Task: Explore the walking path from Millennium Park to the Art Institute of Chicago.
Action: Mouse moved to (220, 83)
Screenshot: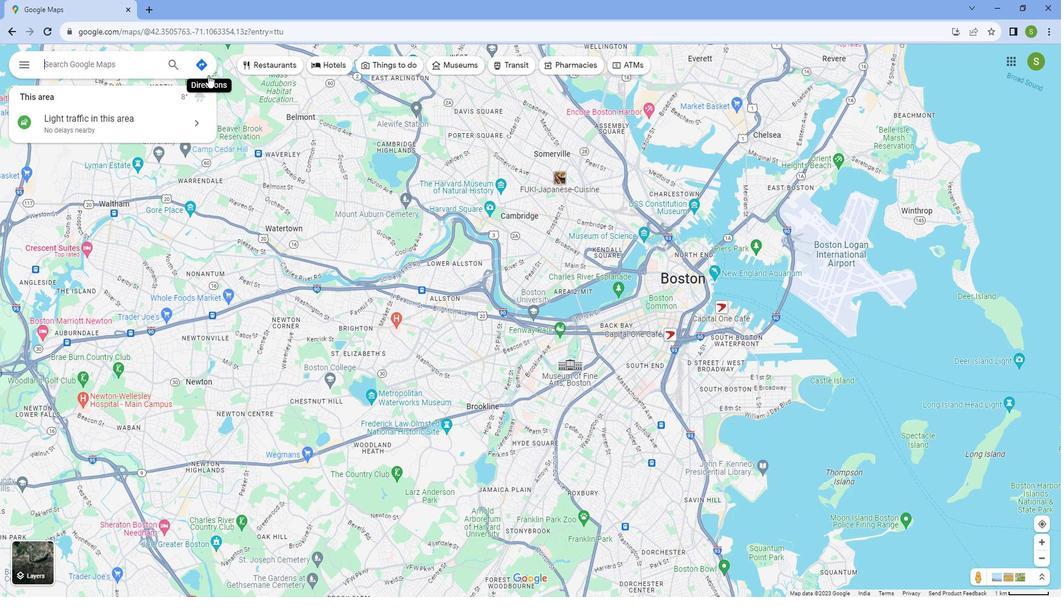 
Action: Mouse pressed left at (220, 83)
Screenshot: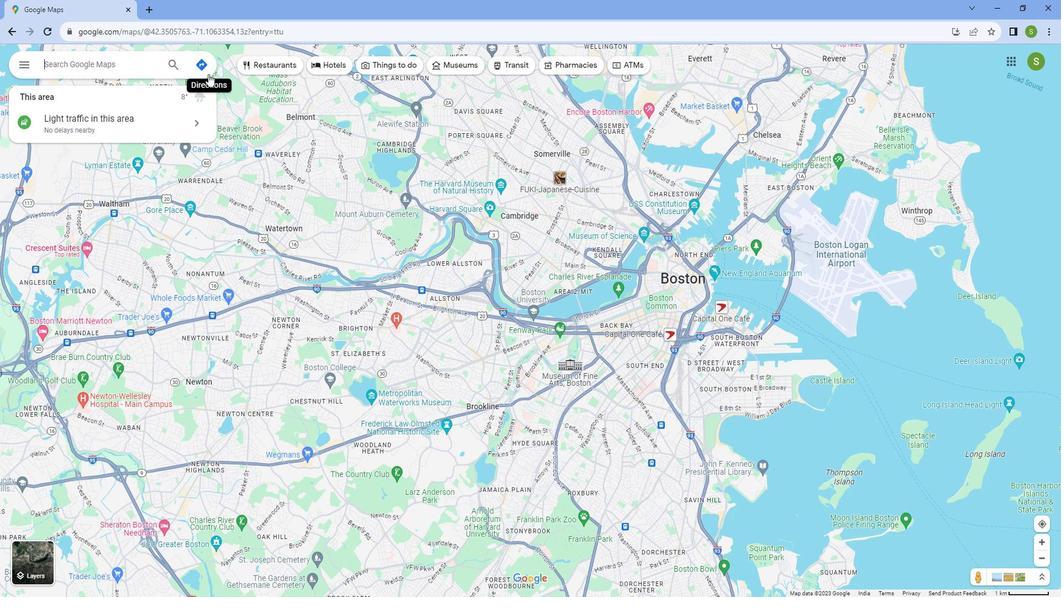 
Action: Mouse moved to (139, 112)
Screenshot: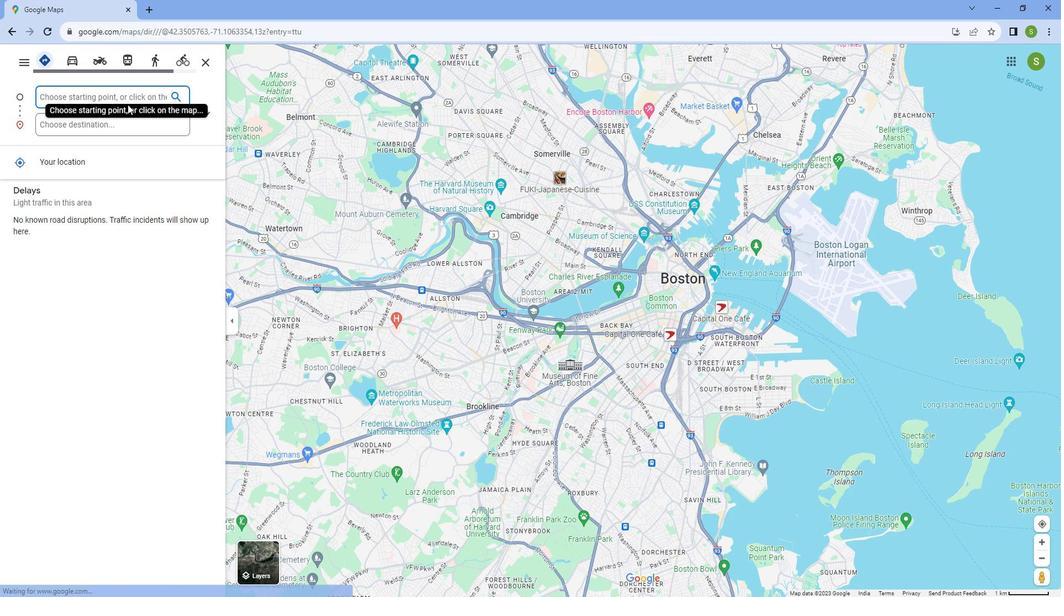 
Action: Mouse pressed left at (139, 112)
Screenshot: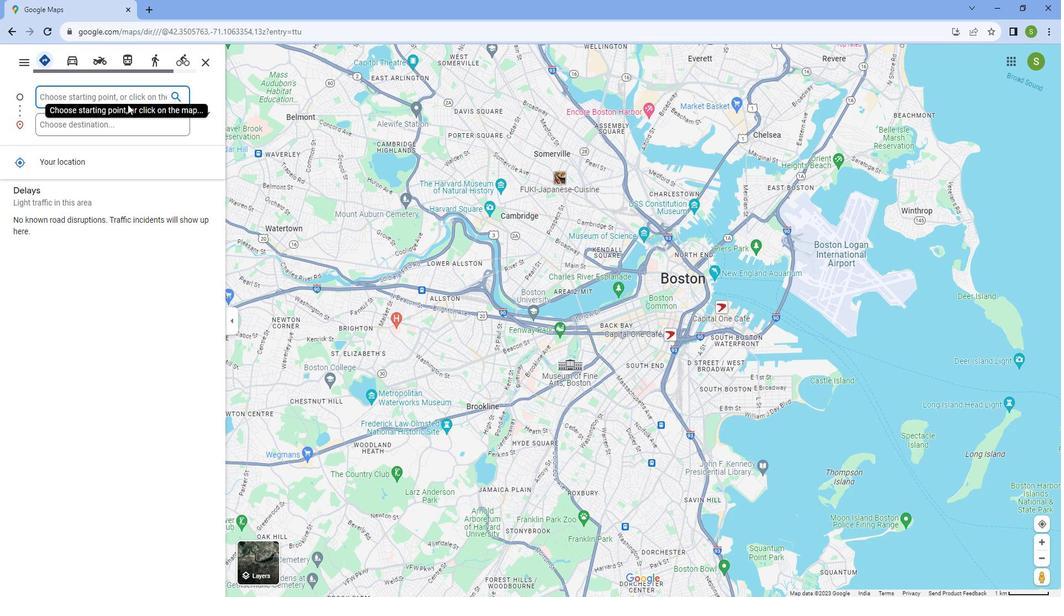 
Action: Key pressed <Key.caps_lock>M<Key.caps_lock>illinium<Key.space><Key.caps_lock>P<Key.caps_lock>ark
Screenshot: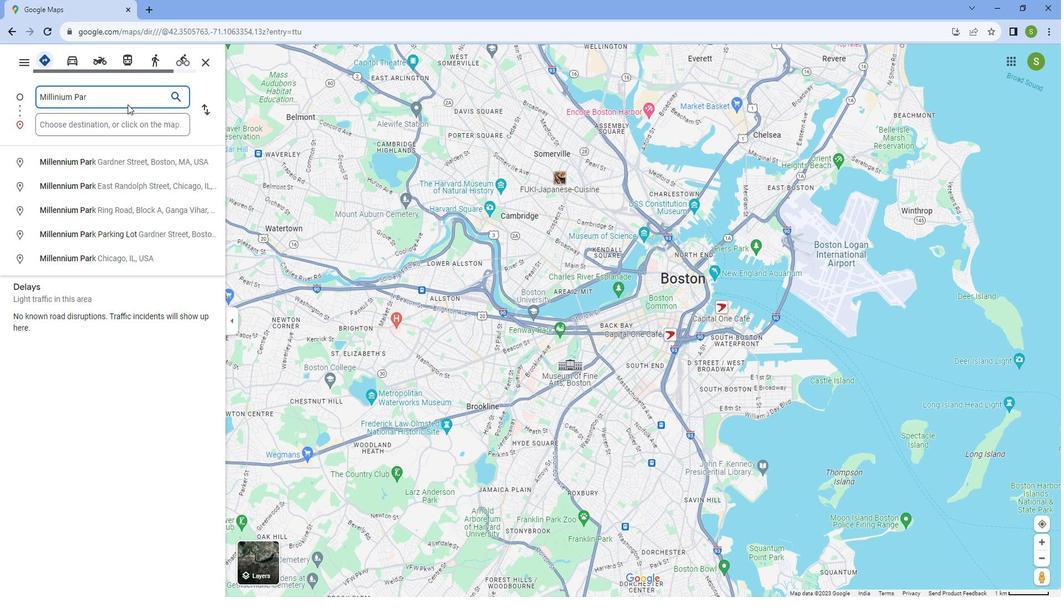 
Action: Mouse moved to (125, 189)
Screenshot: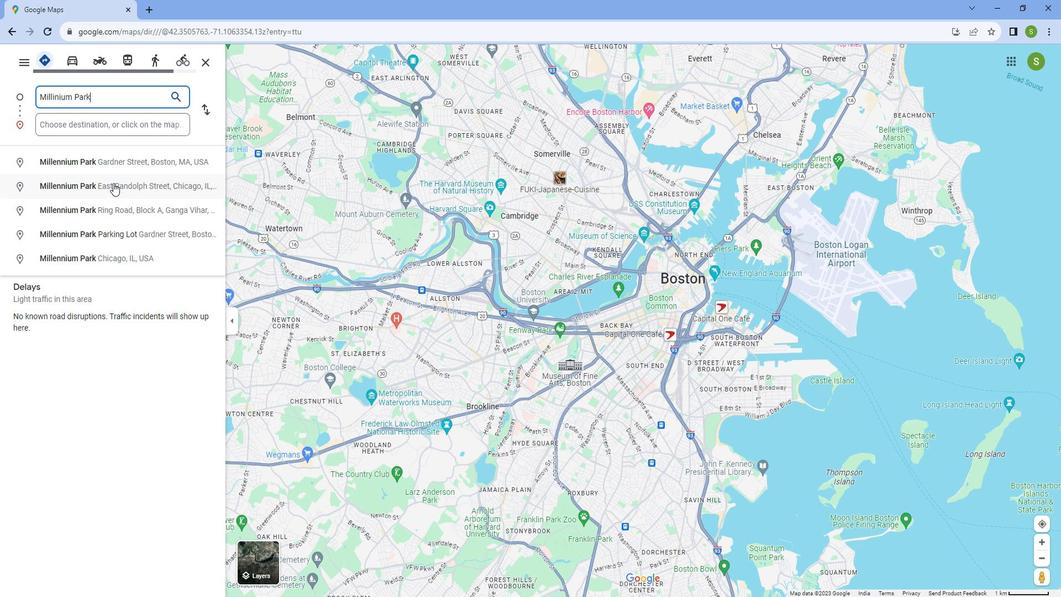
Action: Mouse pressed left at (125, 189)
Screenshot: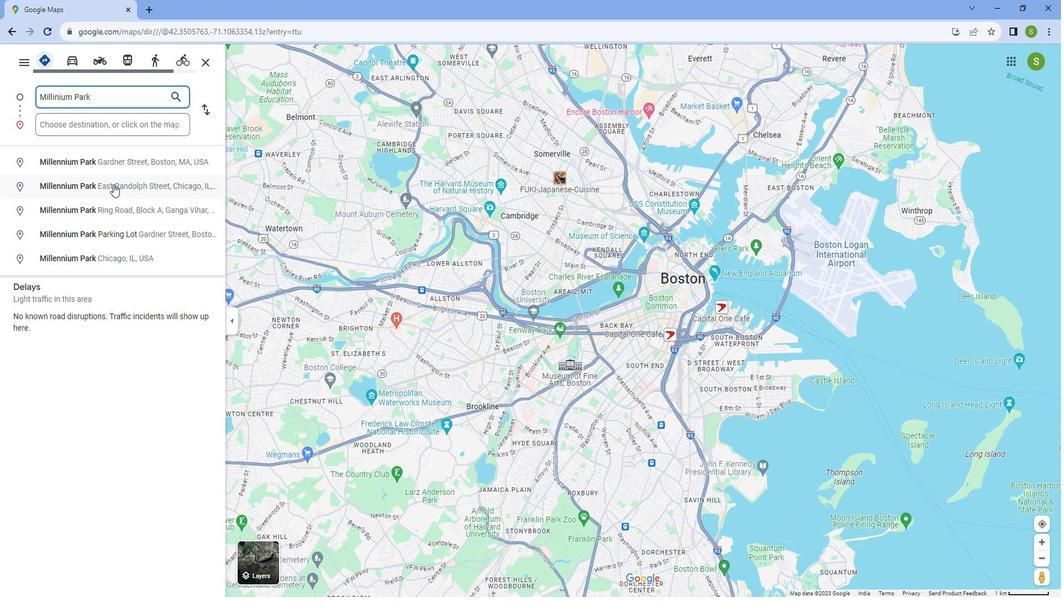 
Action: Mouse moved to (130, 129)
Screenshot: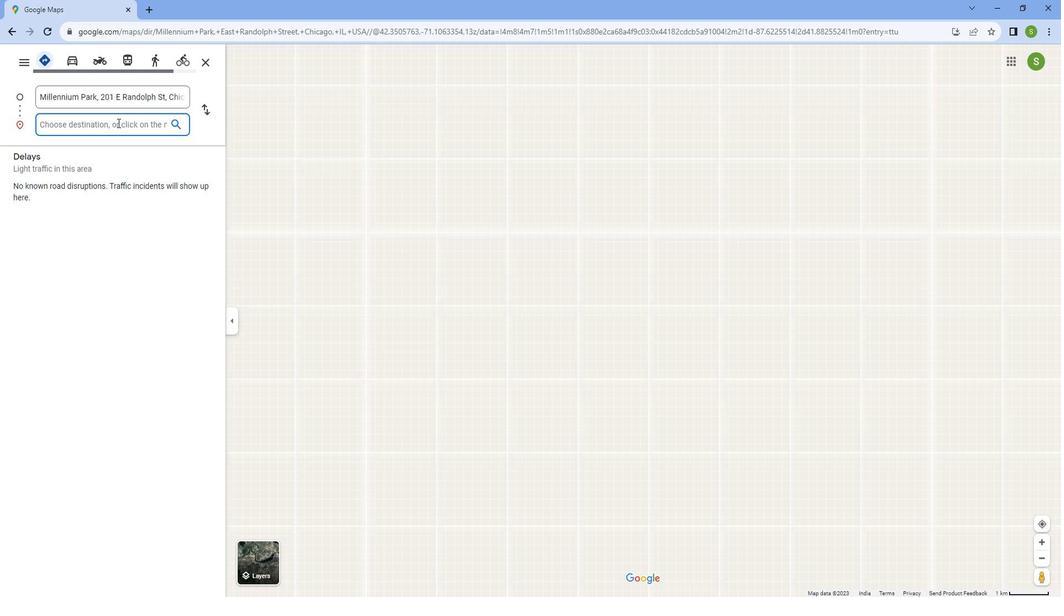 
Action: Mouse pressed left at (130, 129)
Screenshot: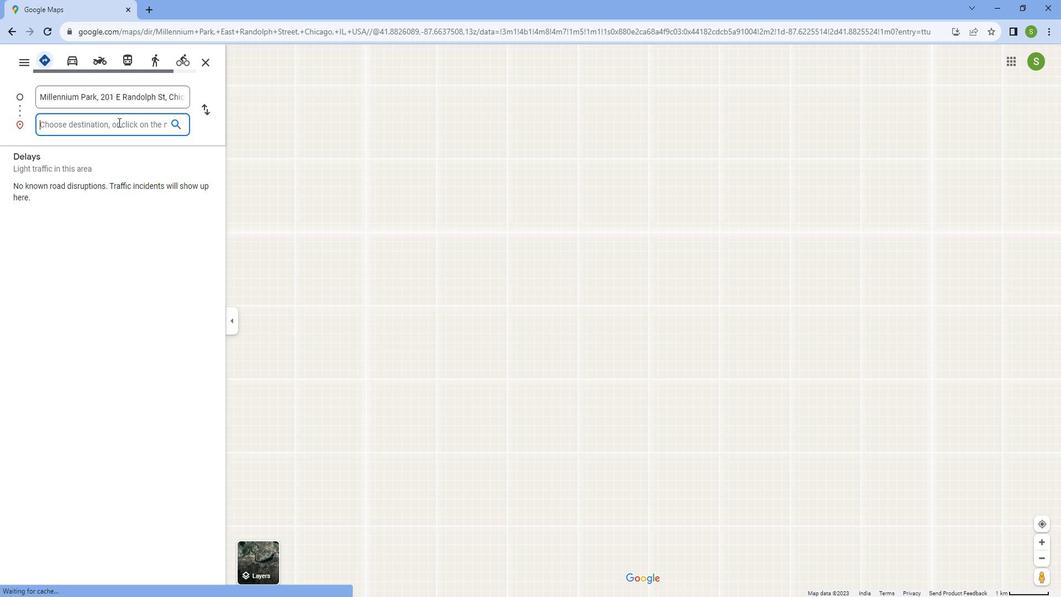 
Action: Key pressed <Key.caps_lock>A<Key.caps_lock>rt<Key.space><Key.caps_lock>I<Key.caps_lock>nsi<Key.backspace>titute<Key.space>of<Key.space><Key.caps_lock>C<Key.caps_lock>hicago
Screenshot: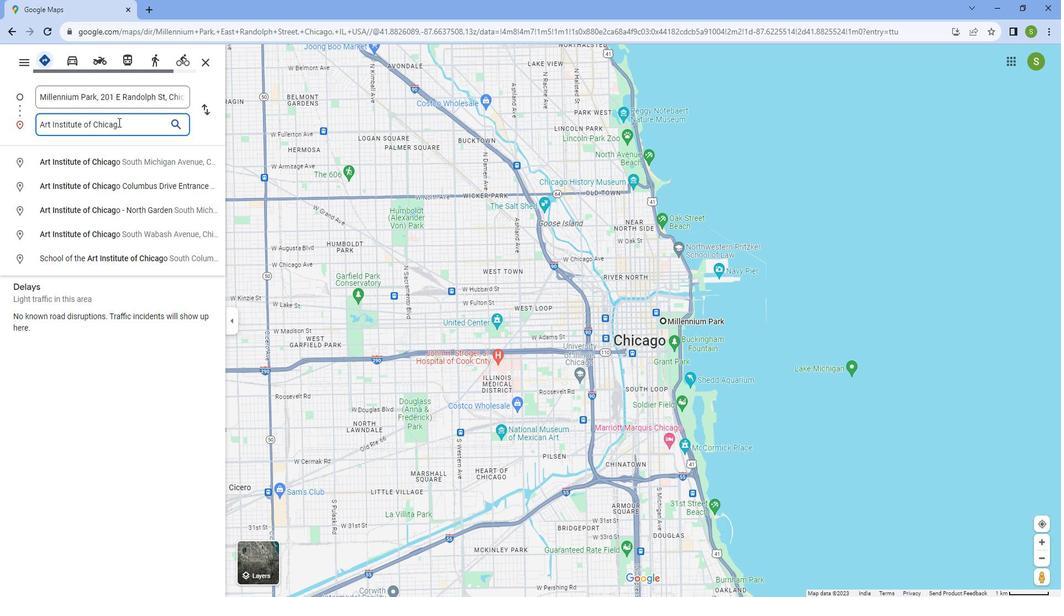 
Action: Mouse moved to (118, 175)
Screenshot: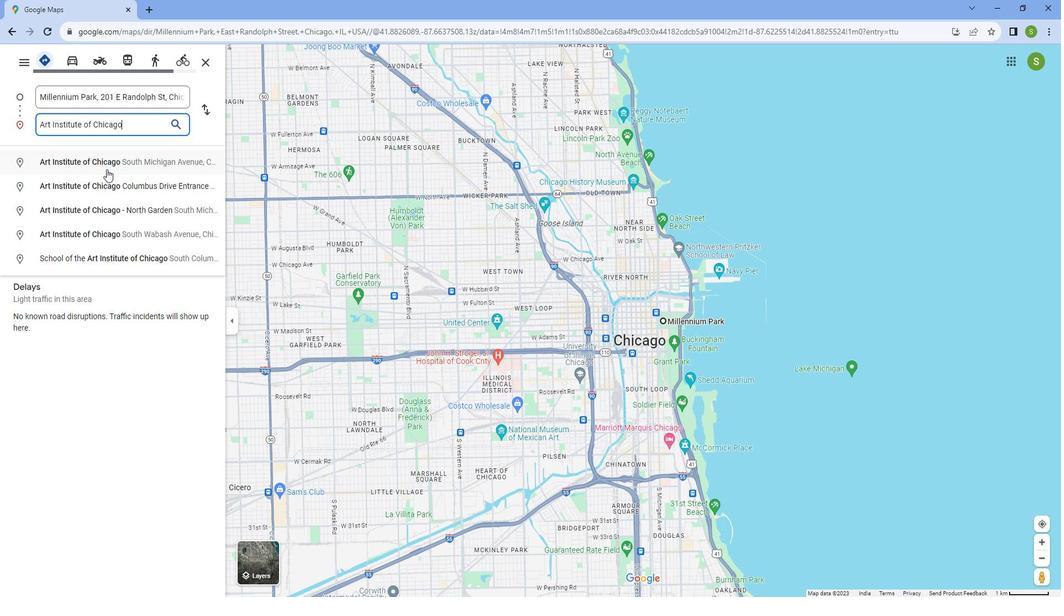
Action: Mouse pressed left at (118, 175)
Screenshot: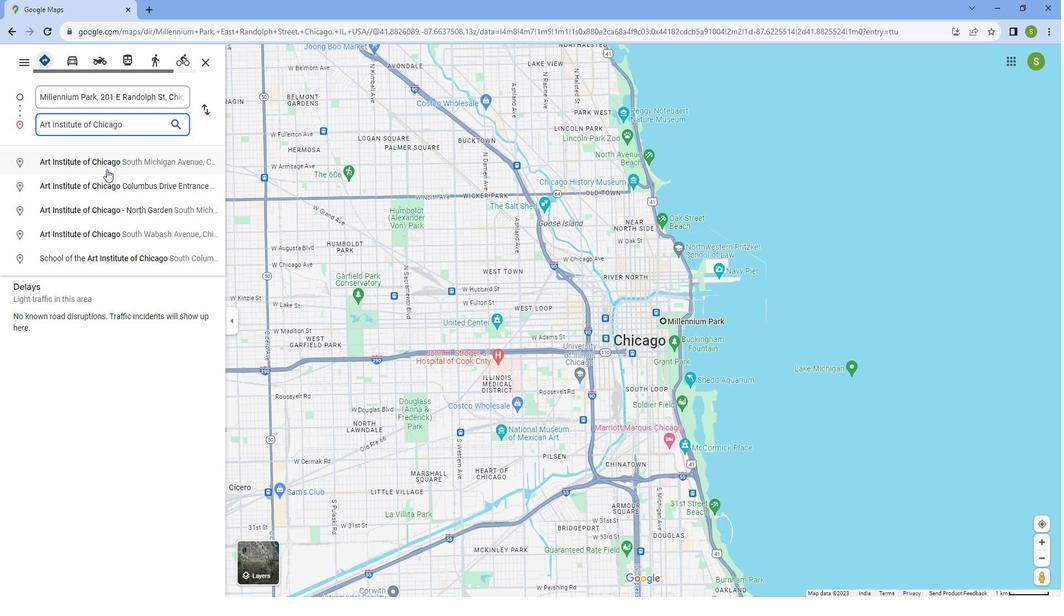 
Action: Mouse moved to (175, 77)
Screenshot: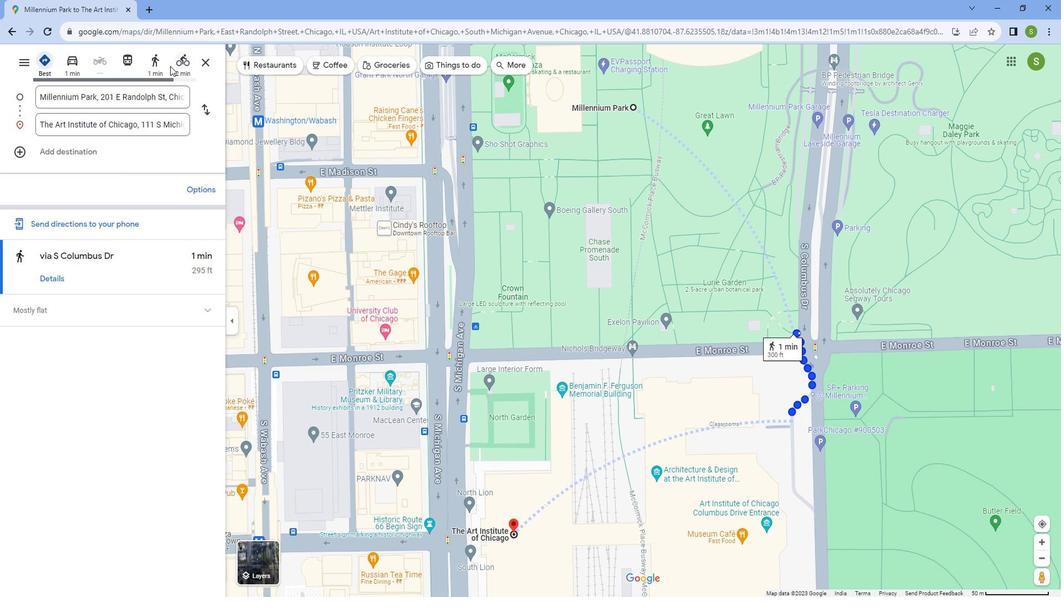 
Action: Mouse pressed left at (175, 77)
Screenshot: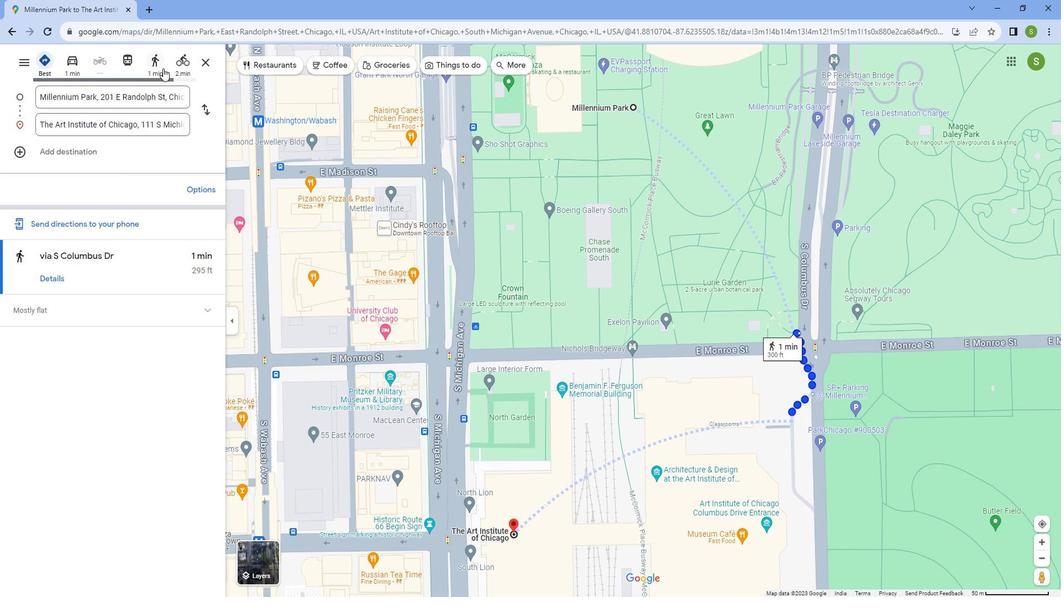 
Action: Mouse moved to (74, 277)
Screenshot: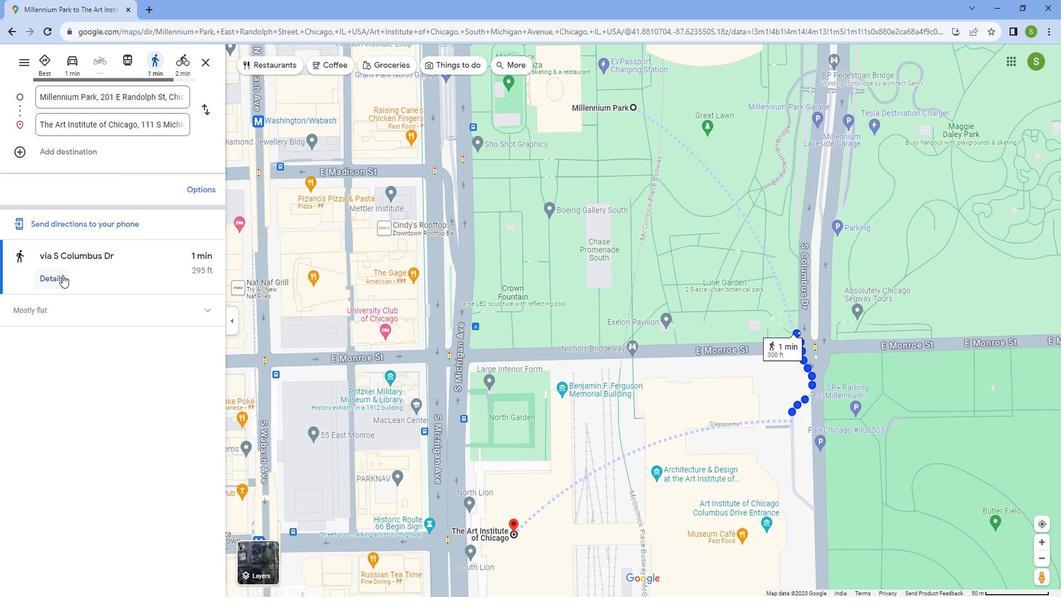 
Action: Mouse pressed left at (74, 277)
Screenshot: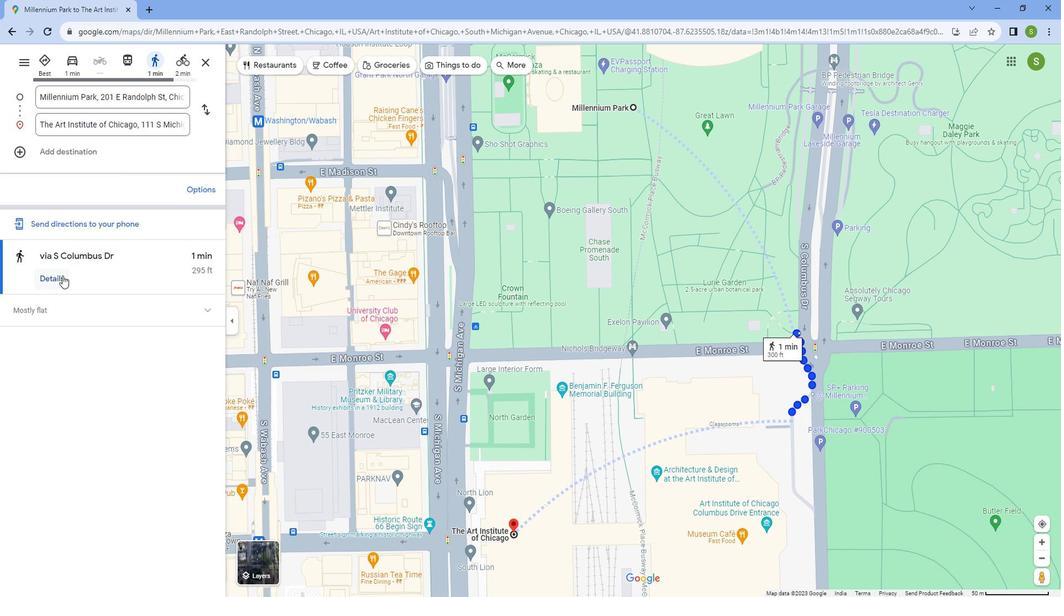 
Action: Mouse moved to (797, 420)
Screenshot: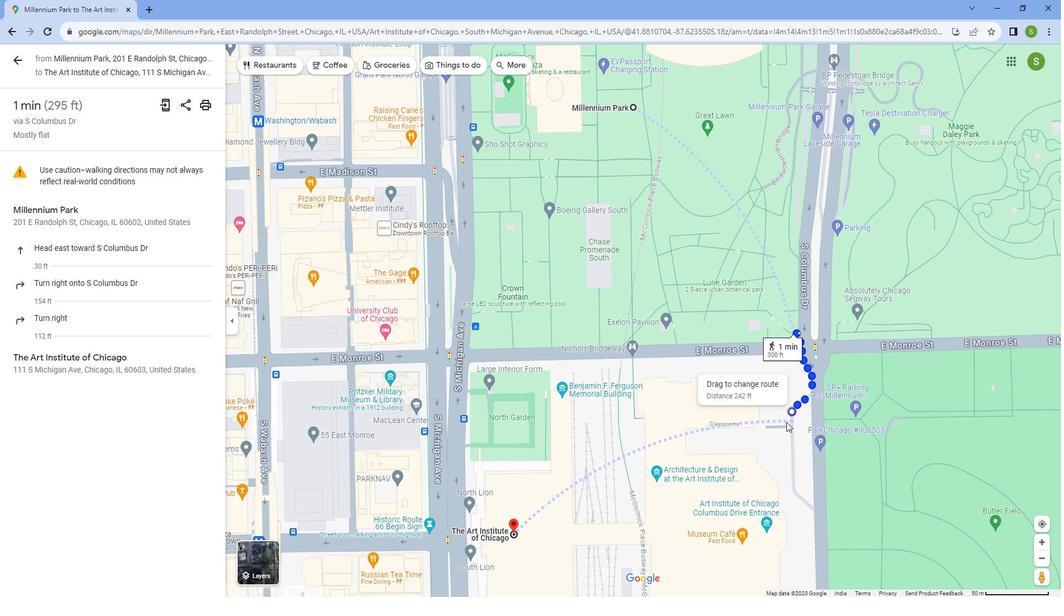 
Action: Mouse scrolled (797, 420) with delta (0, 0)
Screenshot: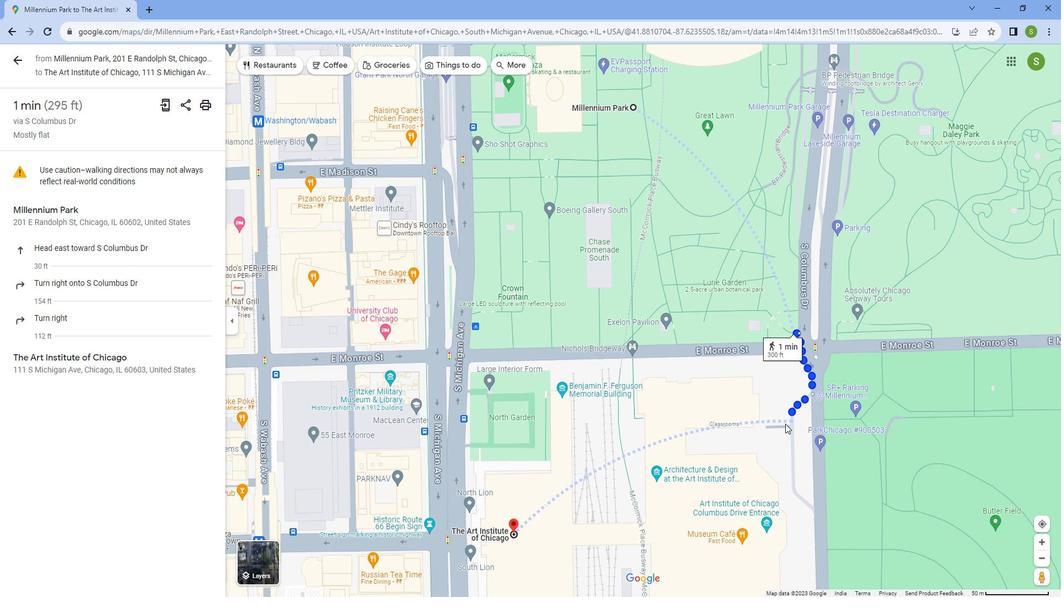 
Action: Mouse scrolled (797, 420) with delta (0, 0)
Screenshot: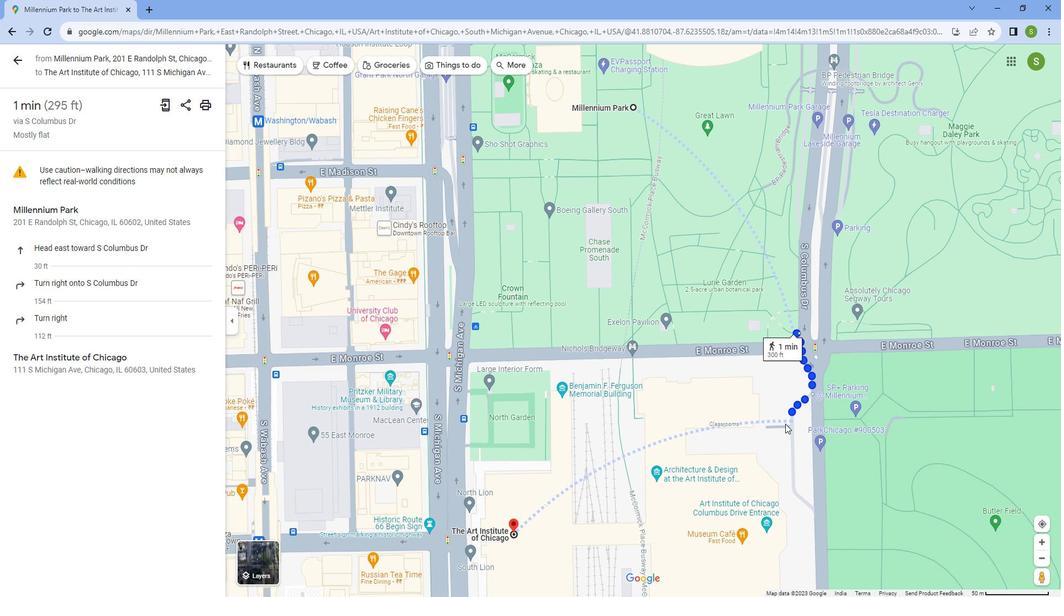 
Action: Mouse scrolled (797, 420) with delta (0, 0)
Screenshot: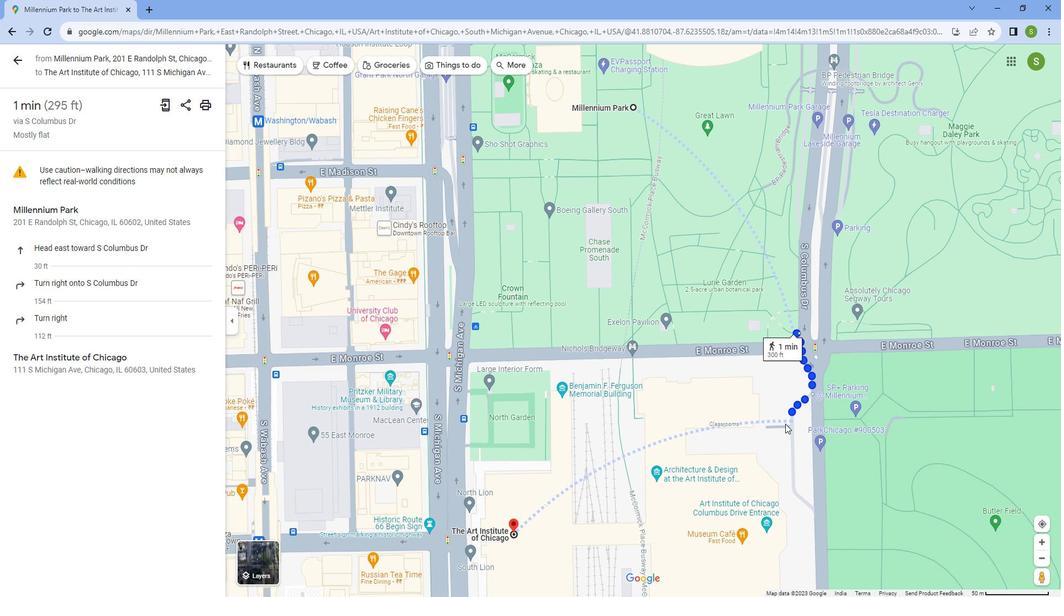
Action: Mouse scrolled (797, 420) with delta (0, 0)
Screenshot: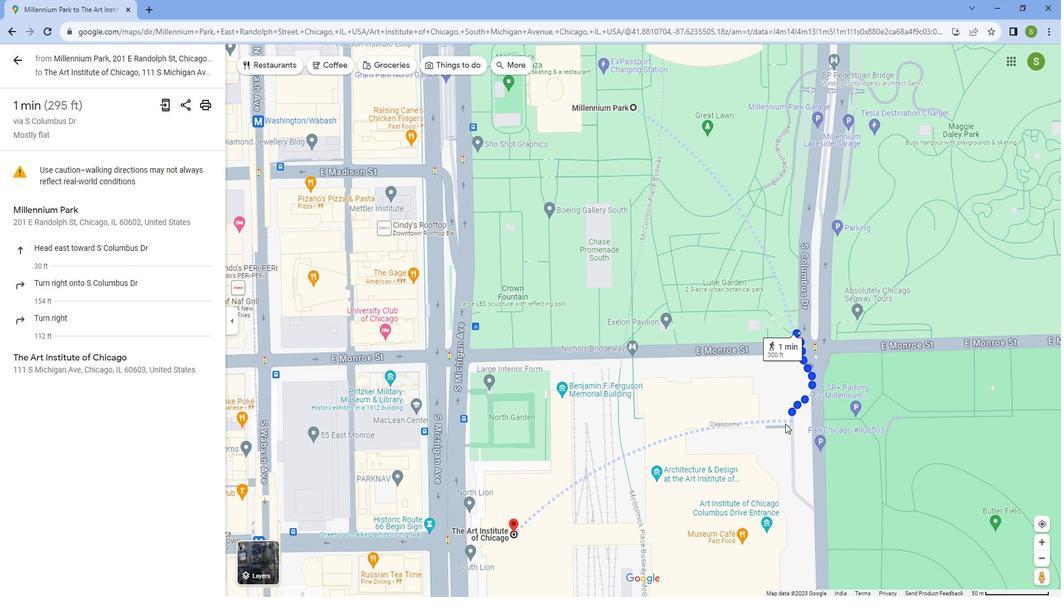 
Action: Mouse scrolled (797, 420) with delta (0, 0)
Screenshot: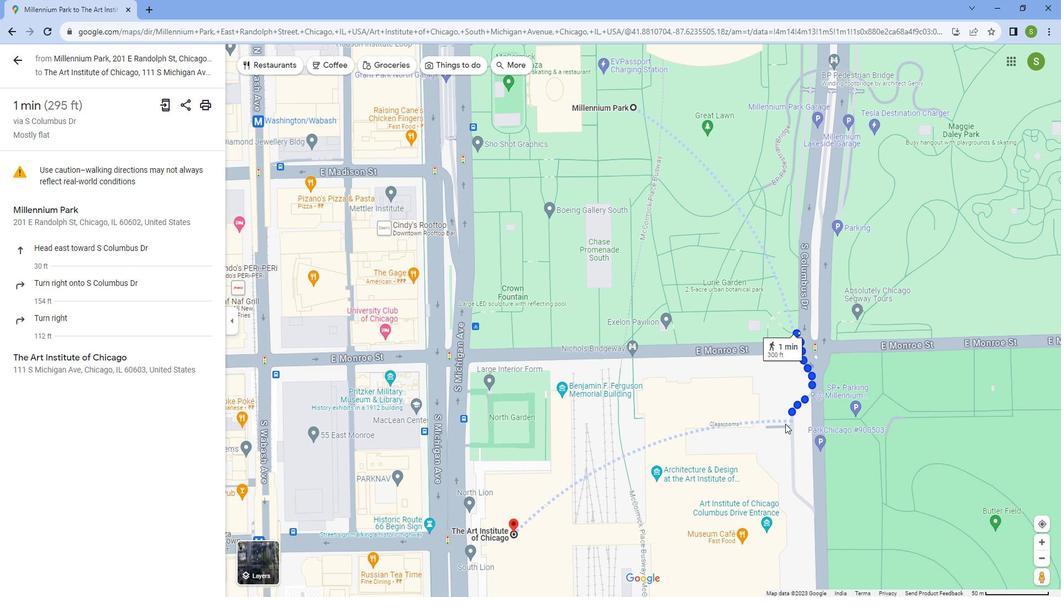 
Action: Mouse scrolled (797, 420) with delta (0, 0)
Screenshot: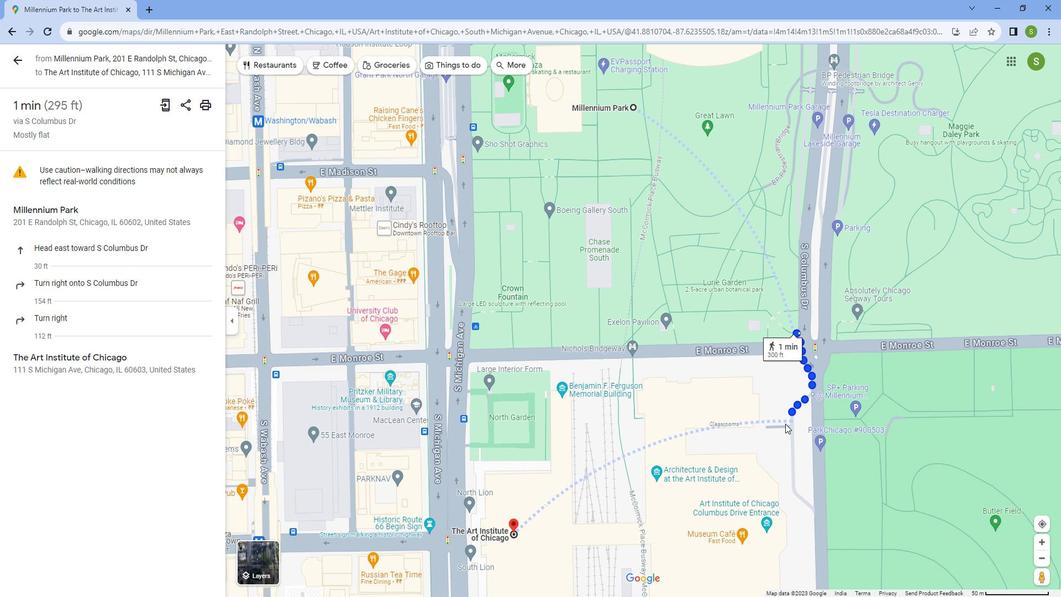 
Action: Mouse scrolled (797, 420) with delta (0, 0)
Screenshot: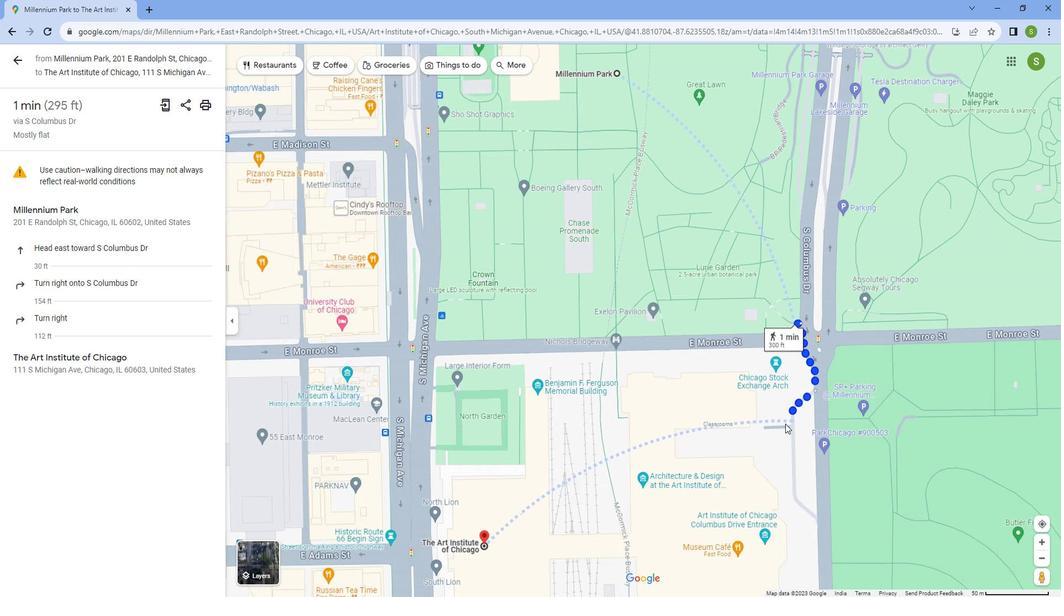 
Action: Mouse moved to (1051, 242)
Screenshot: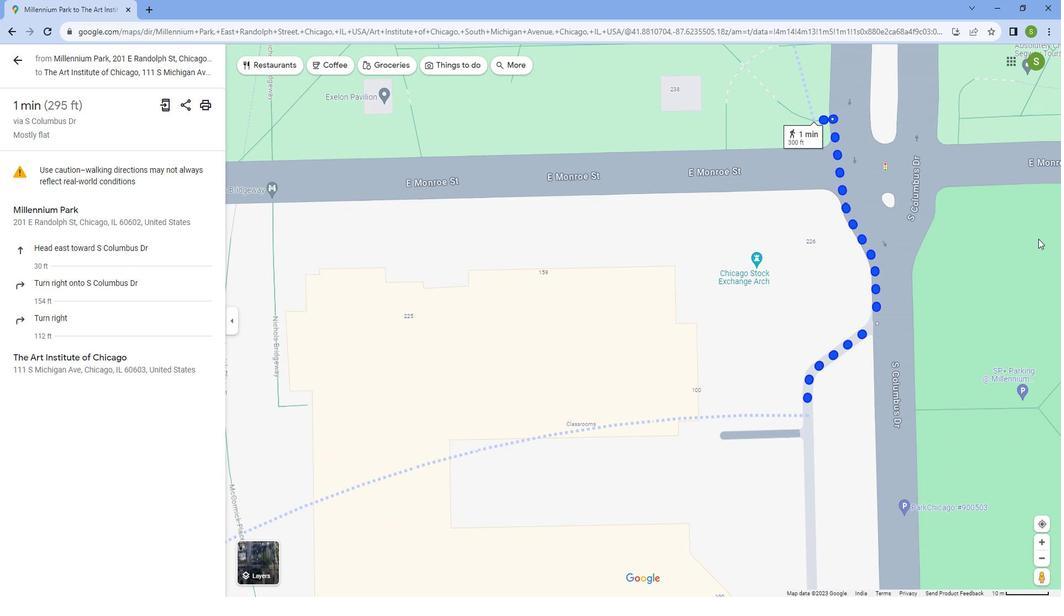 
Action: Mouse scrolled (1051, 242) with delta (0, 0)
Screenshot: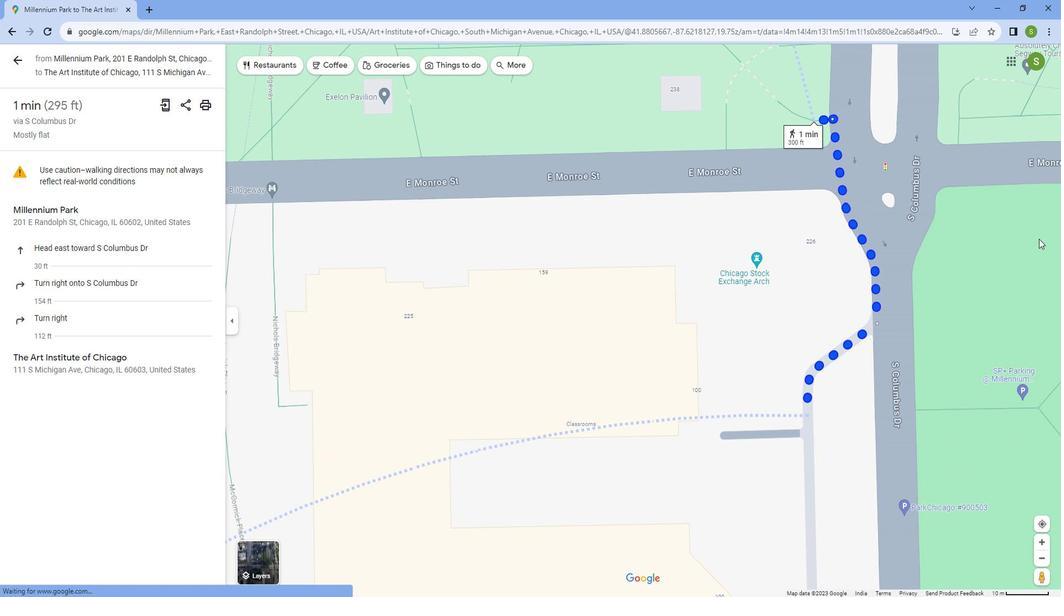 
Action: Mouse scrolled (1051, 242) with delta (0, 0)
Screenshot: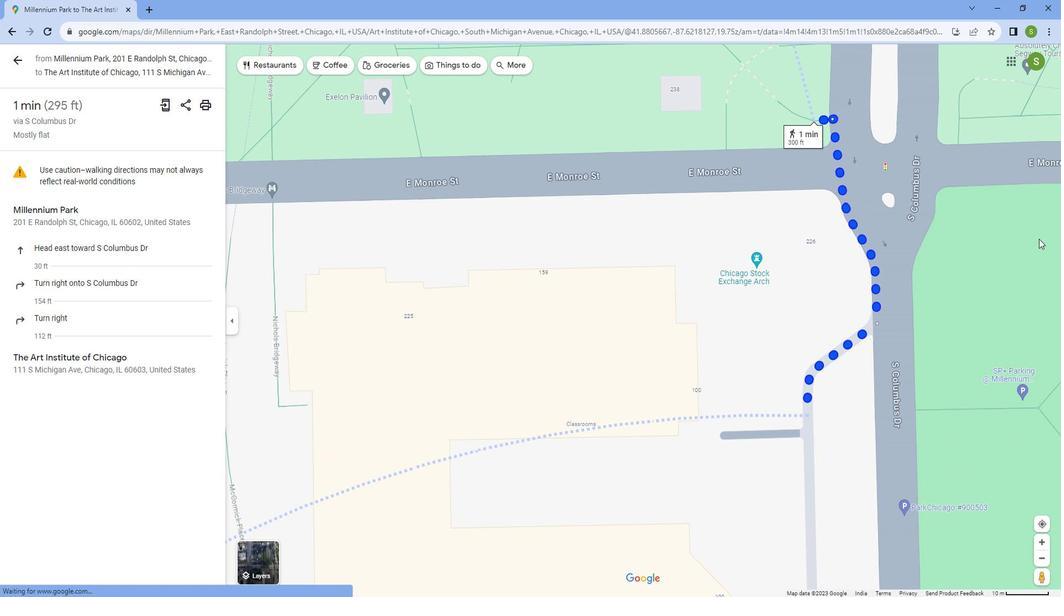
Action: Mouse moved to (1051, 241)
Screenshot: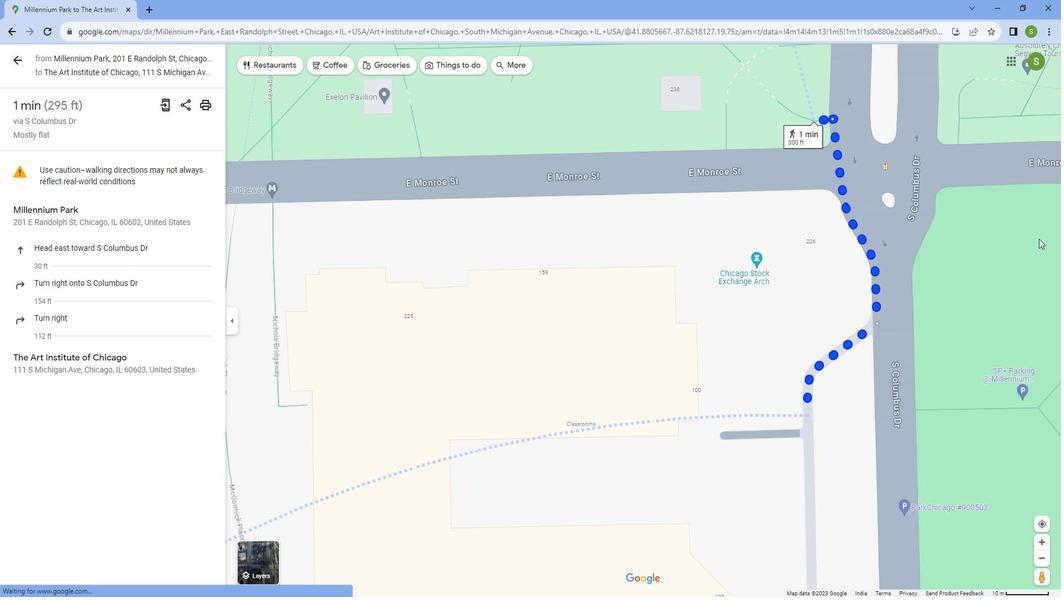 
Action: Mouse scrolled (1051, 242) with delta (0, 0)
Screenshot: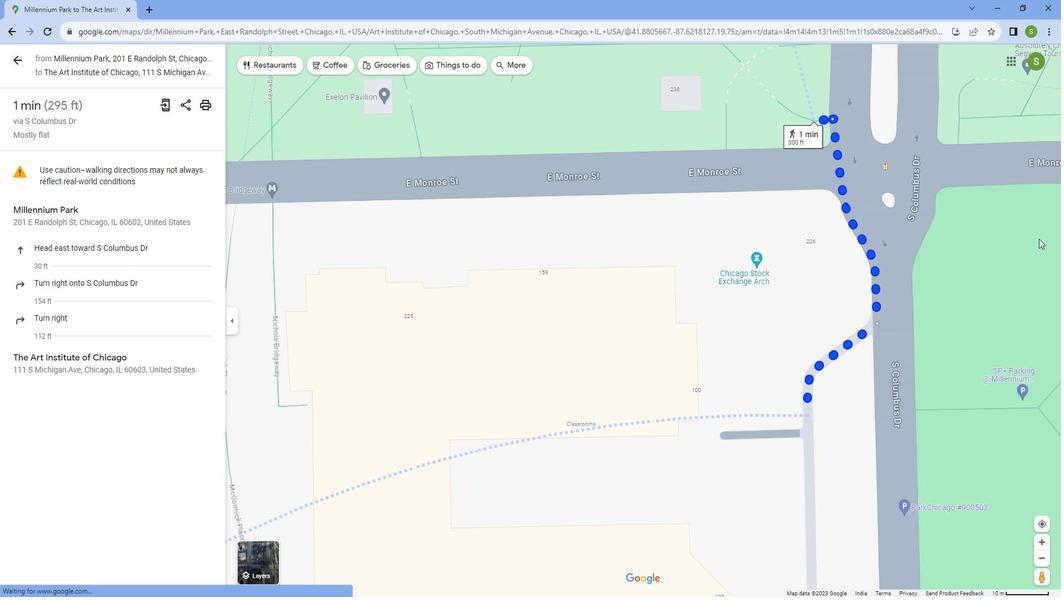 
Action: Mouse moved to (1049, 241)
Screenshot: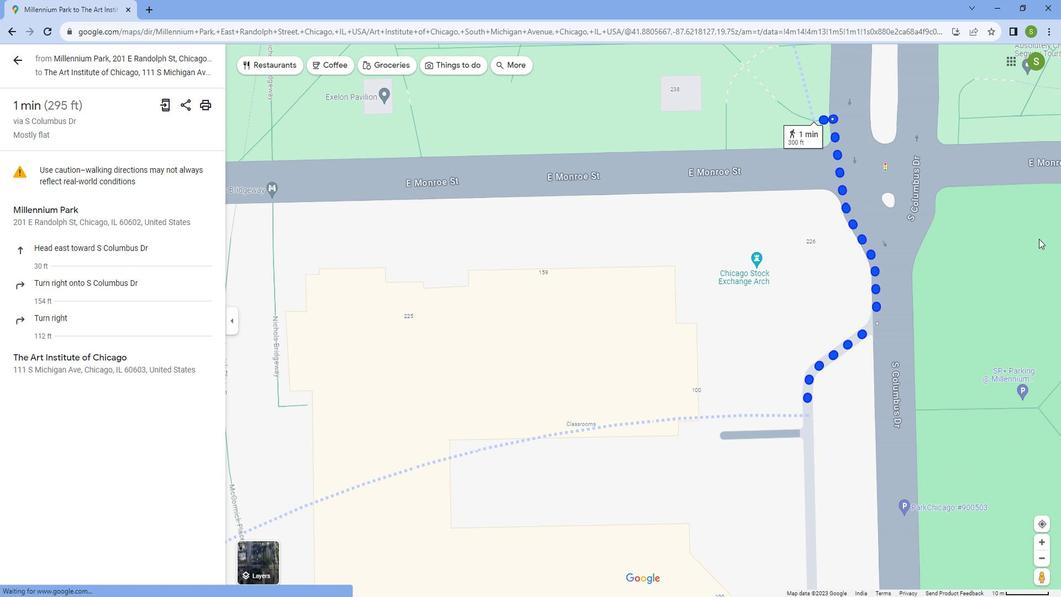 
Action: Mouse scrolled (1049, 242) with delta (0, 0)
Screenshot: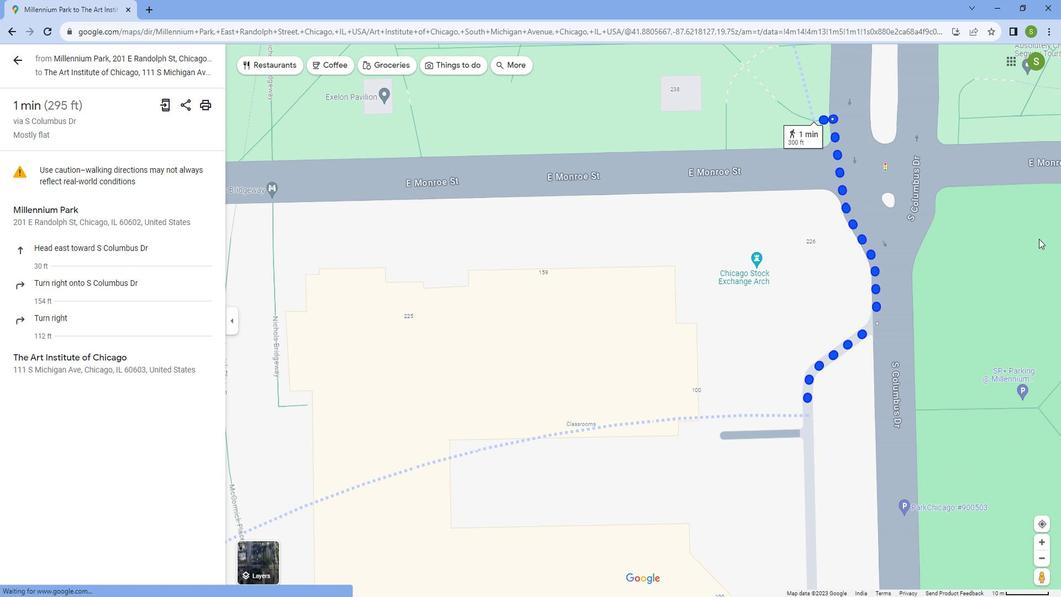 
Action: Mouse scrolled (1049, 241) with delta (0, 0)
Screenshot: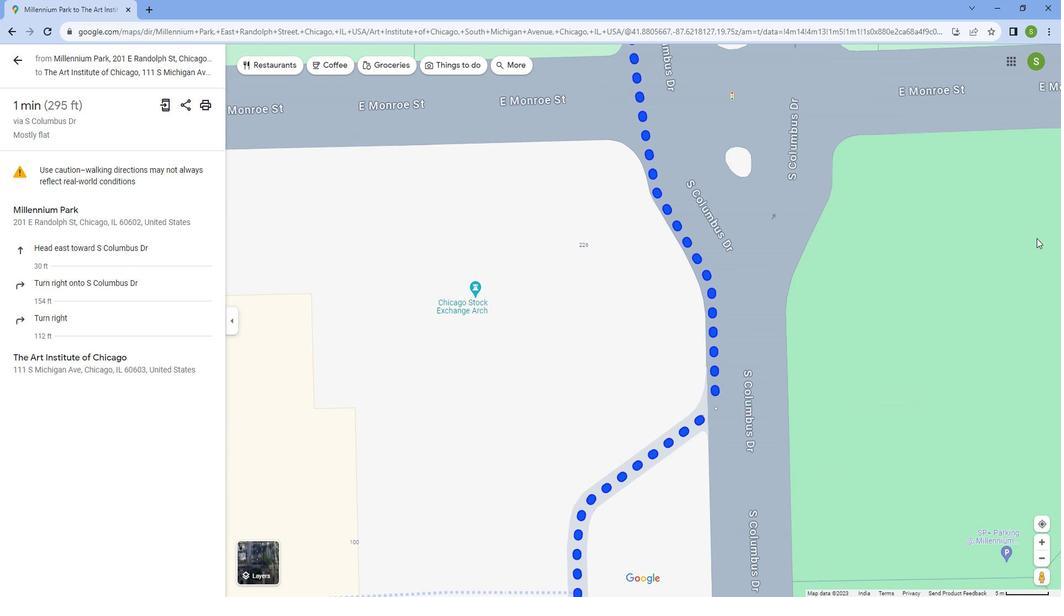 
Action: Mouse scrolled (1049, 241) with delta (0, 0)
Screenshot: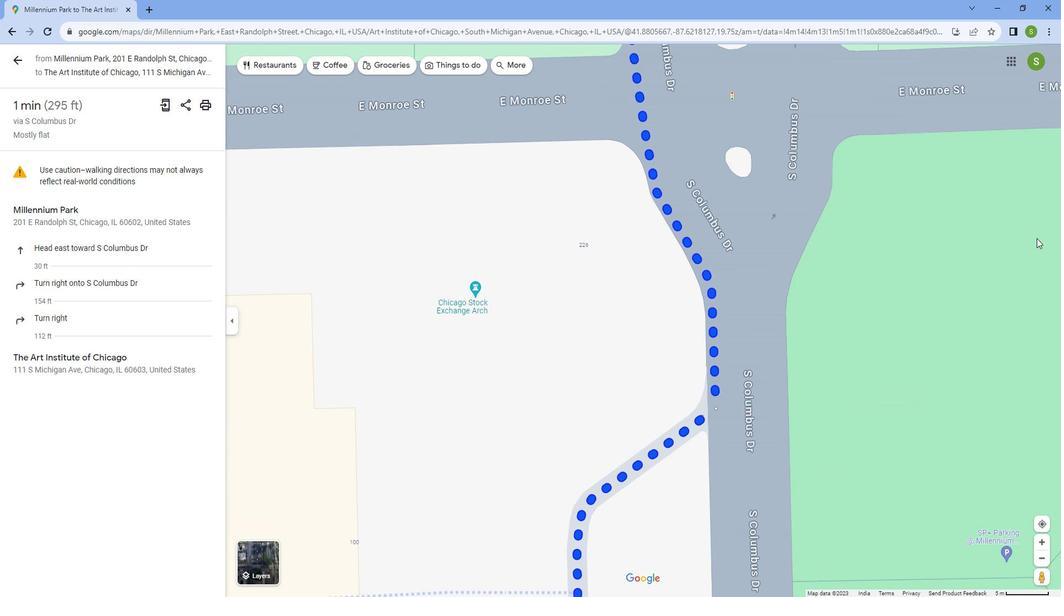 
Action: Mouse scrolled (1049, 241) with delta (0, 0)
Screenshot: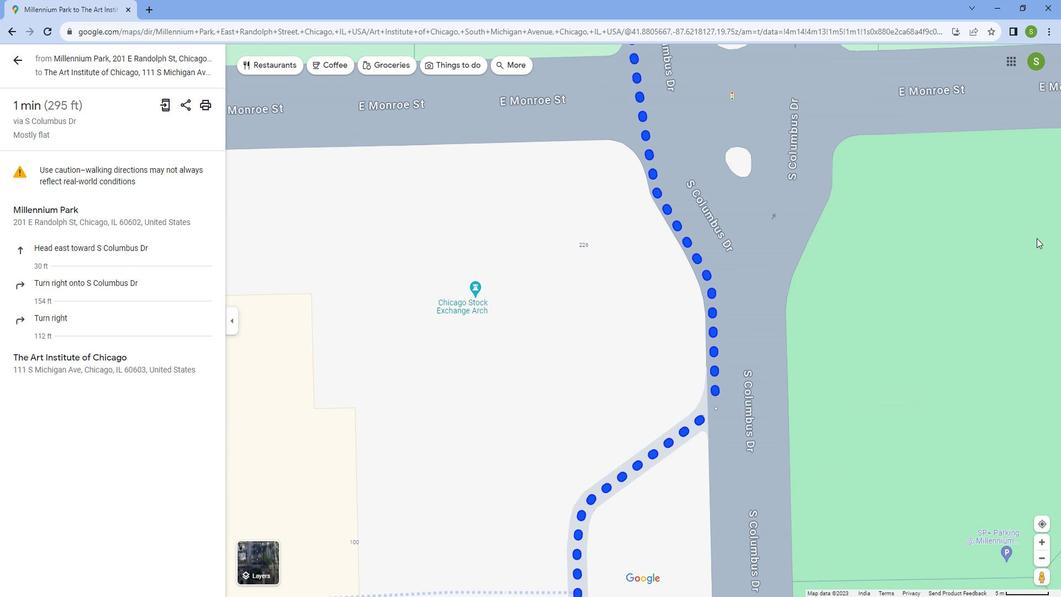 
Action: Mouse scrolled (1049, 241) with delta (0, 0)
Screenshot: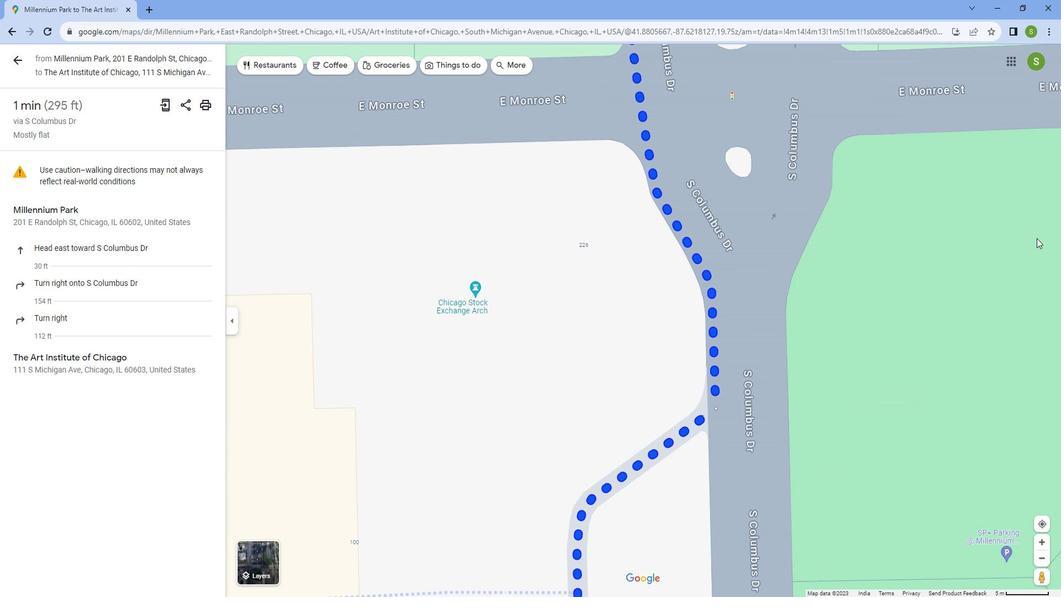 
Action: Mouse moved to (1049, 241)
Screenshot: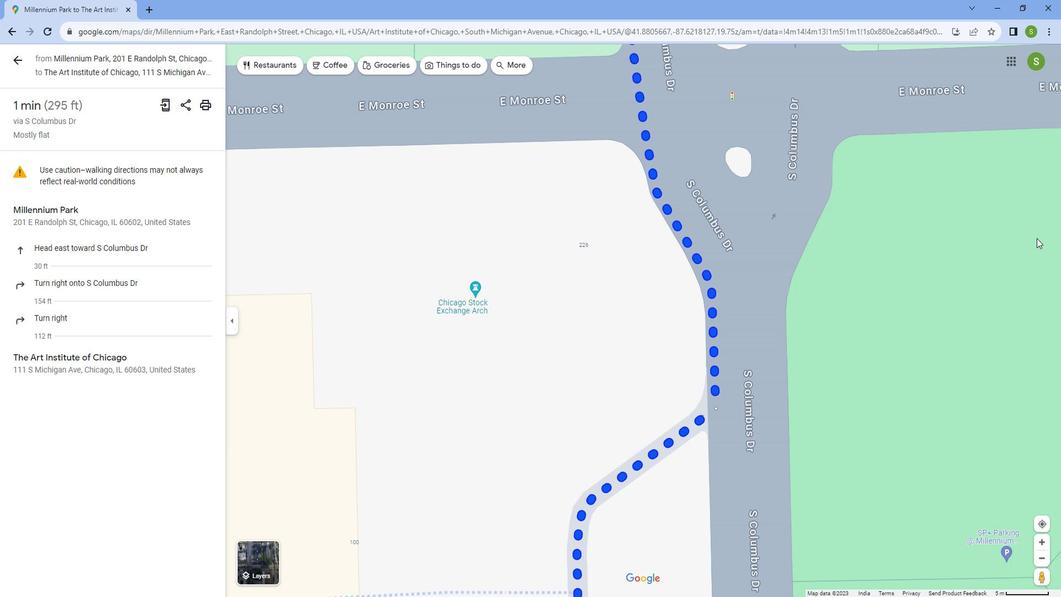 
Action: Mouse scrolled (1049, 242) with delta (0, 0)
Screenshot: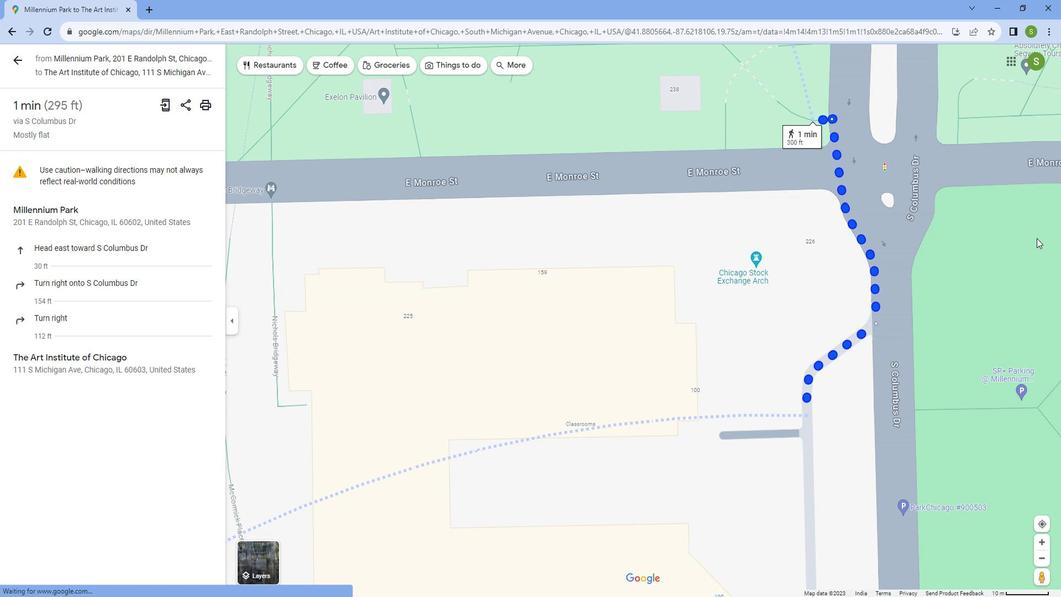 
Action: Mouse scrolled (1049, 241) with delta (0, 0)
Screenshot: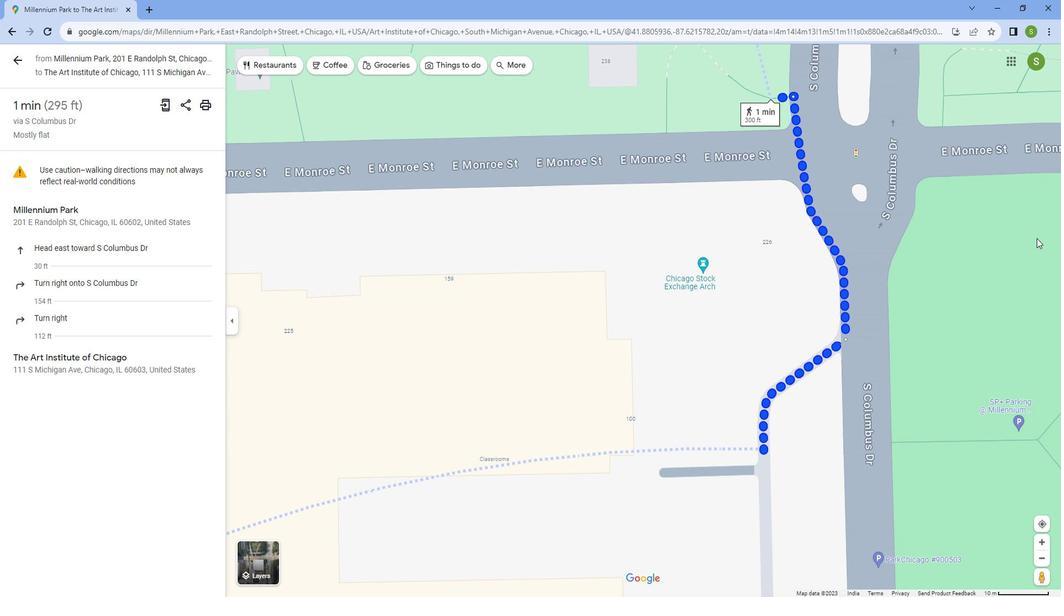 
Action: Mouse scrolled (1049, 241) with delta (0, 0)
Screenshot: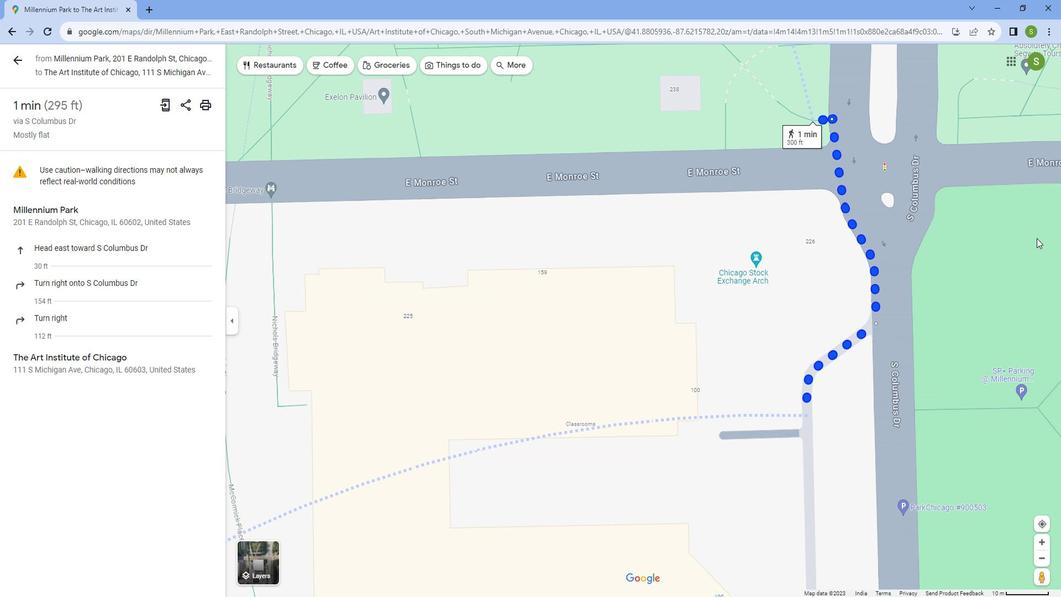 
Action: Mouse scrolled (1049, 241) with delta (0, 0)
Screenshot: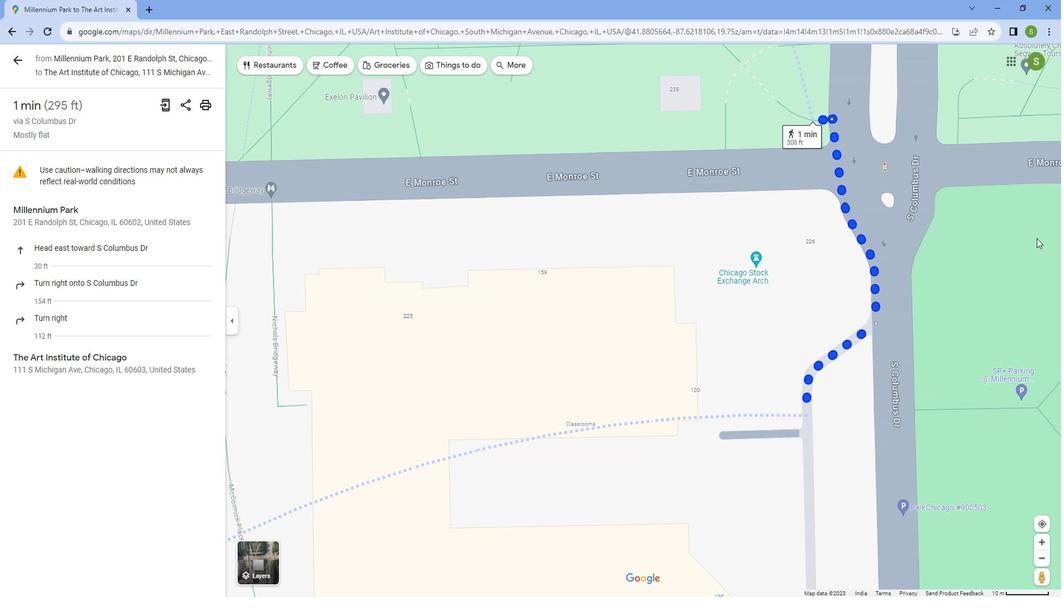 
Action: Mouse scrolled (1049, 241) with delta (0, 0)
Screenshot: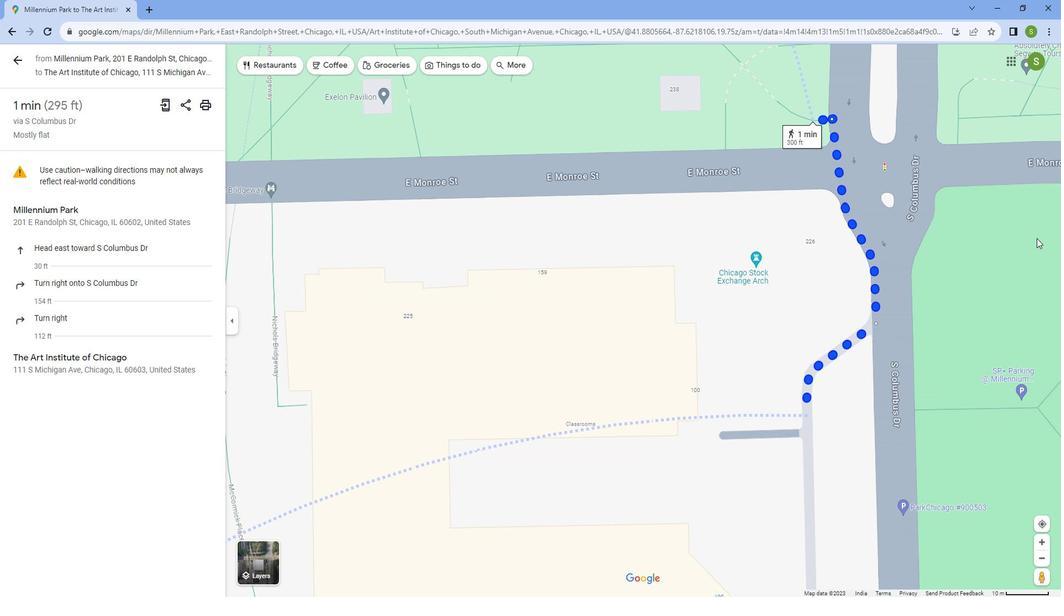 
Action: Mouse scrolled (1049, 241) with delta (0, 0)
Screenshot: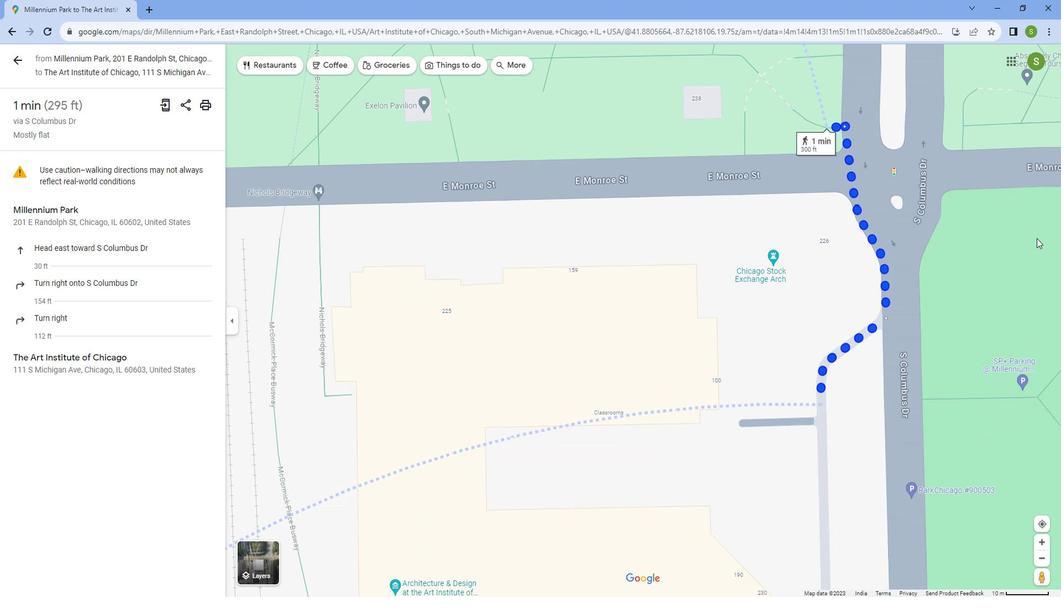 
Action: Mouse scrolled (1049, 241) with delta (0, 0)
Screenshot: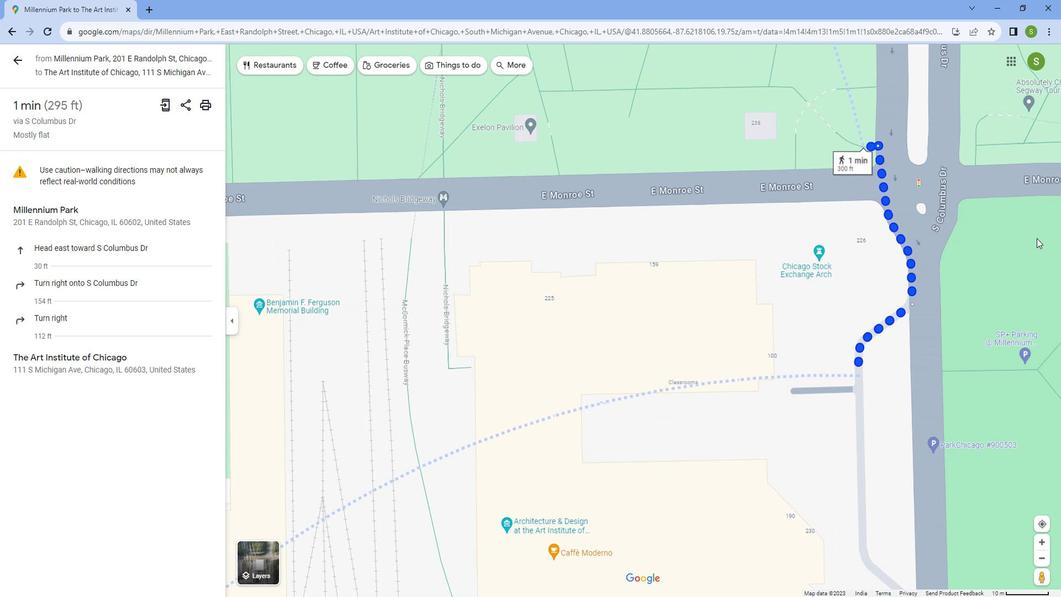
Action: Mouse scrolled (1049, 242) with delta (0, 0)
Screenshot: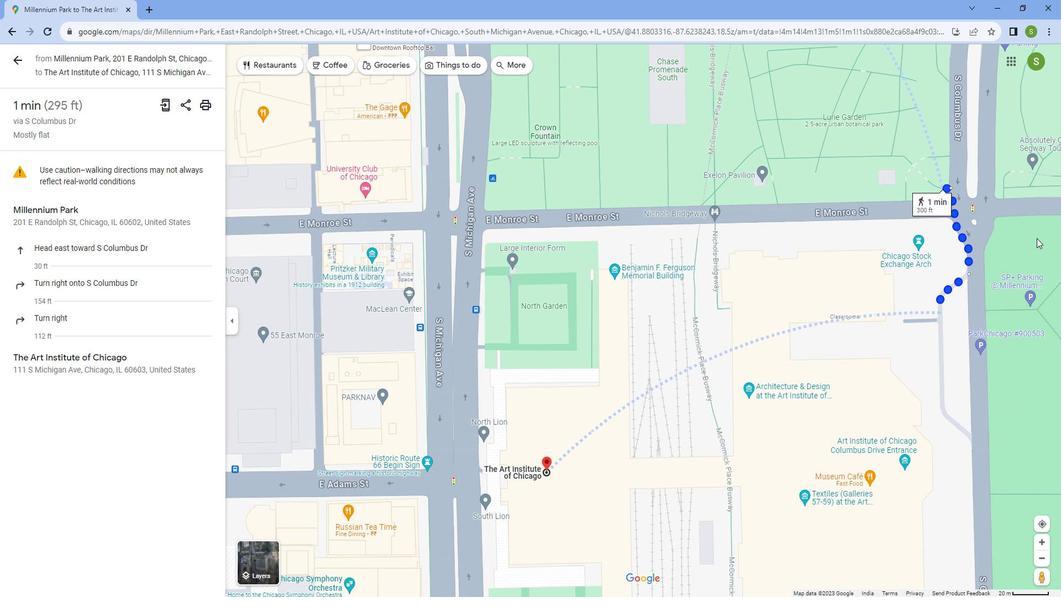 
Action: Mouse scrolled (1049, 241) with delta (0, 0)
Screenshot: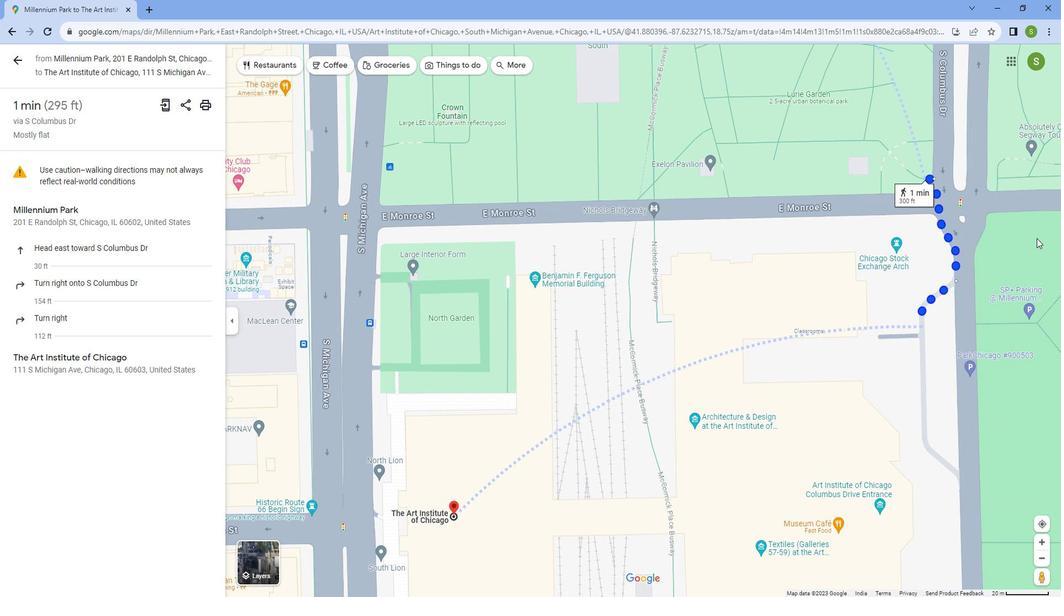 
Action: Mouse scrolled (1049, 241) with delta (0, 0)
Screenshot: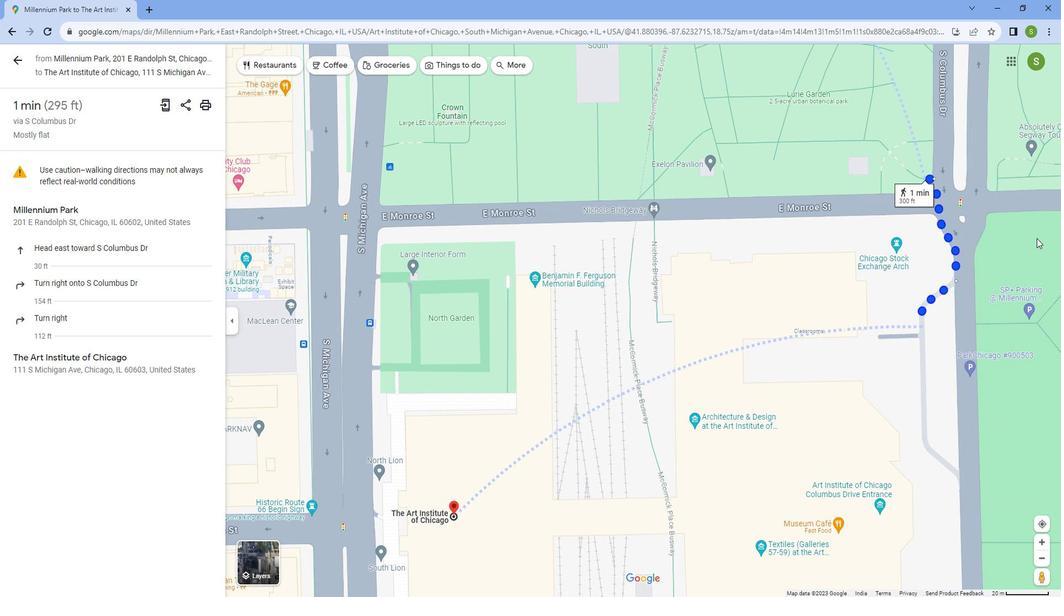
Action: Mouse scrolled (1049, 241) with delta (0, 0)
Screenshot: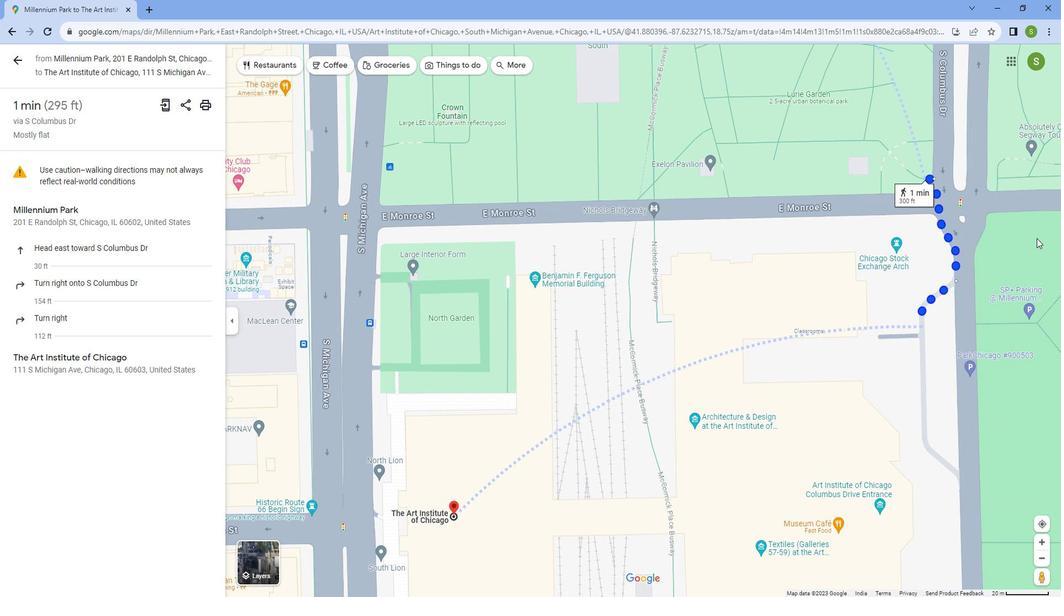 
Action: Mouse scrolled (1049, 241) with delta (0, 0)
Screenshot: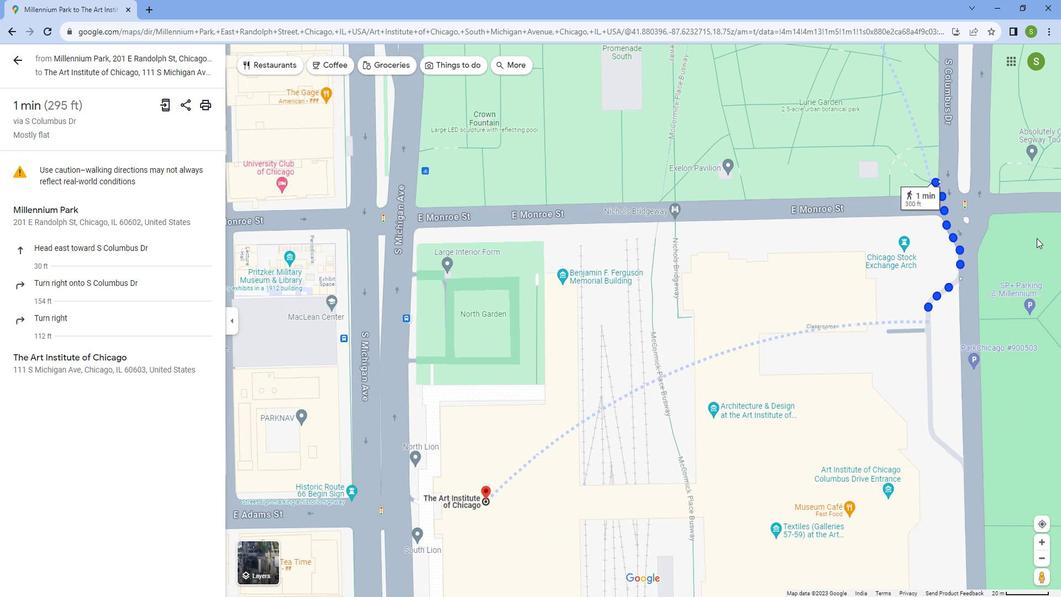 
Action: Mouse scrolled (1049, 242) with delta (0, 0)
Screenshot: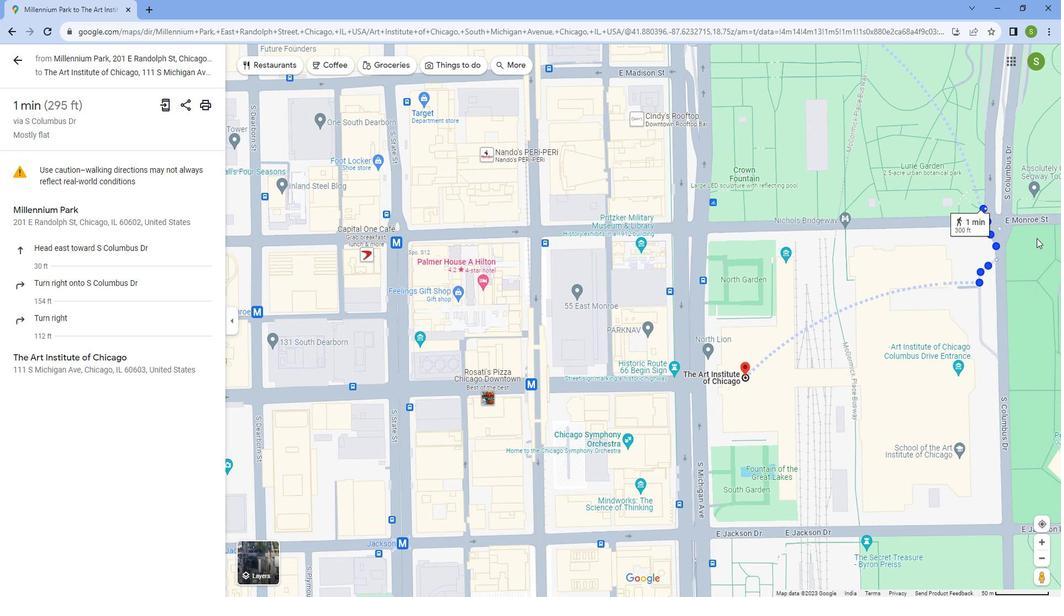 
Action: Mouse scrolled (1049, 242) with delta (0, 0)
Screenshot: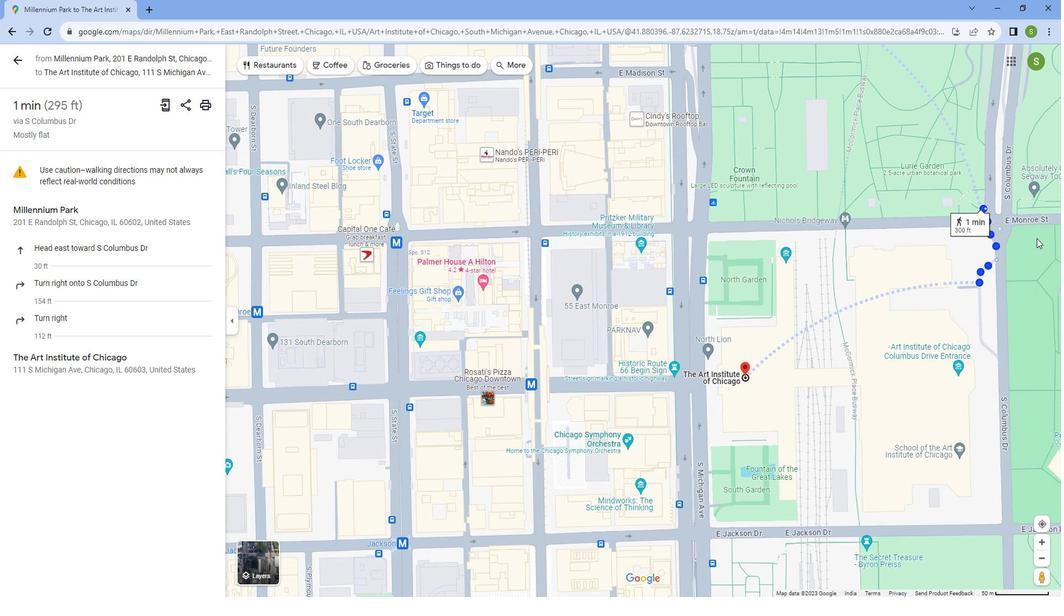
Action: Mouse scrolled (1049, 242) with delta (0, 0)
Screenshot: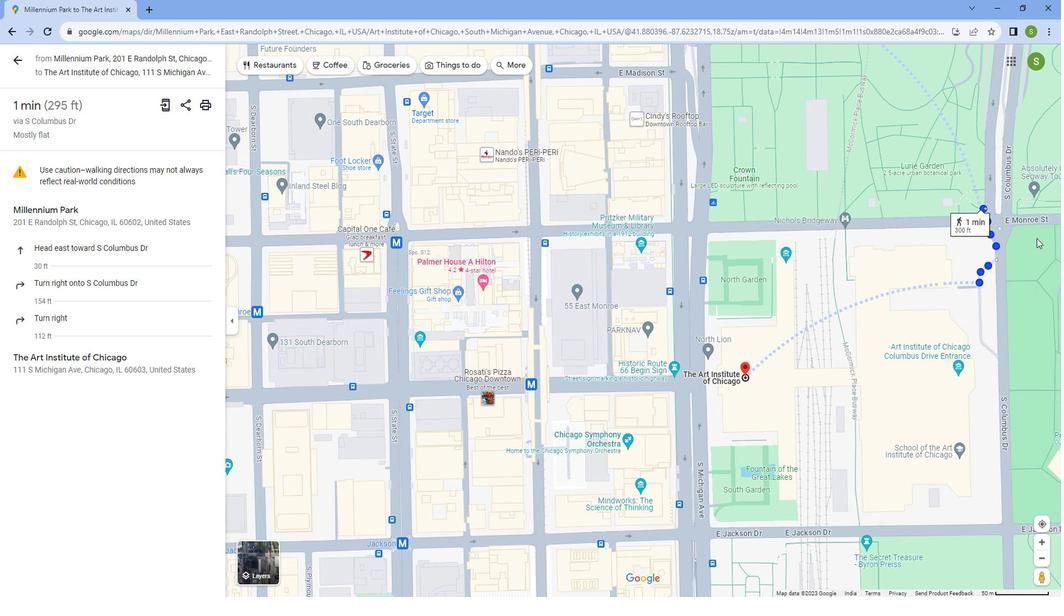 
Action: Mouse scrolled (1049, 242) with delta (0, 0)
Screenshot: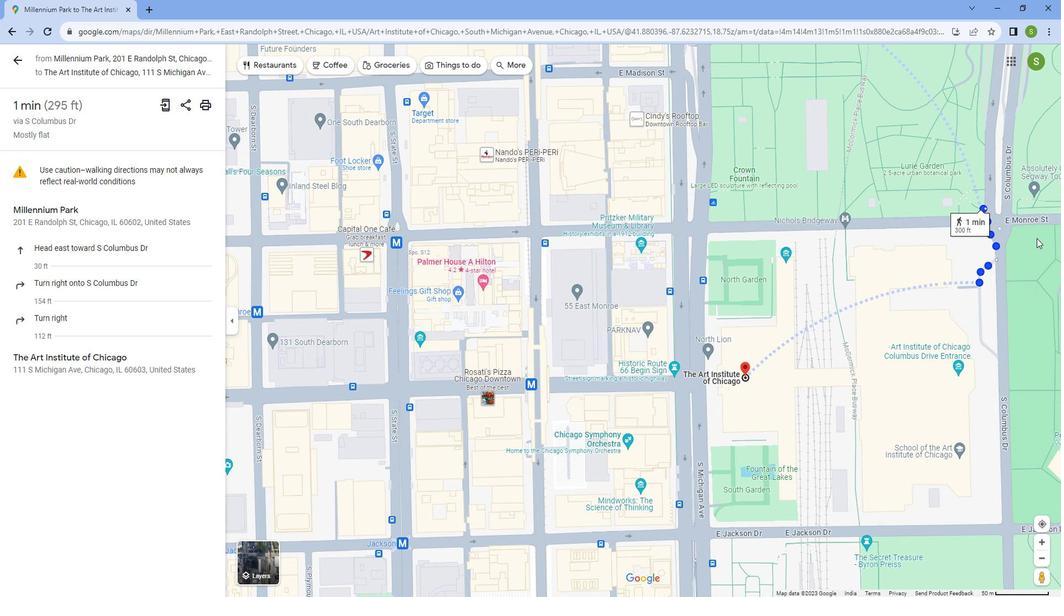 
Action: Mouse scrolled (1049, 242) with delta (0, 0)
Screenshot: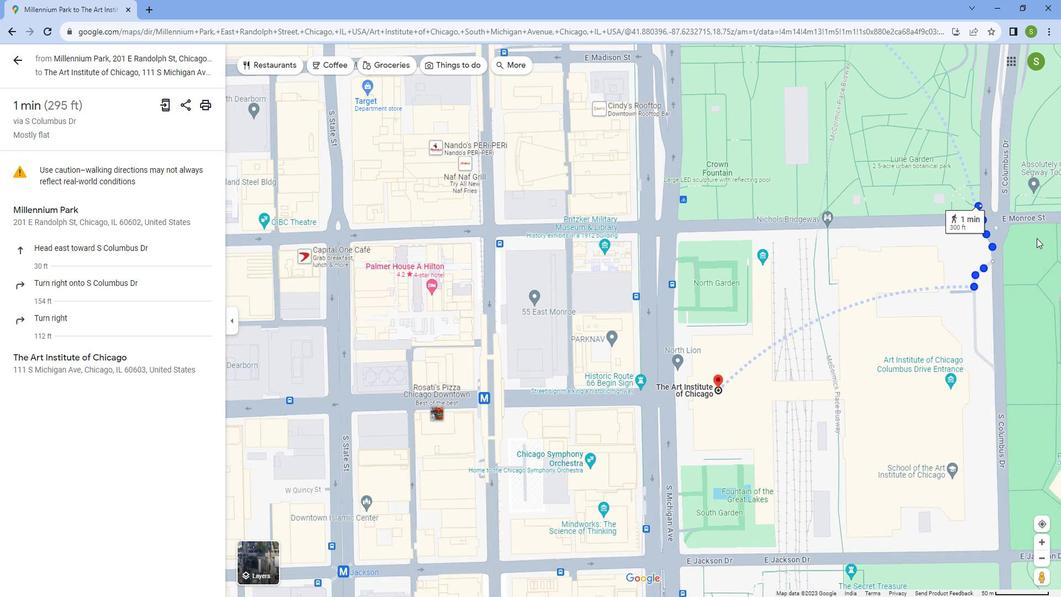 
Action: Mouse scrolled (1049, 242) with delta (0, 0)
Screenshot: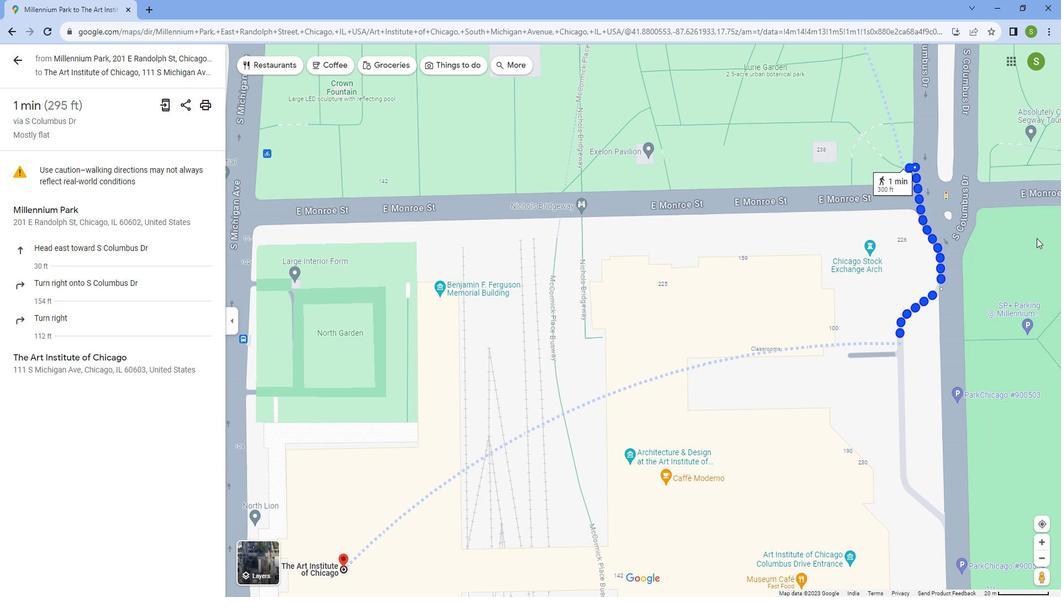 
Action: Mouse scrolled (1049, 241) with delta (0, 0)
Screenshot: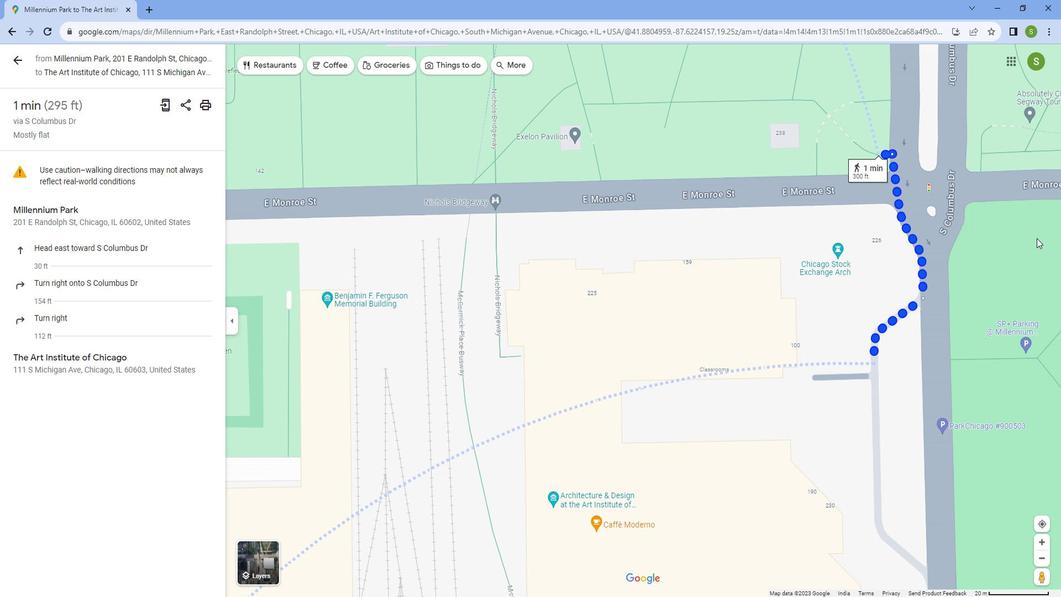 
Action: Mouse scrolled (1049, 241) with delta (0, 0)
Screenshot: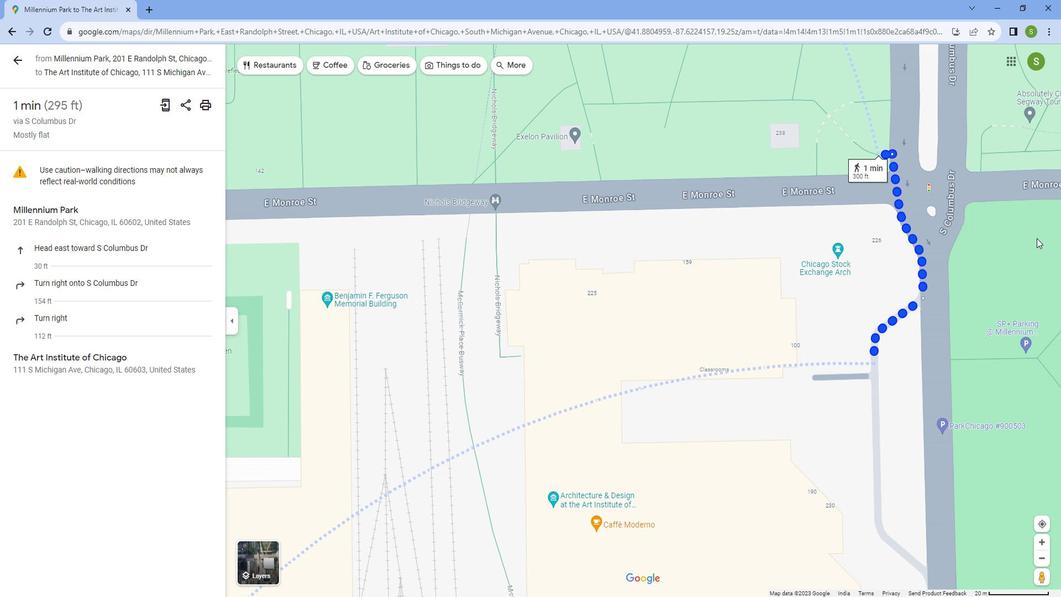 
Action: Mouse moved to (662, 331)
Screenshot: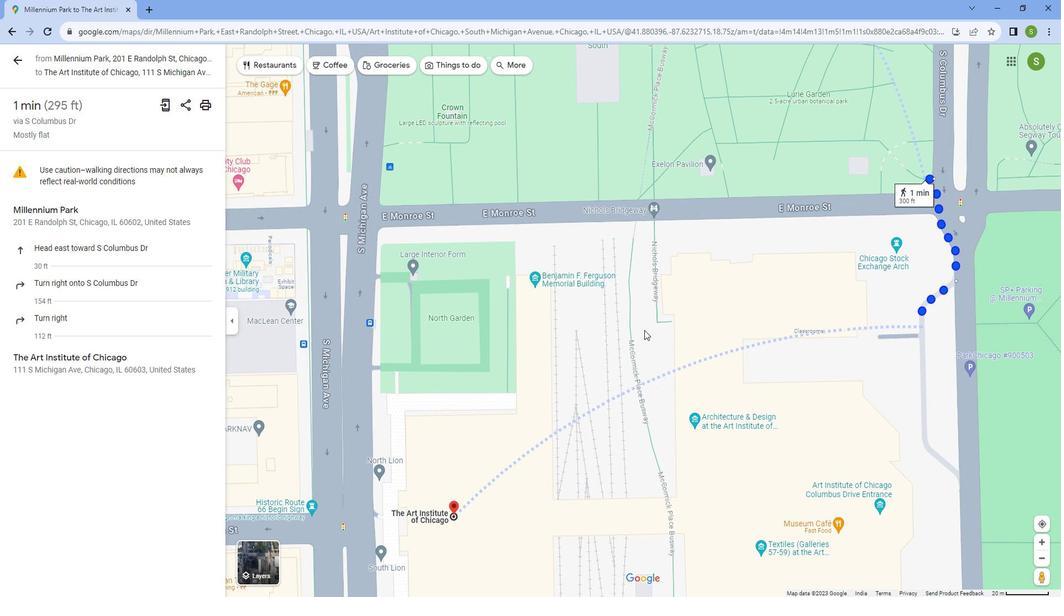 
Action: Mouse pressed left at (662, 331)
Screenshot: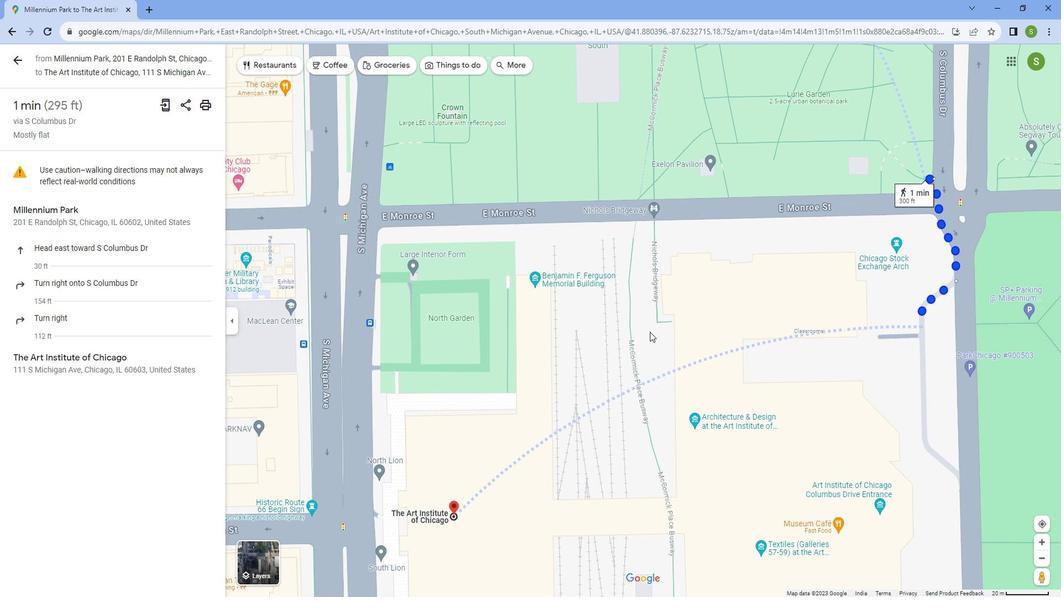 
Action: Mouse moved to (711, 279)
Screenshot: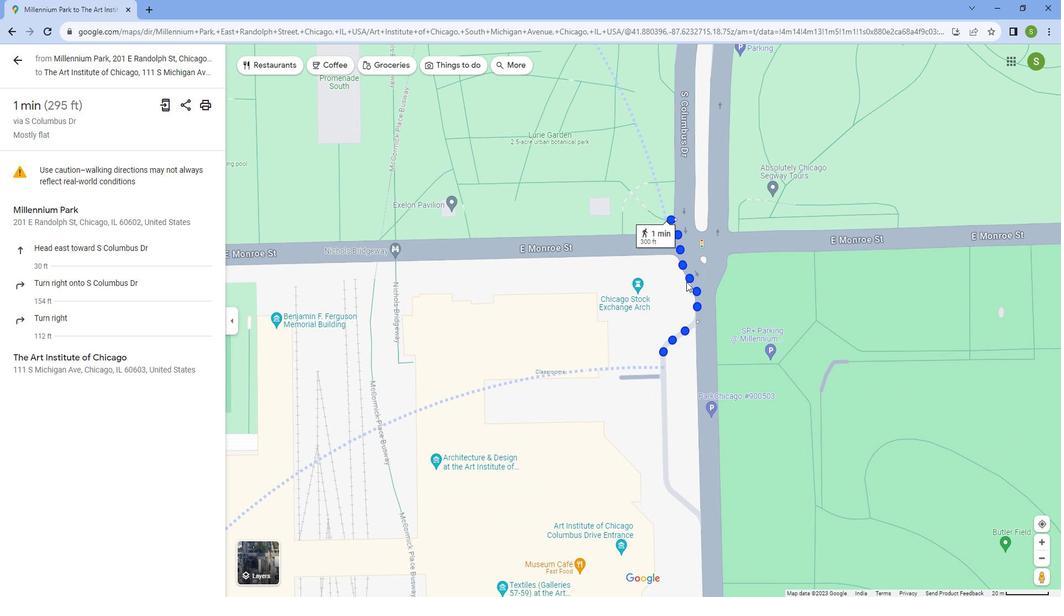 
Action: Mouse scrolled (711, 280) with delta (0, 0)
Screenshot: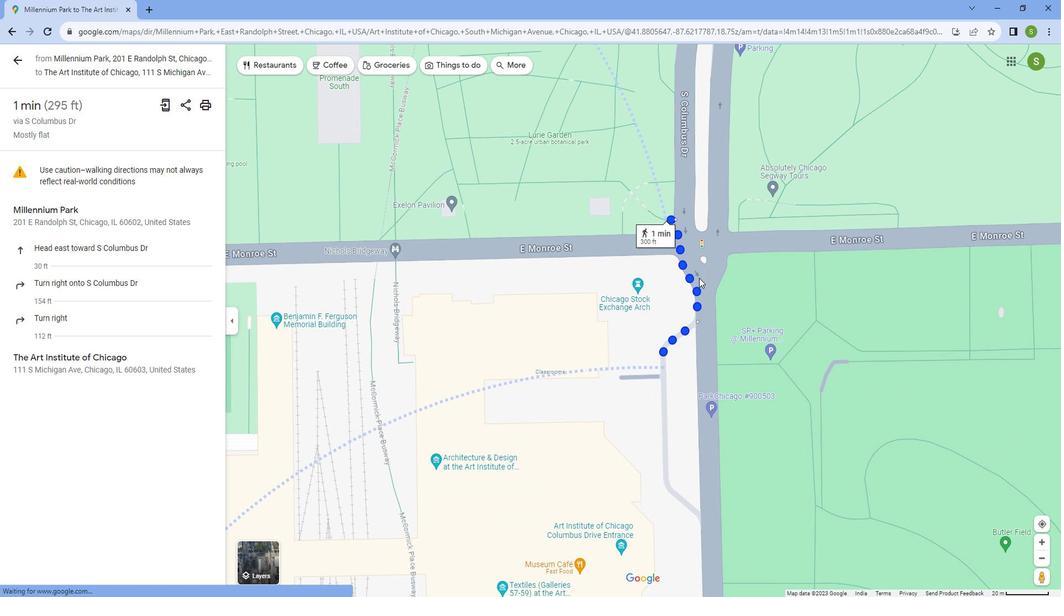 
Action: Mouse scrolled (711, 280) with delta (0, 0)
Screenshot: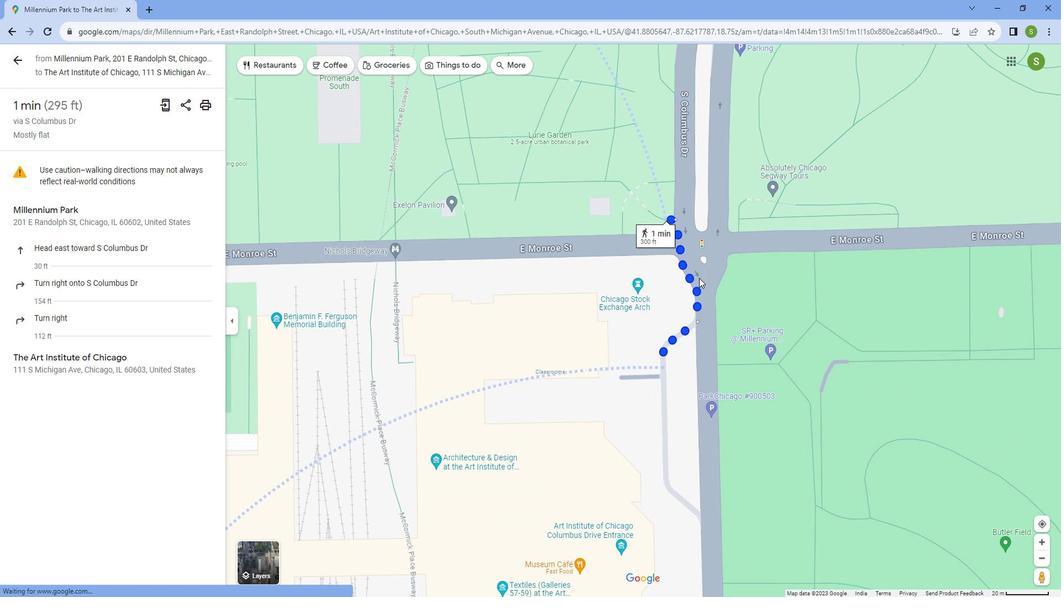 
Action: Mouse scrolled (711, 280) with delta (0, 0)
Screenshot: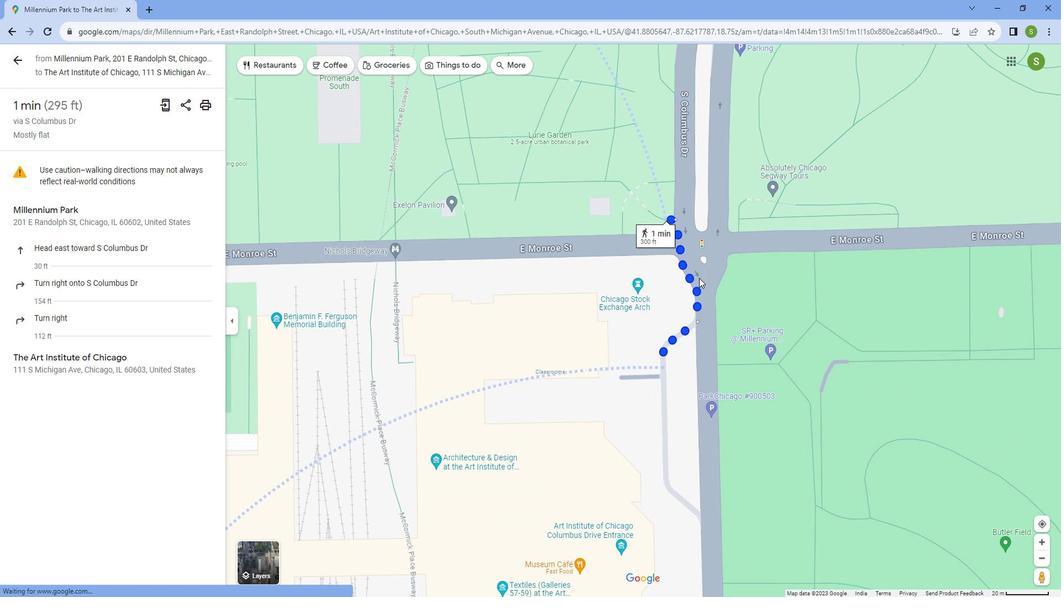 
Action: Mouse scrolled (711, 280) with delta (0, 0)
Screenshot: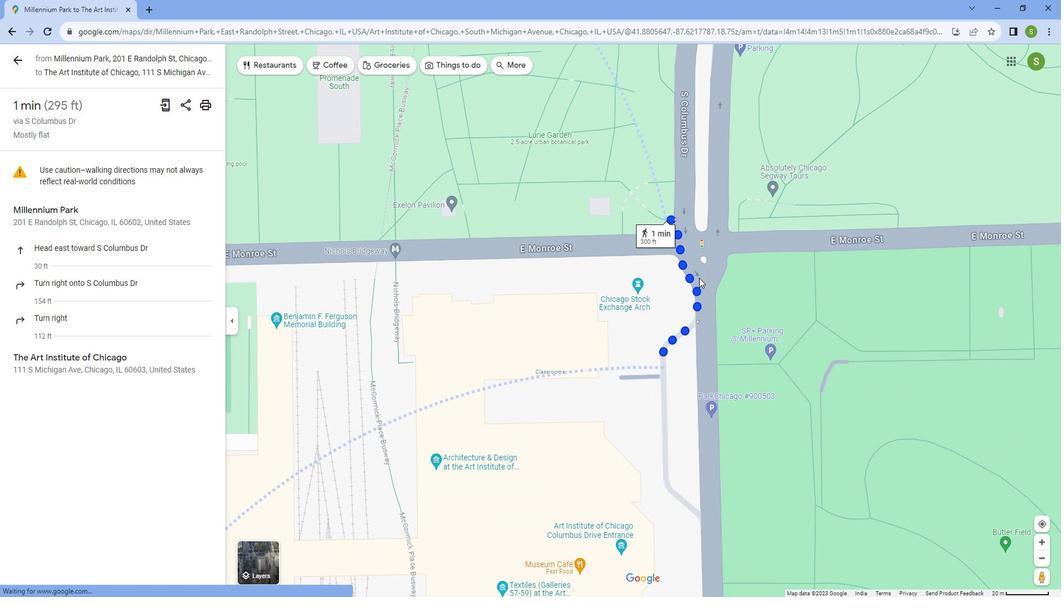 
Action: Mouse scrolled (711, 280) with delta (0, 0)
Screenshot: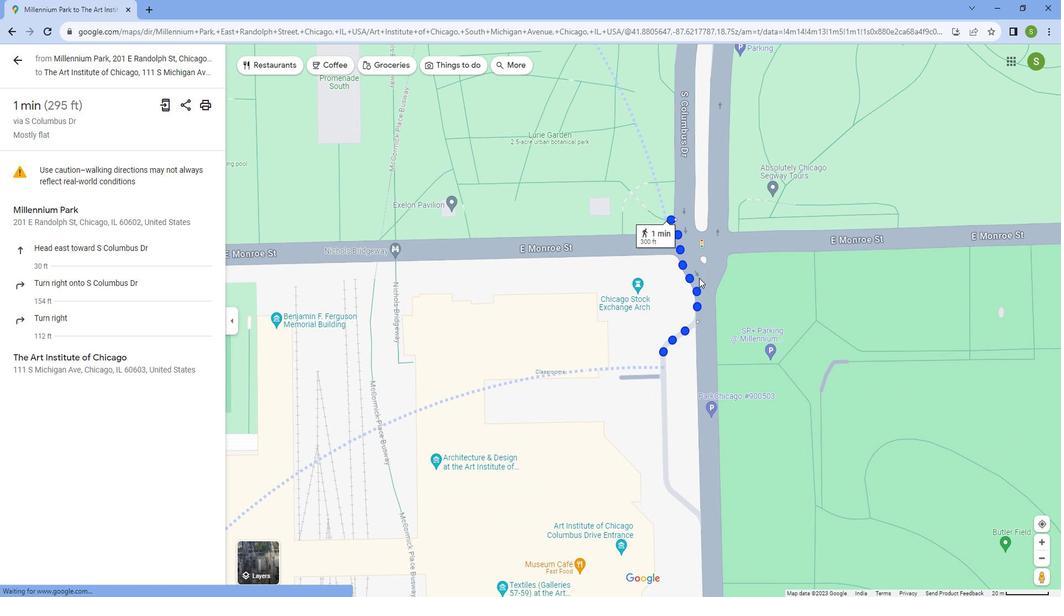 
Action: Mouse scrolled (711, 280) with delta (0, 0)
Screenshot: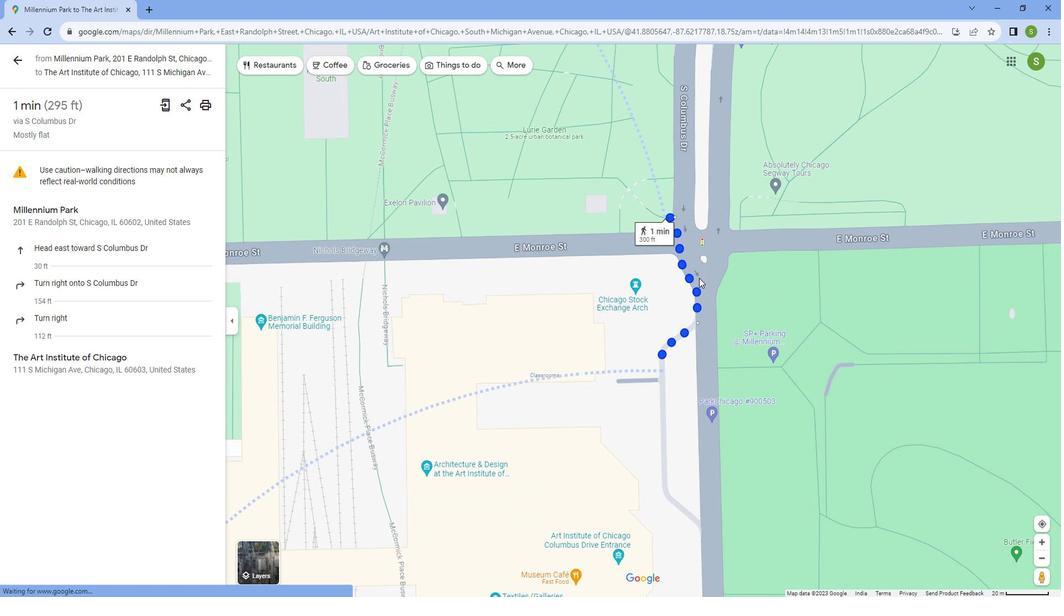 
Action: Mouse scrolled (711, 279) with delta (0, 0)
Screenshot: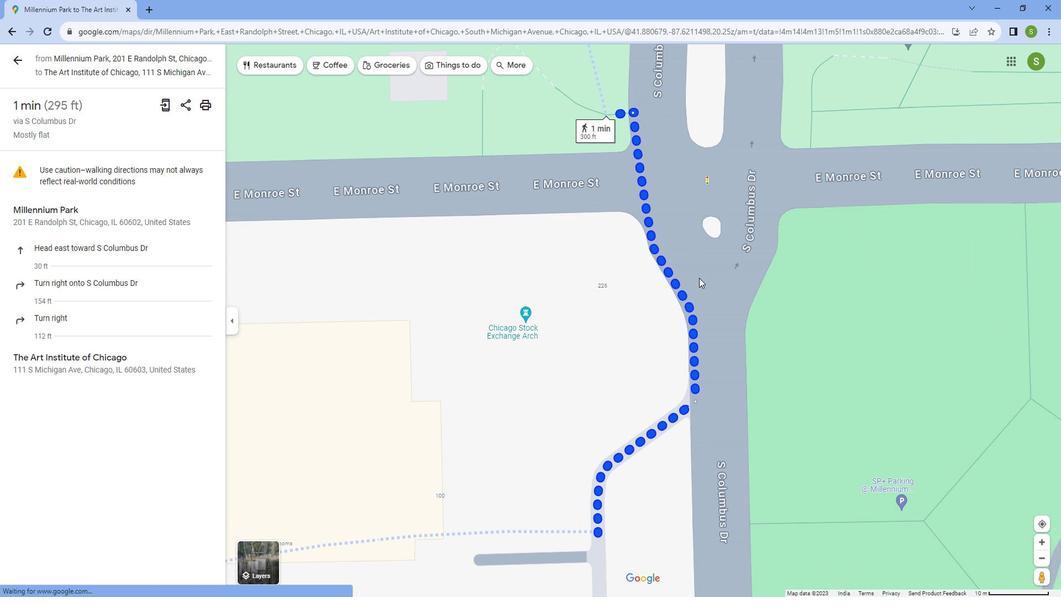 
Action: Mouse scrolled (711, 279) with delta (0, 0)
Screenshot: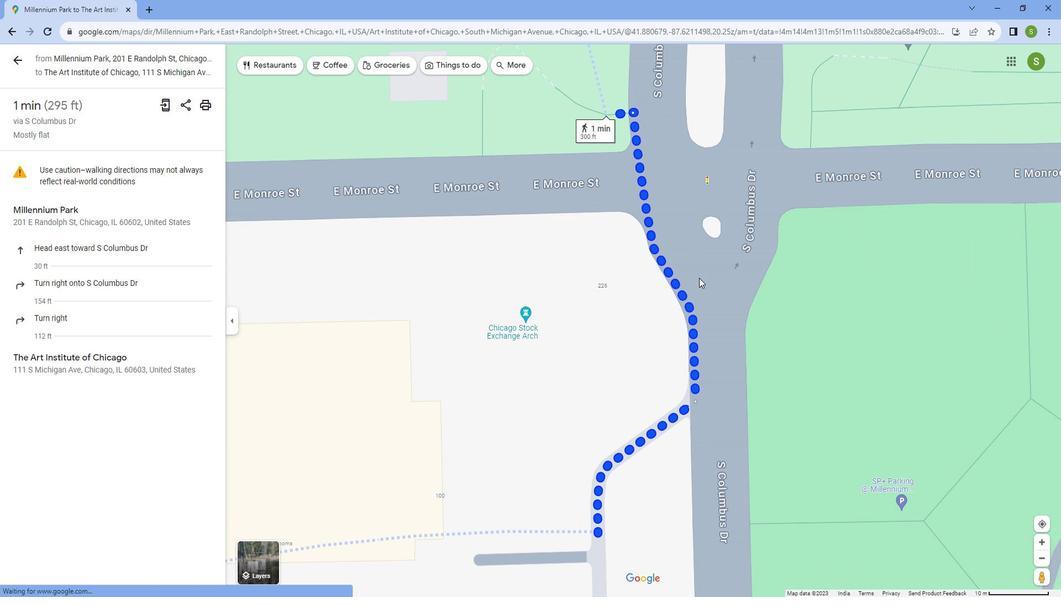 
Action: Mouse scrolled (711, 279) with delta (0, 0)
Screenshot: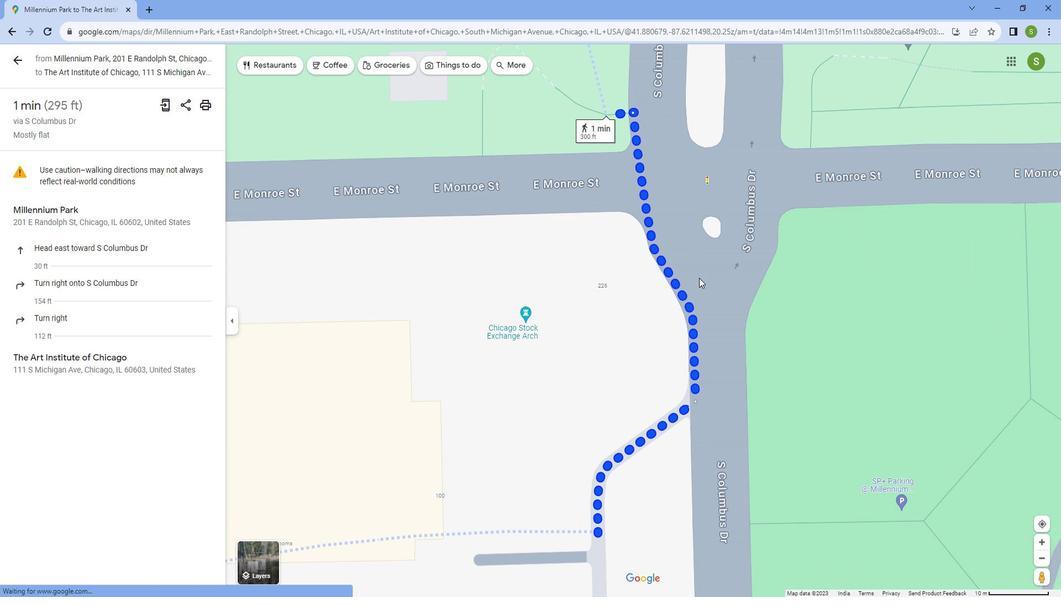 
Action: Mouse scrolled (711, 279) with delta (0, 0)
Screenshot: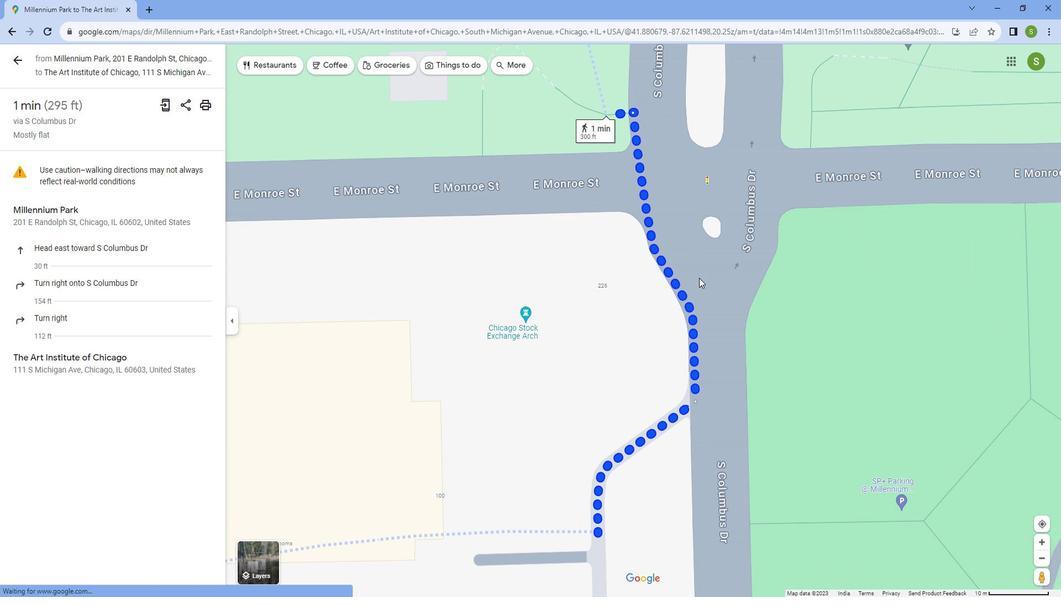 
Action: Mouse scrolled (711, 279) with delta (0, 0)
Screenshot: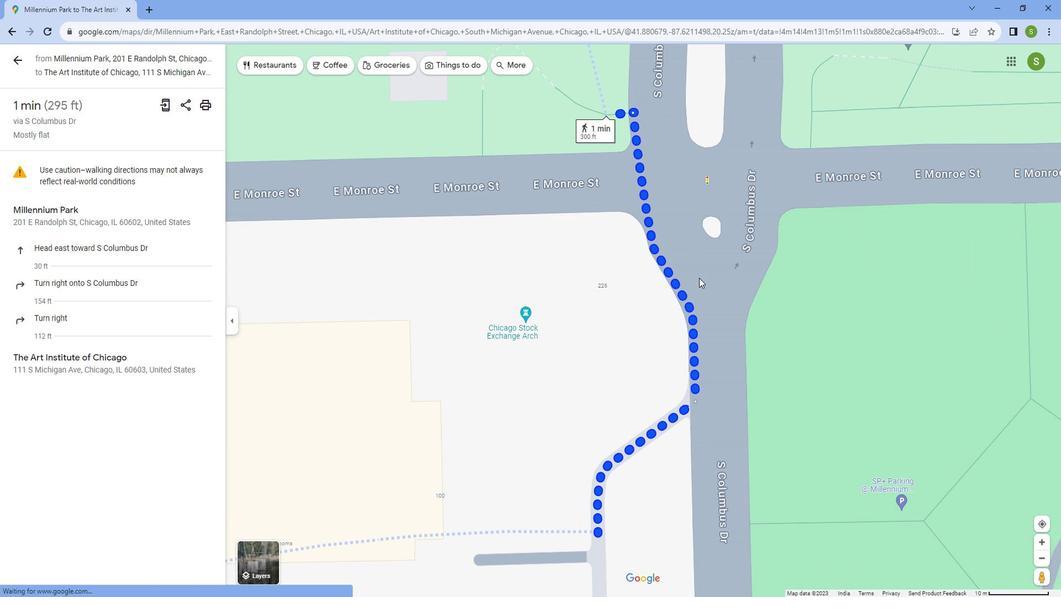 
Action: Mouse scrolled (711, 279) with delta (0, 0)
Screenshot: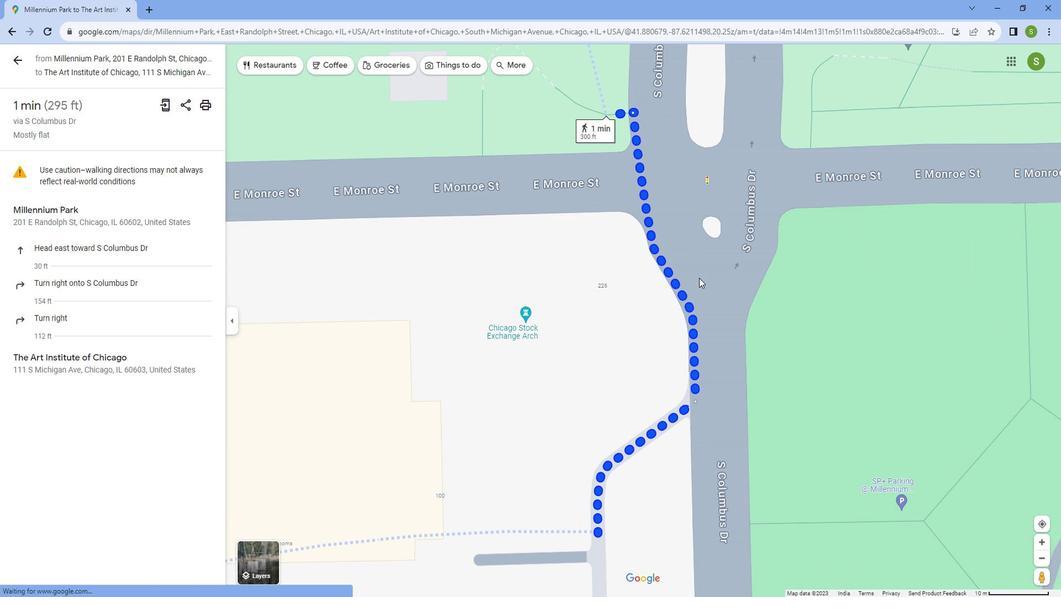 
Action: Mouse scrolled (711, 279) with delta (0, 0)
Screenshot: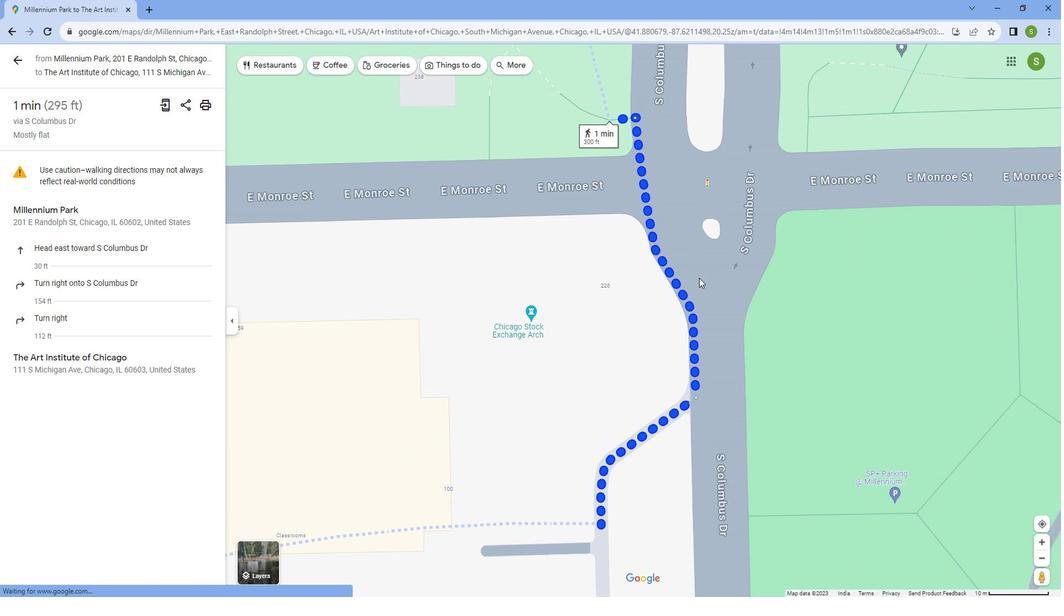 
Action: Mouse scrolled (711, 279) with delta (0, 0)
Screenshot: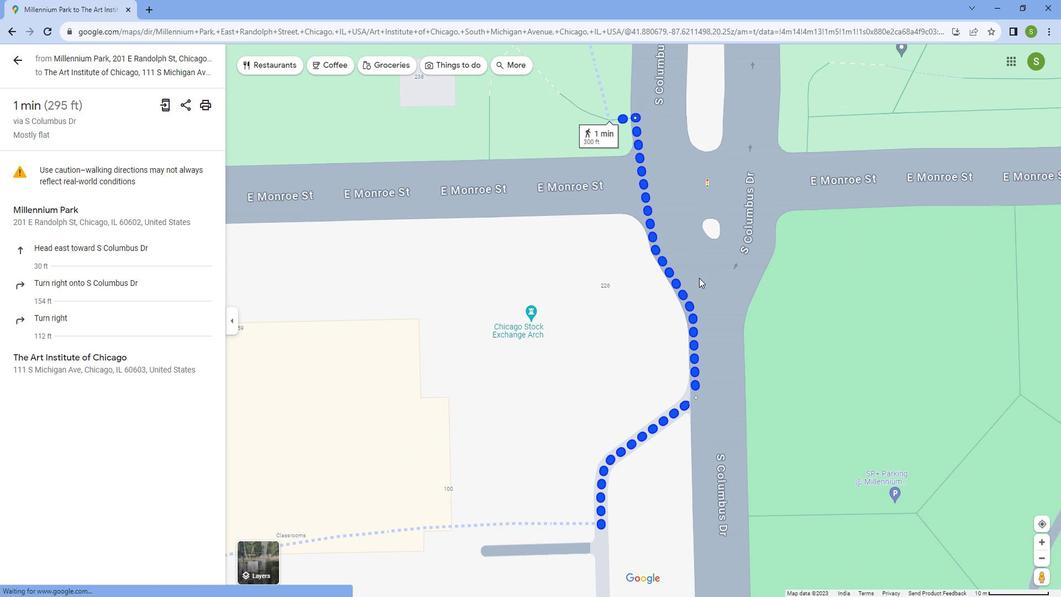 
Action: Mouse scrolled (711, 279) with delta (0, 0)
Screenshot: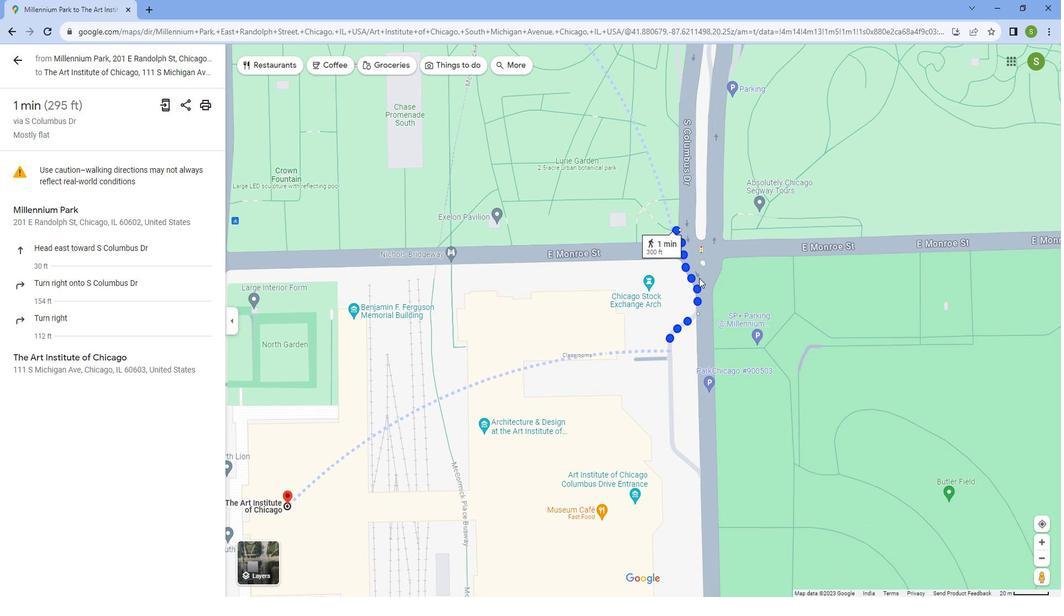 
Action: Mouse scrolled (711, 279) with delta (0, 0)
Screenshot: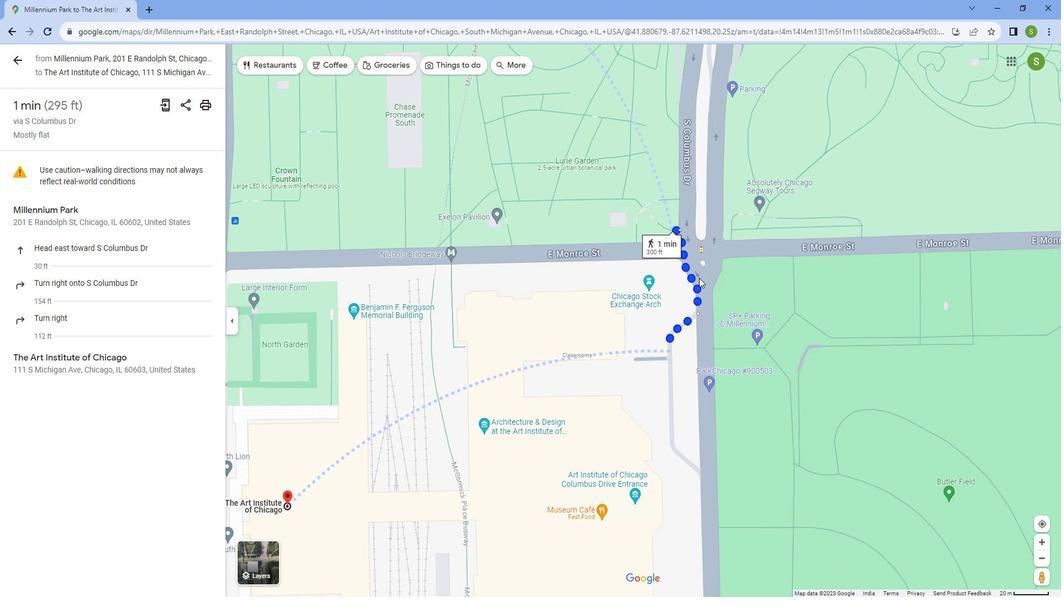 
Action: Mouse scrolled (711, 279) with delta (0, 0)
Screenshot: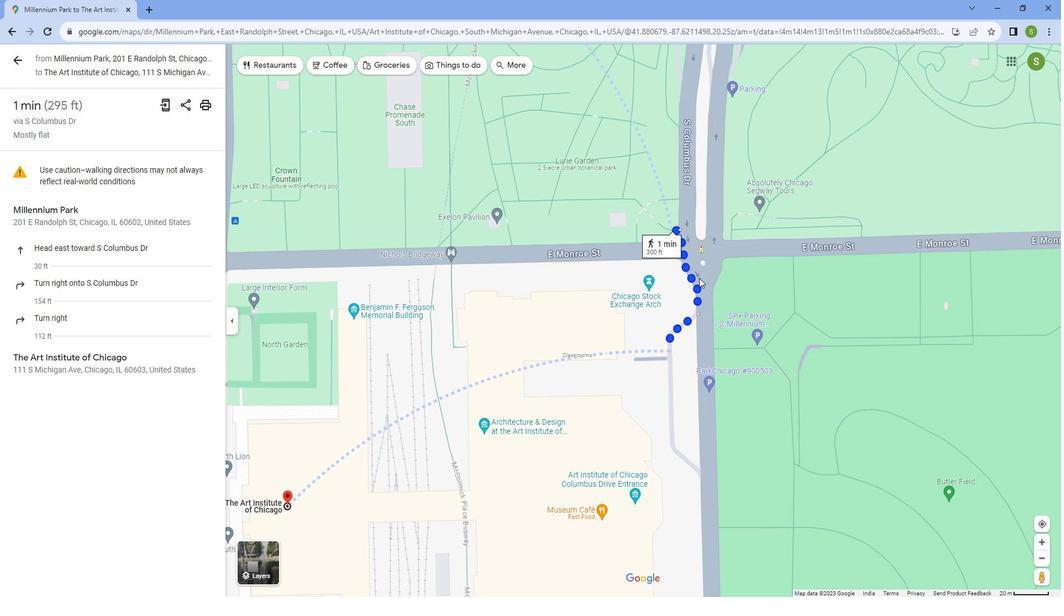 
Action: Mouse moved to (460, 435)
Screenshot: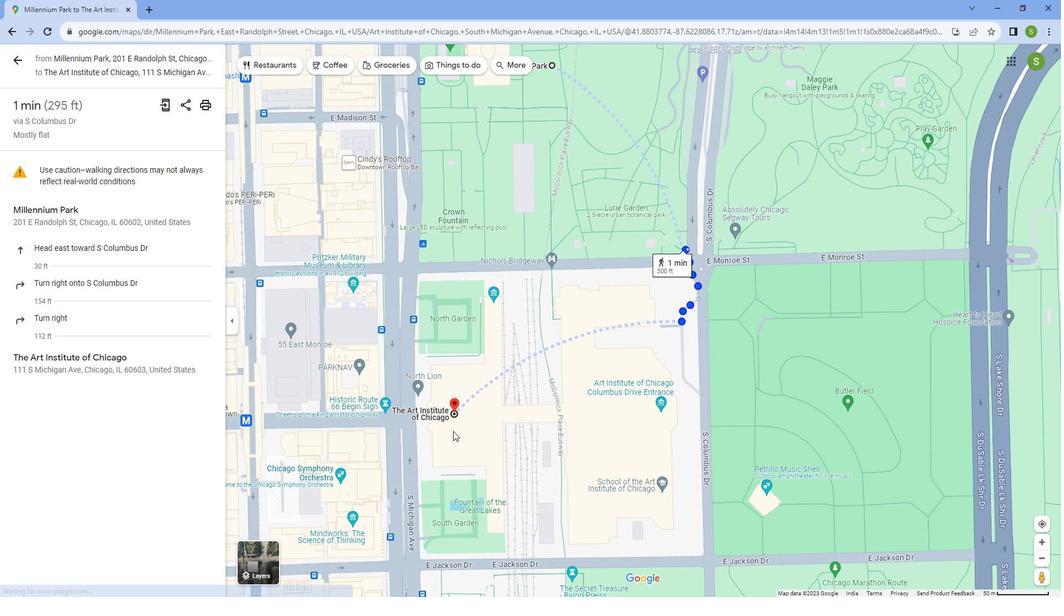 
Action: Mouse scrolled (460, 435) with delta (0, 0)
Screenshot: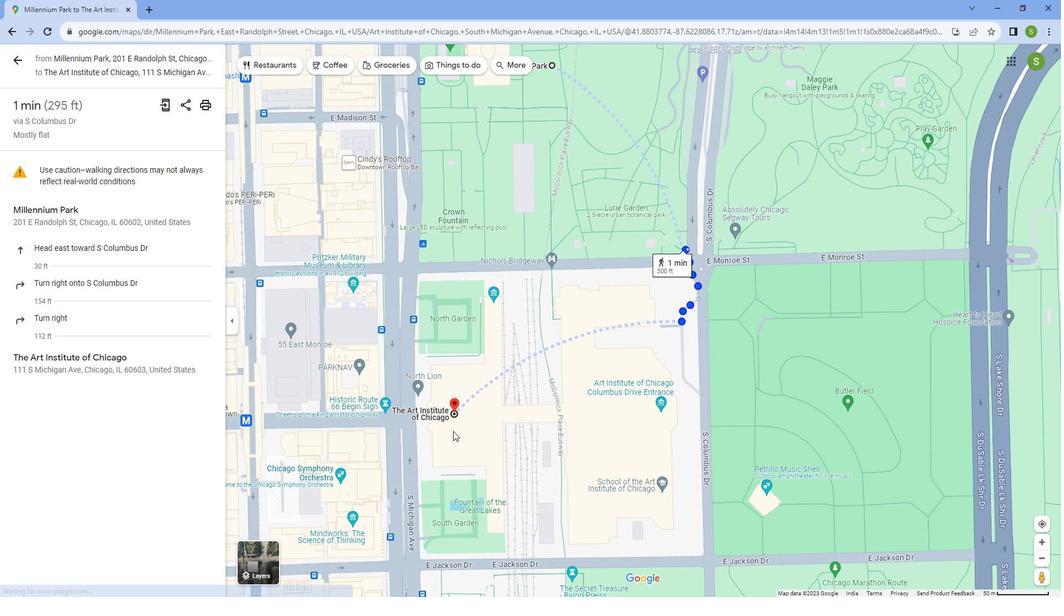 
Action: Mouse moved to (454, 444)
Screenshot: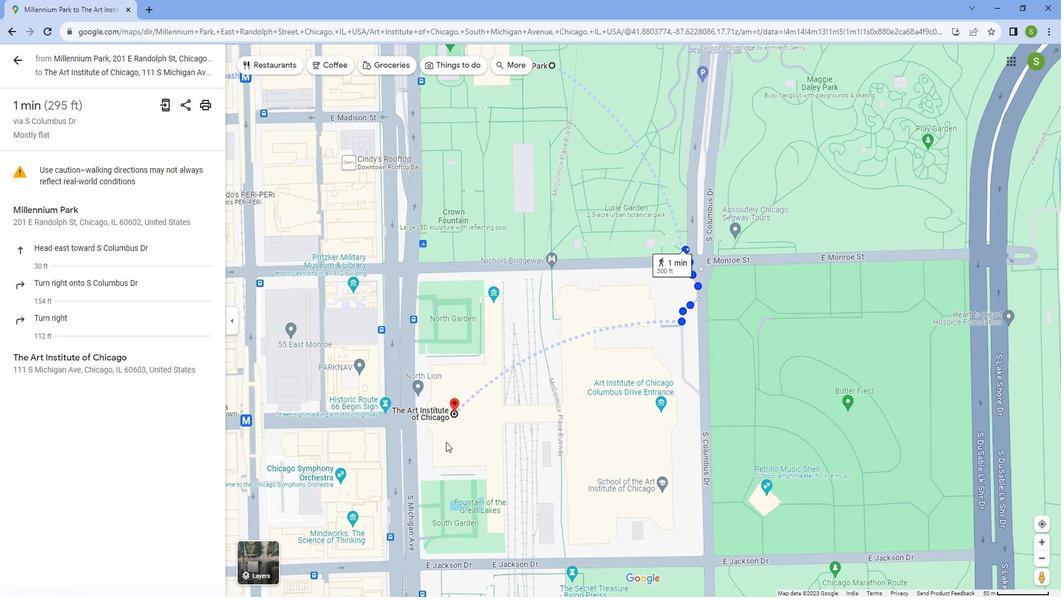 
Action: Mouse scrolled (454, 444) with delta (0, 0)
Screenshot: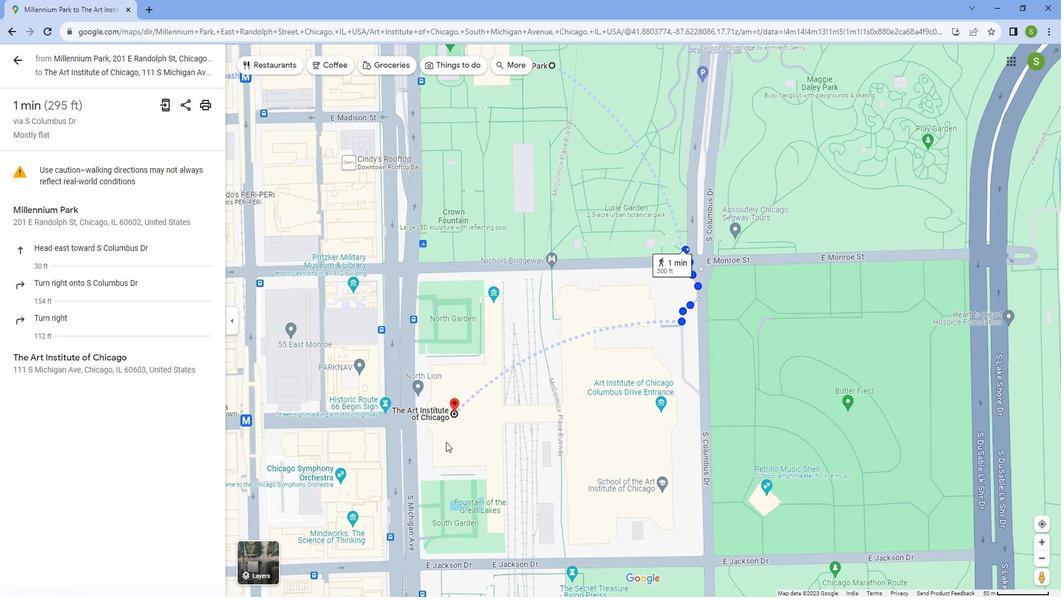 
Action: Mouse moved to (451, 449)
Screenshot: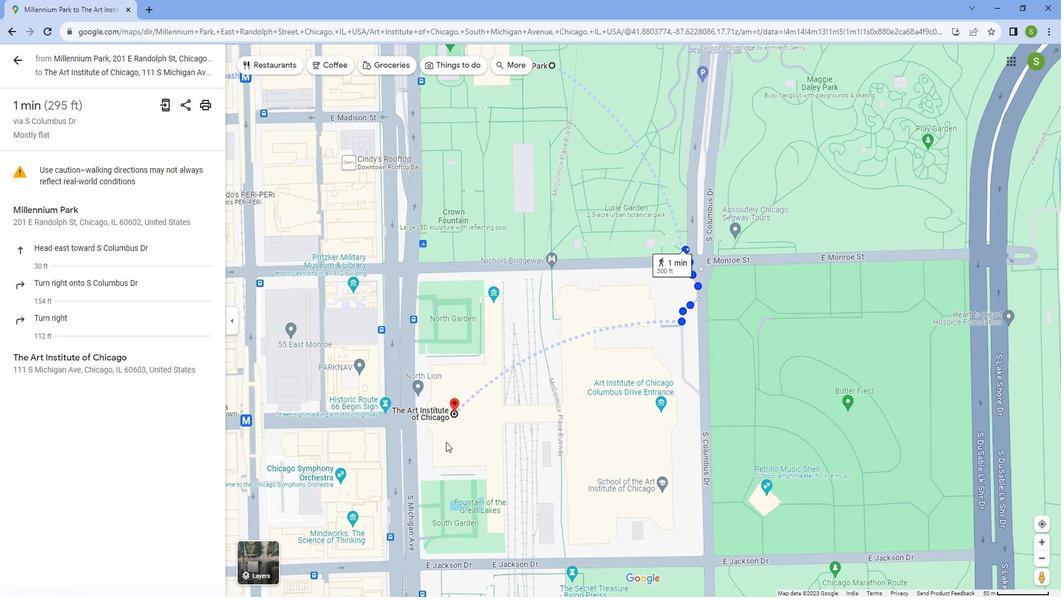 
Action: Mouse scrolled (451, 449) with delta (0, 0)
Screenshot: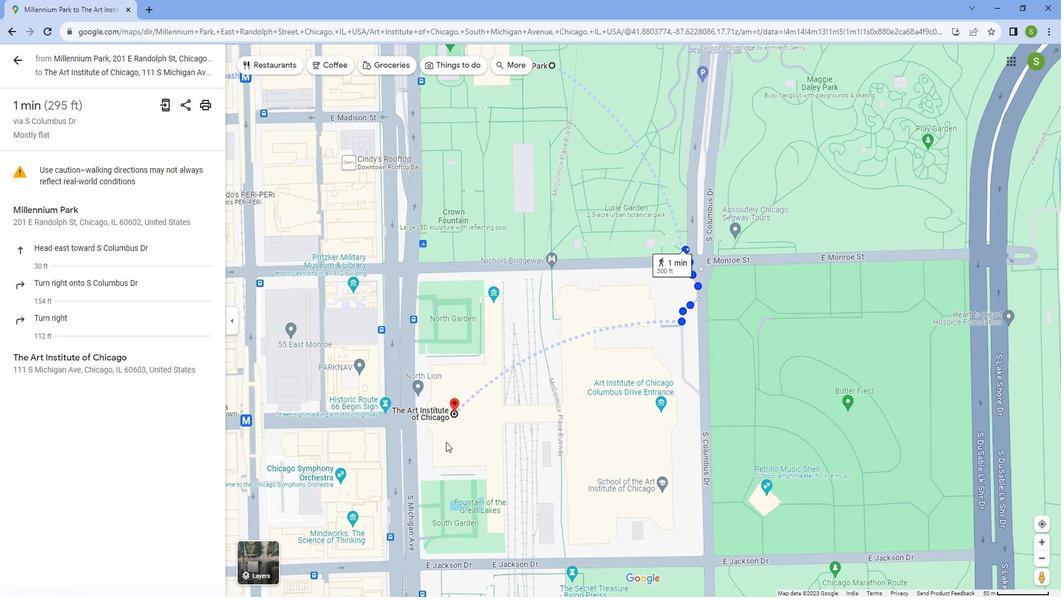 
Action: Mouse moved to (449, 450)
Screenshot: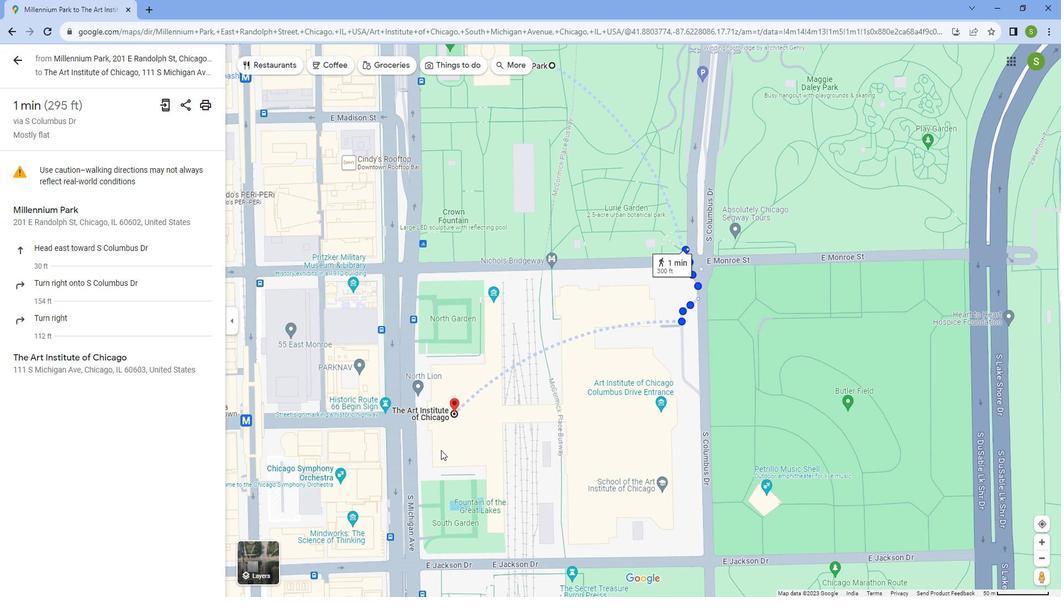
Action: Mouse scrolled (449, 450) with delta (0, 0)
Screenshot: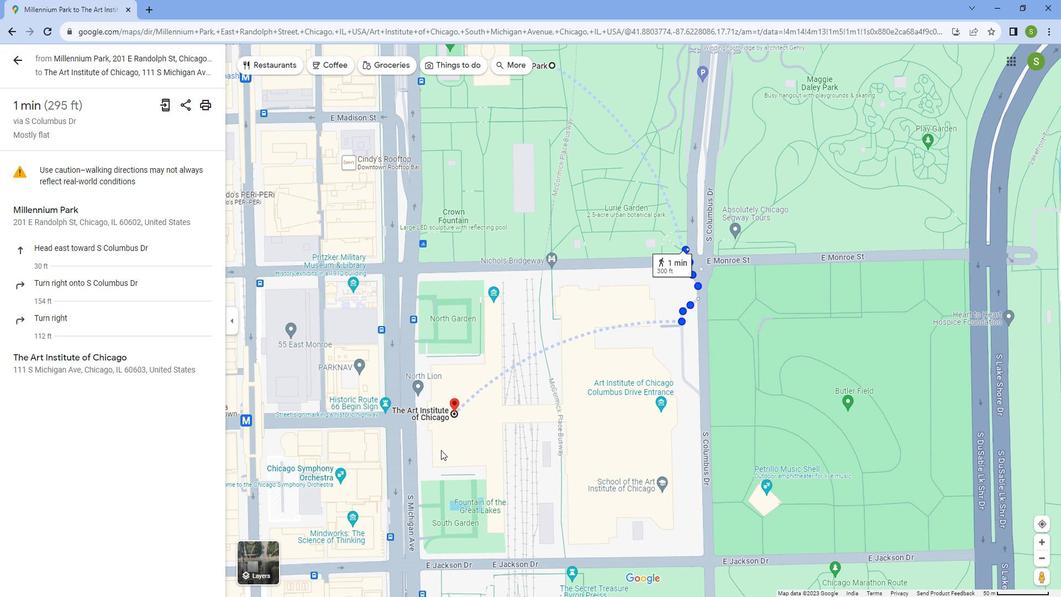 
Action: Mouse scrolled (449, 450) with delta (0, 0)
Screenshot: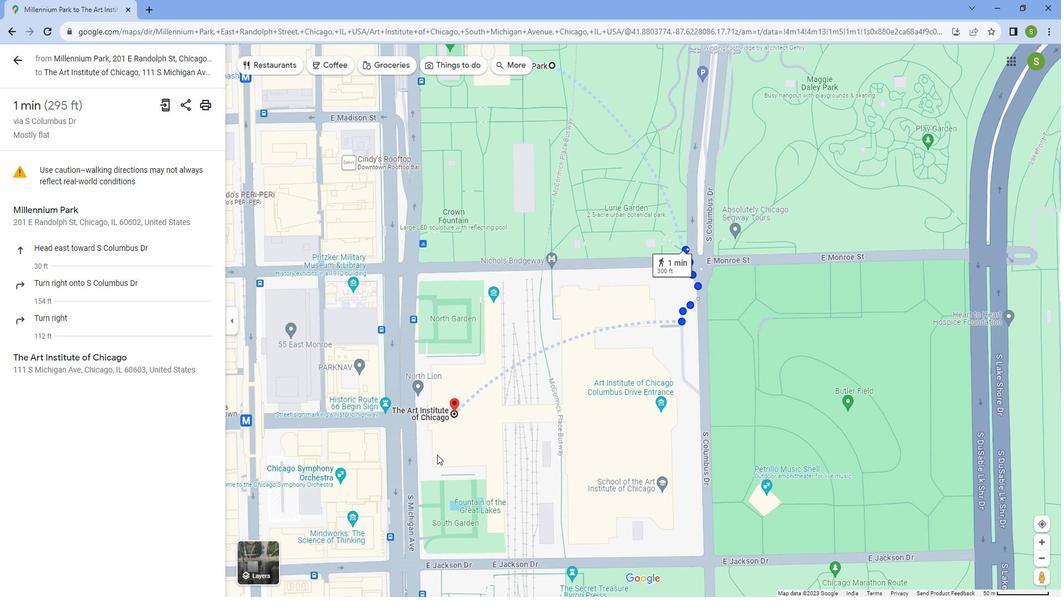
Action: Mouse moved to (491, 412)
Screenshot: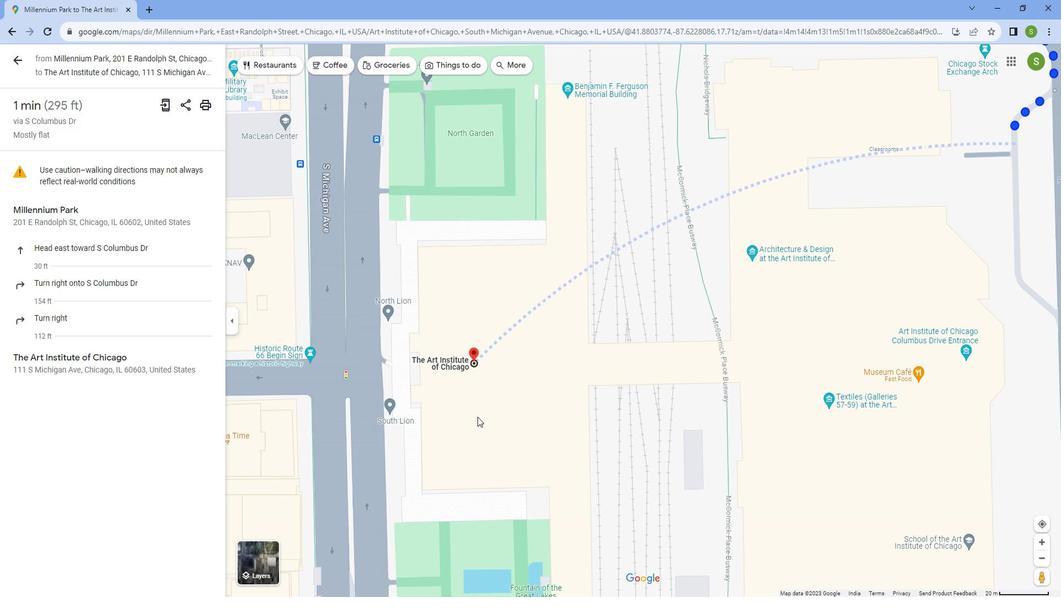 
Action: Mouse scrolled (491, 413) with delta (0, 0)
Screenshot: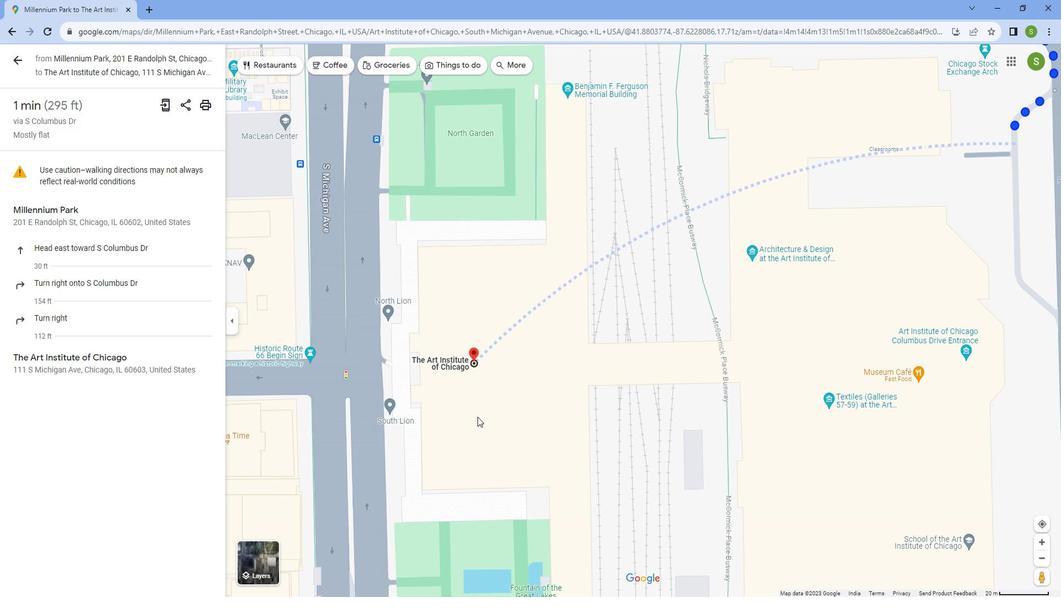 
Action: Mouse moved to (491, 411)
Screenshot: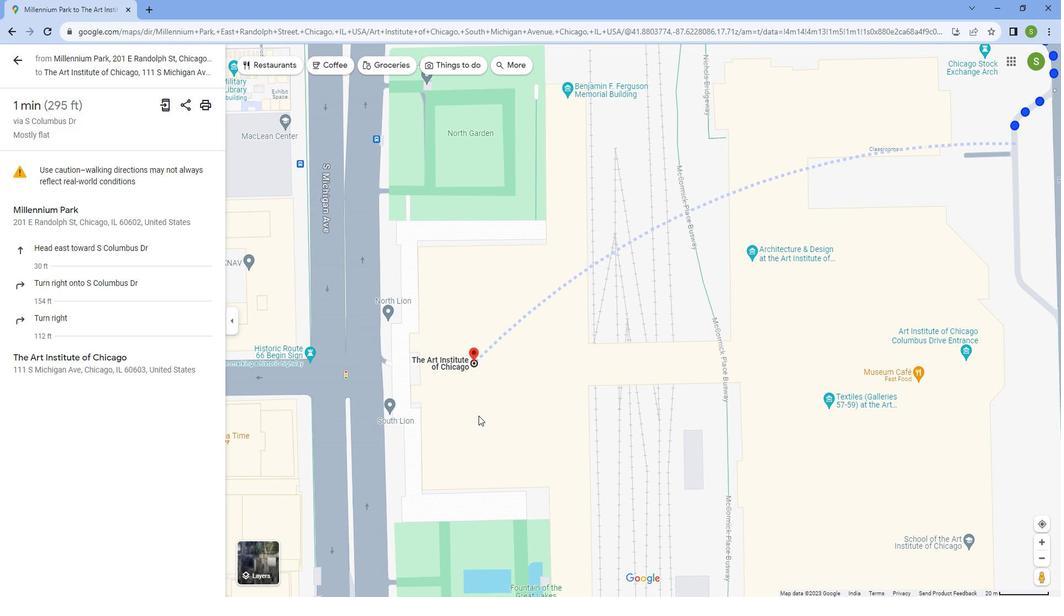 
Action: Mouse scrolled (491, 412) with delta (0, 0)
Screenshot: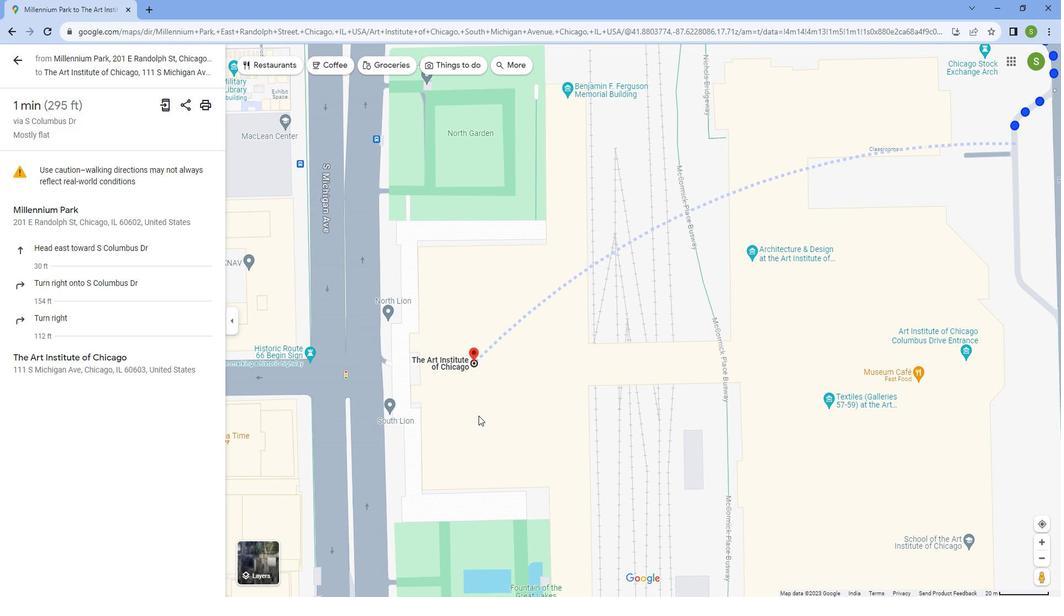 
Action: Mouse moved to (492, 410)
Screenshot: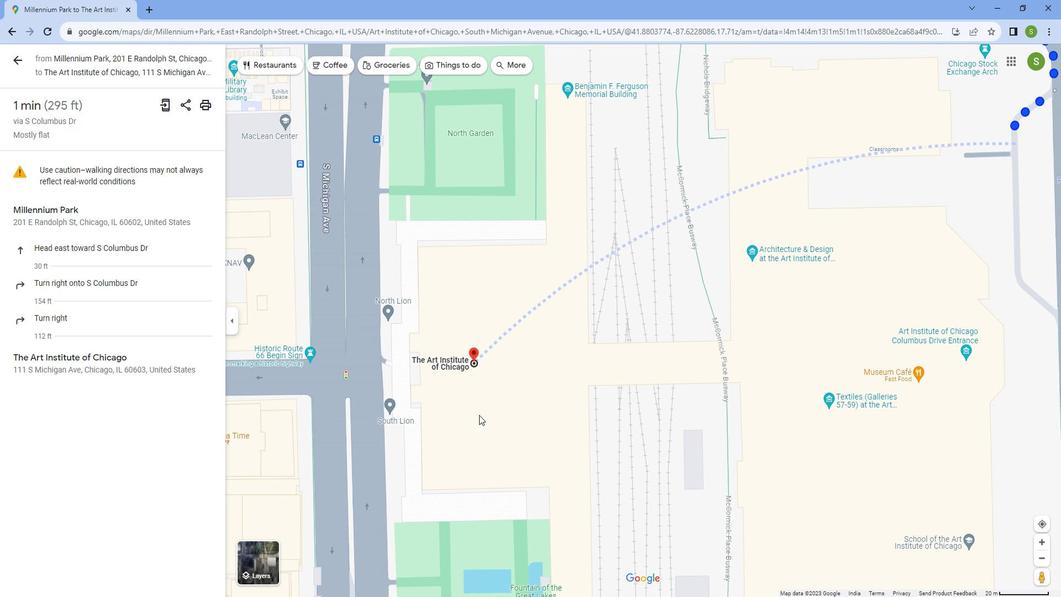 
Action: Mouse scrolled (492, 410) with delta (0, 0)
Screenshot: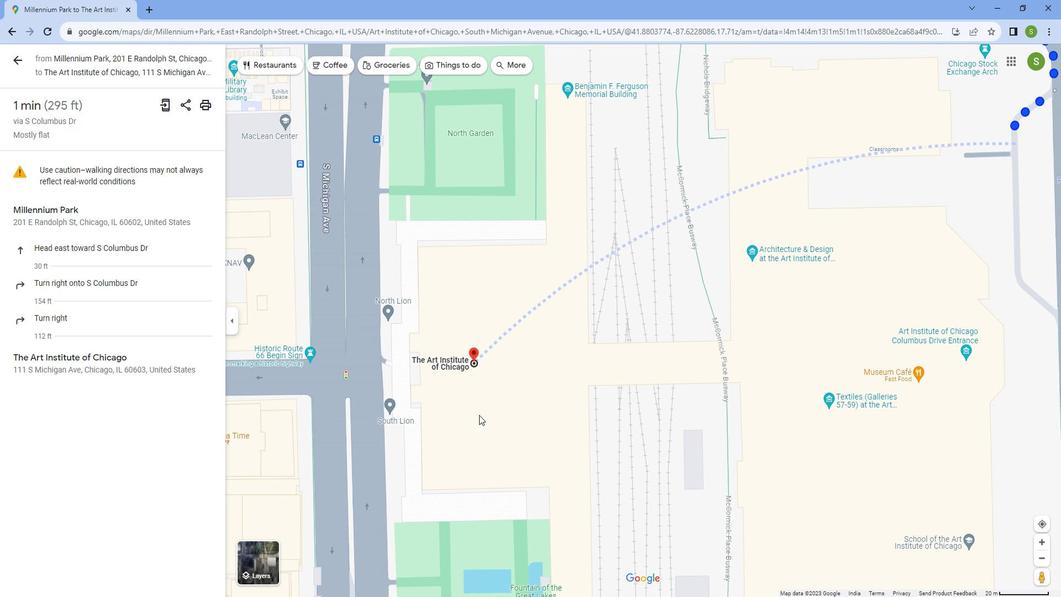 
Action: Mouse moved to (493, 408)
Screenshot: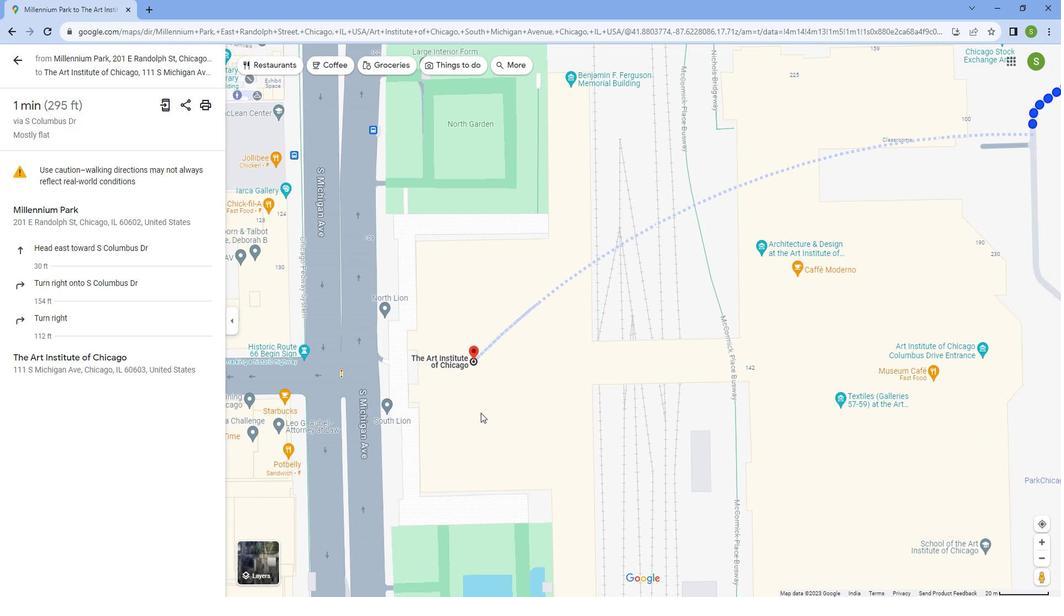 
Action: Mouse scrolled (493, 409) with delta (0, 0)
Screenshot: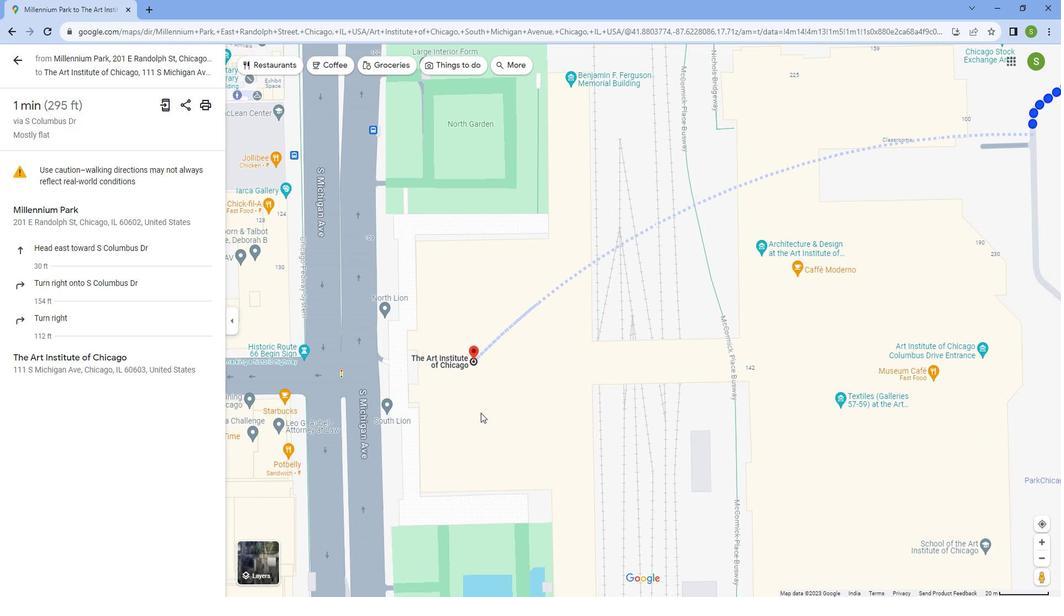
Action: Mouse moved to (519, 341)
Screenshot: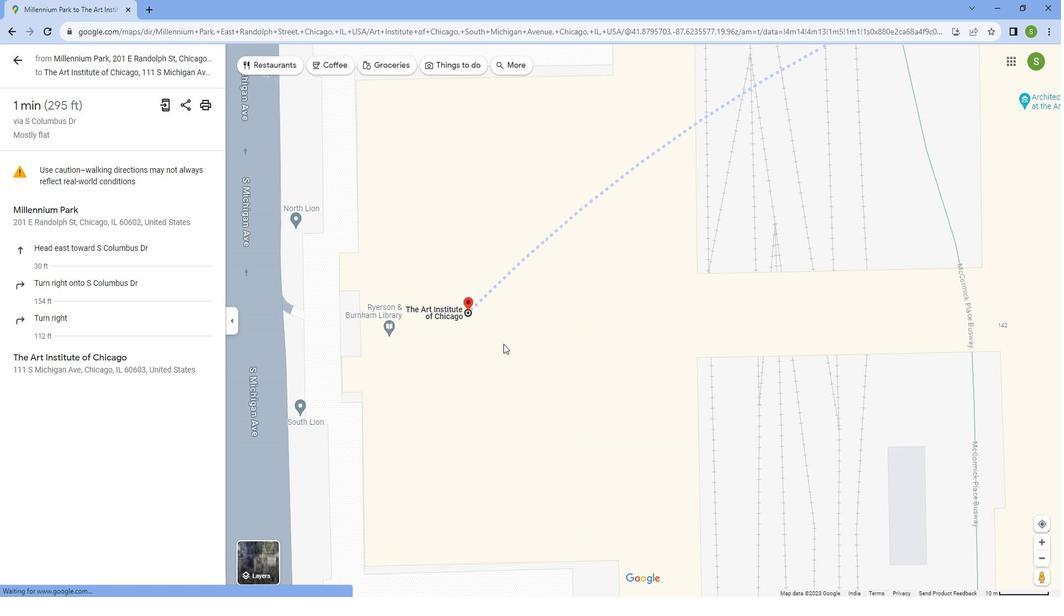 
Action: Mouse pressed left at (519, 341)
Screenshot: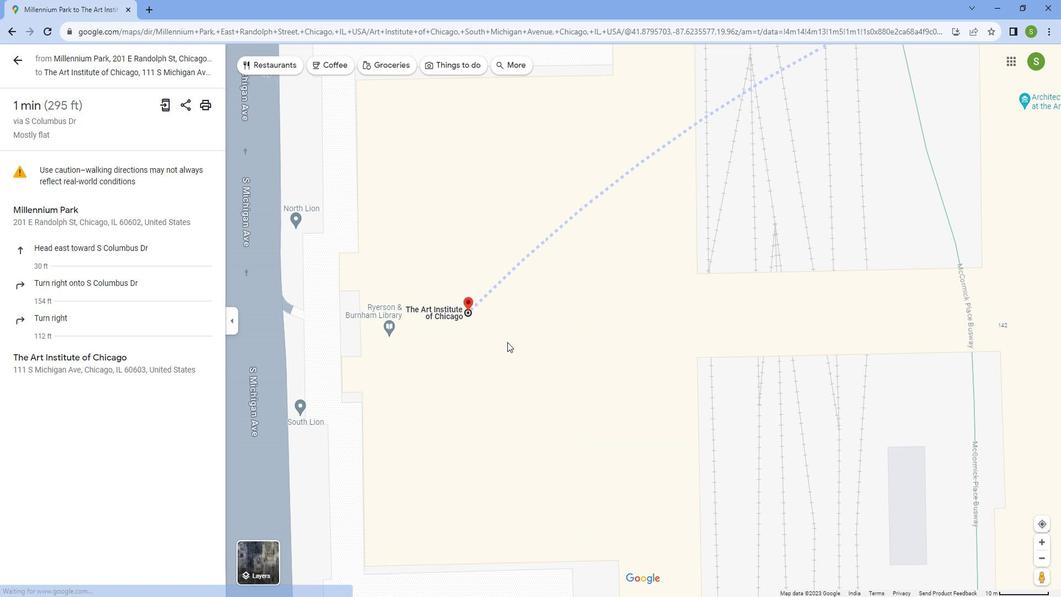
Action: Mouse moved to (758, 352)
Screenshot: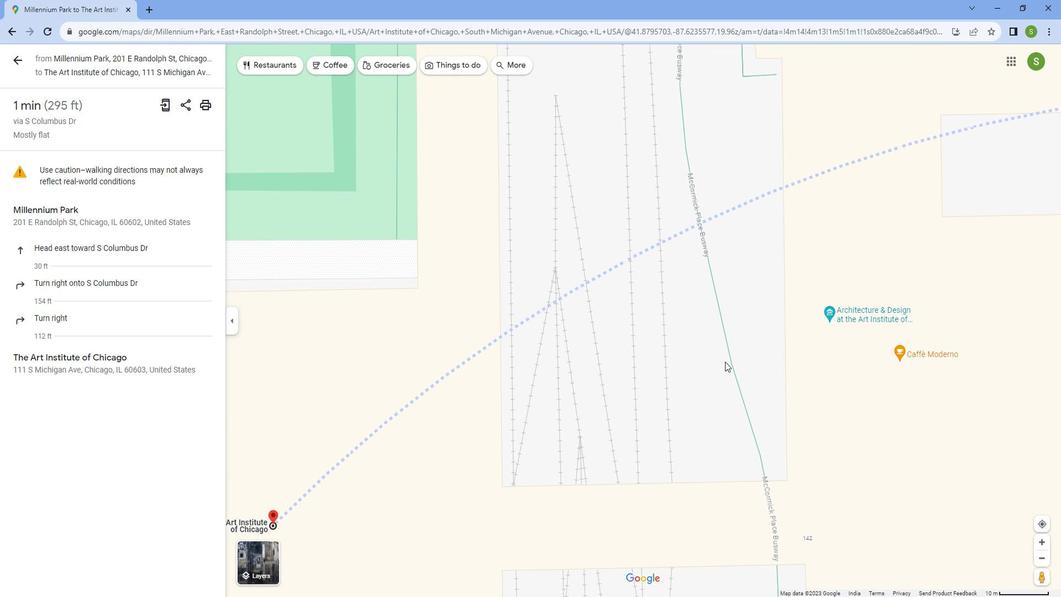 
Action: Mouse pressed left at (758, 352)
Screenshot: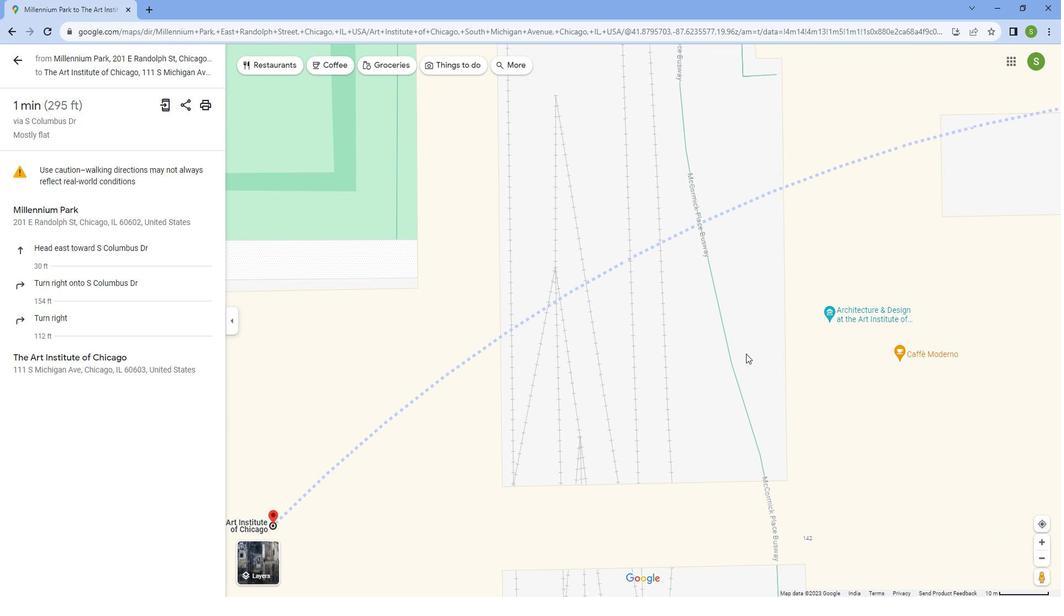 
Action: Mouse moved to (850, 403)
Screenshot: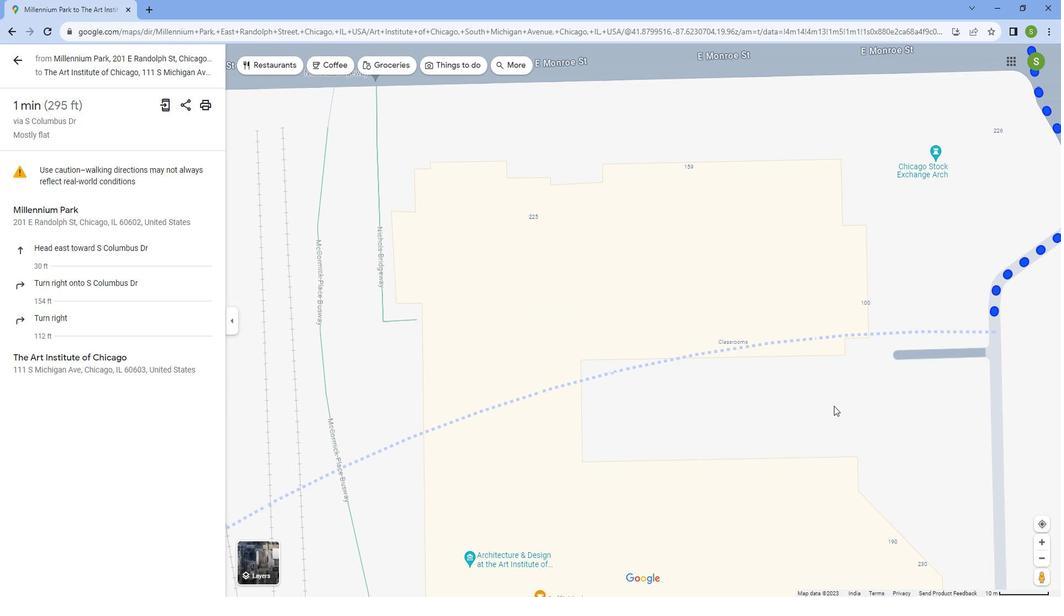 
Action: Mouse pressed left at (850, 403)
Screenshot: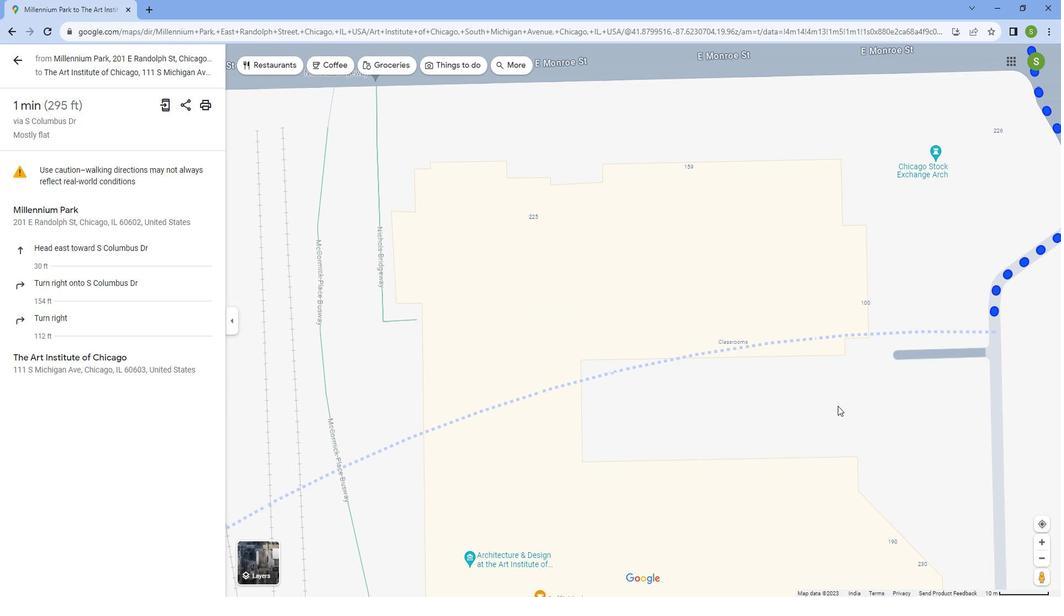 
Action: Mouse moved to (707, 393)
Screenshot: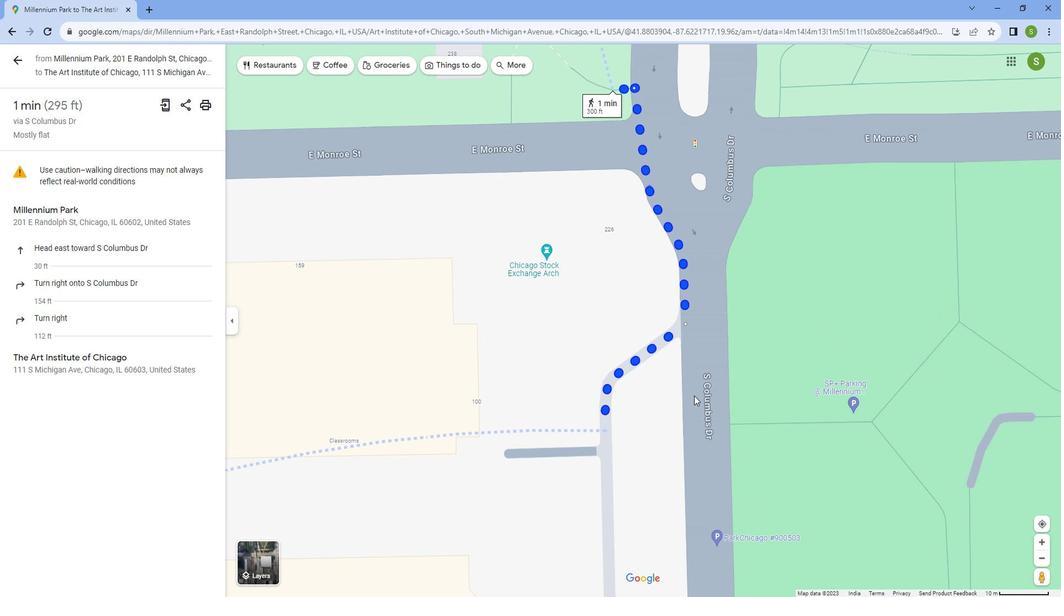 
Action: Mouse pressed left at (707, 393)
Screenshot: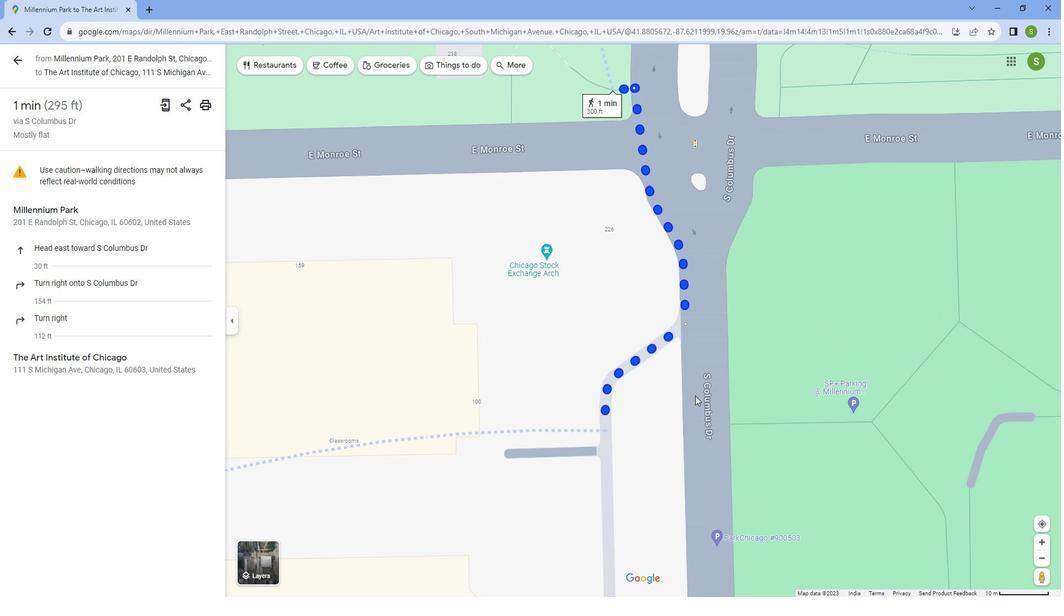 
Action: Mouse moved to (520, 459)
Screenshot: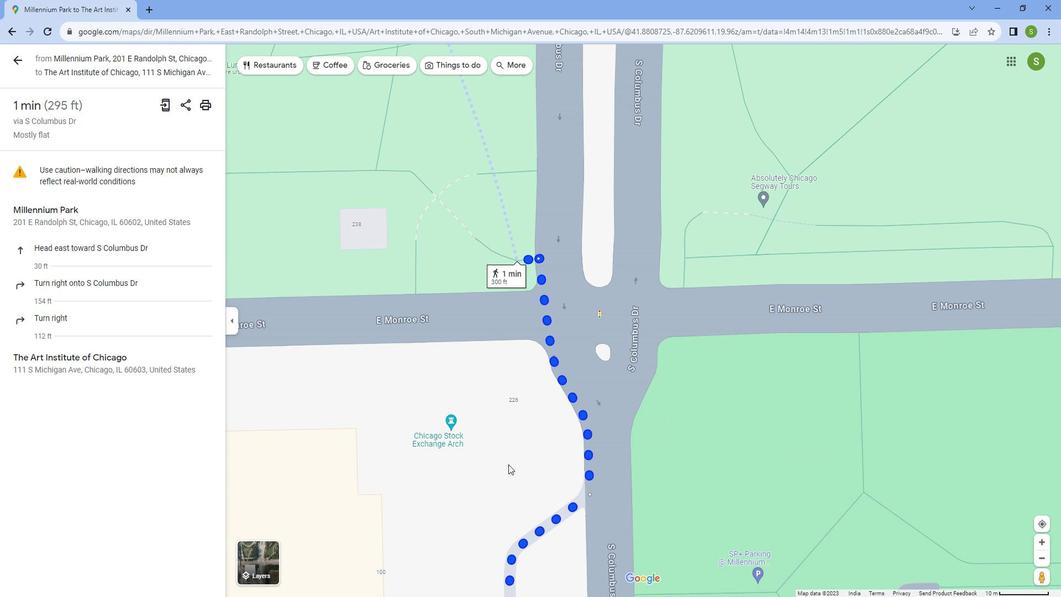 
Action: Mouse pressed left at (520, 459)
Screenshot: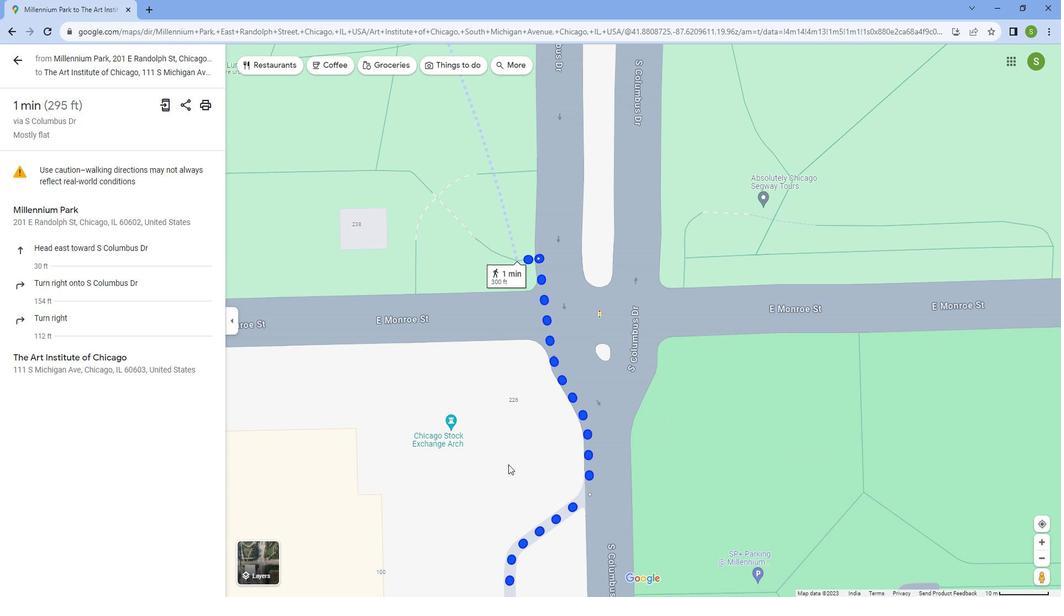 
Action: Mouse moved to (671, 383)
Screenshot: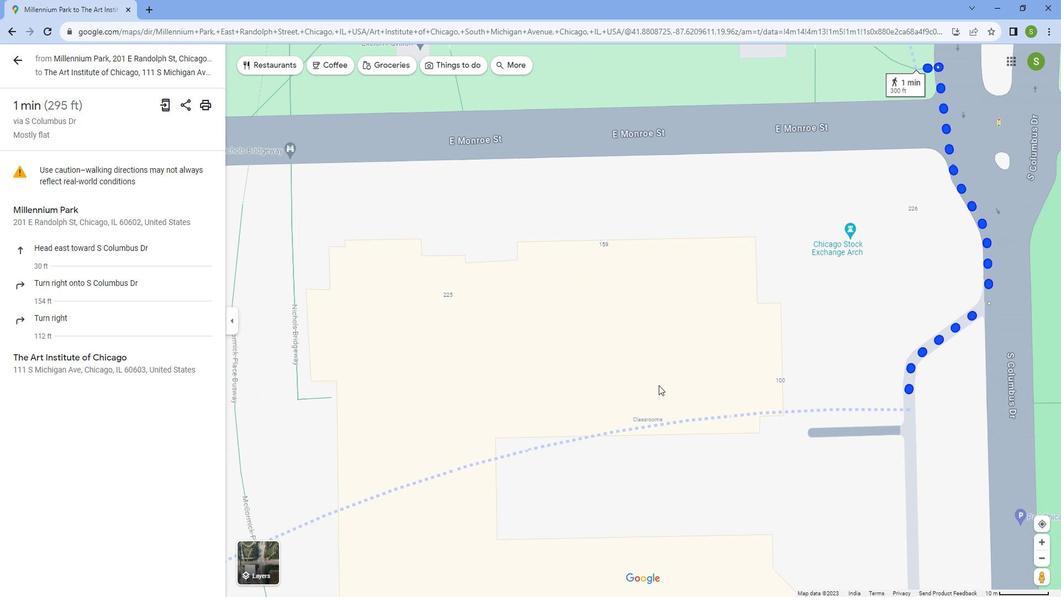 
Action: Mouse pressed left at (671, 383)
Screenshot: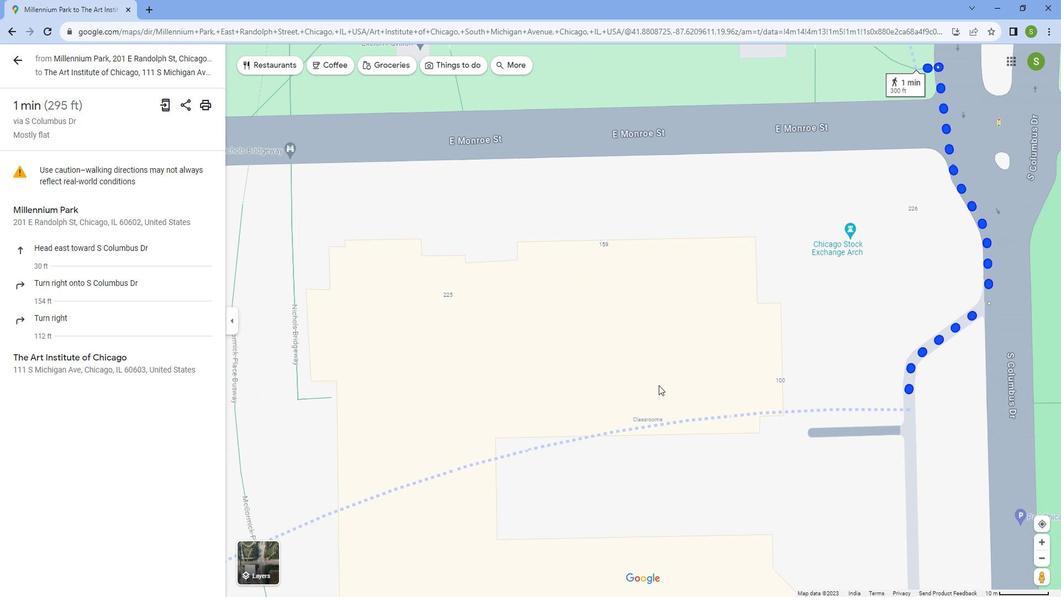 
Action: Mouse moved to (753, 247)
Screenshot: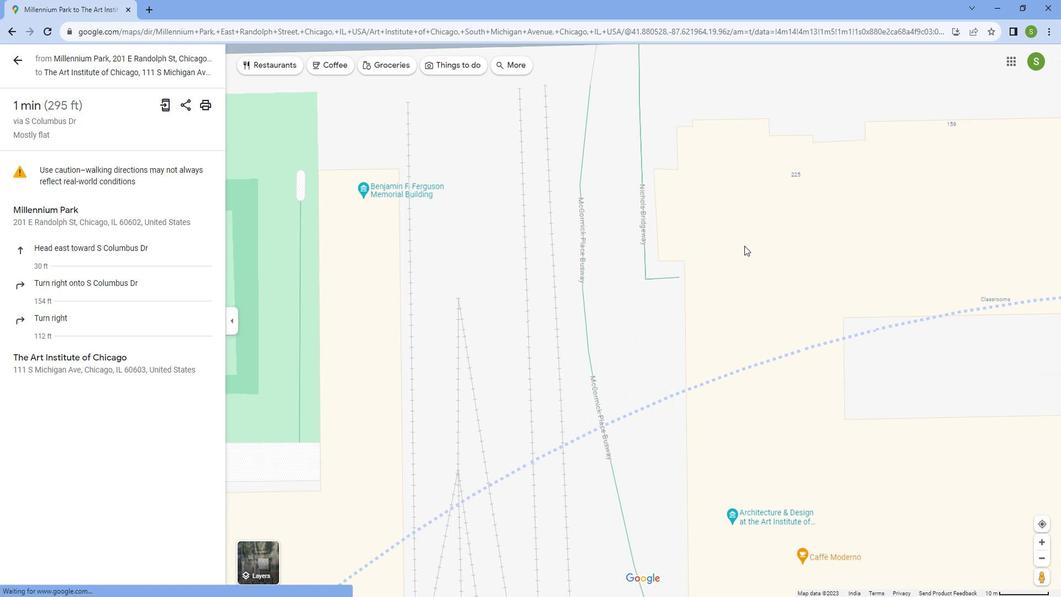 
Action: Mouse scrolled (753, 247) with delta (0, 0)
Screenshot: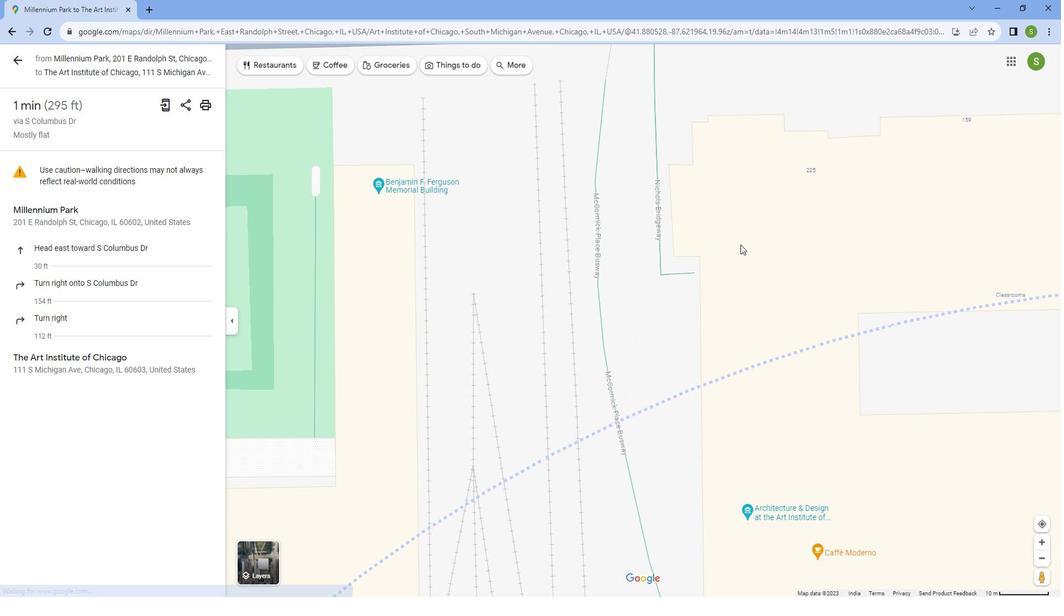 
Action: Mouse scrolled (753, 247) with delta (0, 0)
Screenshot: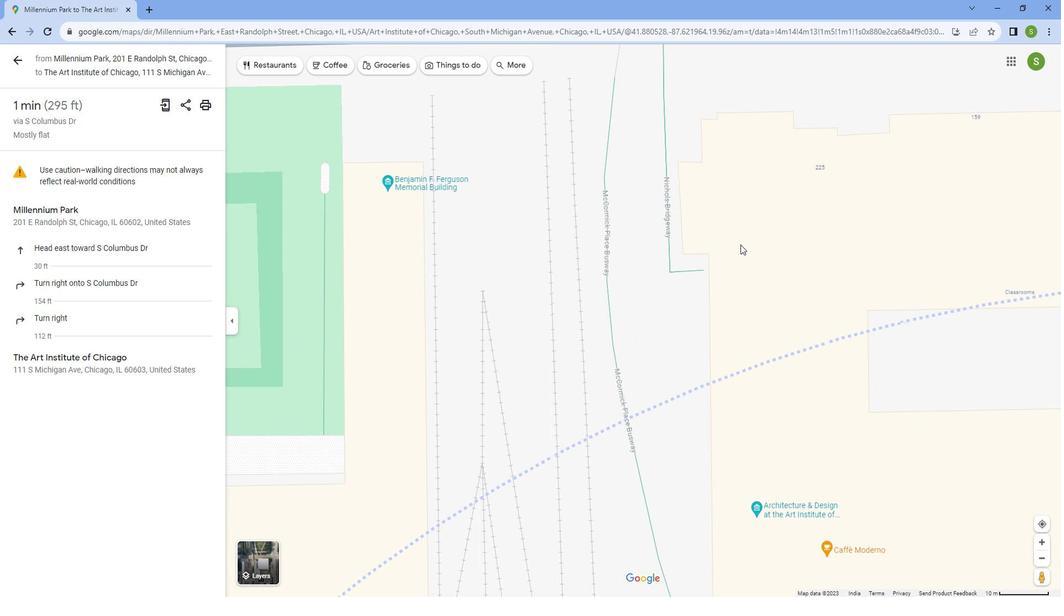 
Action: Mouse scrolled (753, 247) with delta (0, 0)
Screenshot: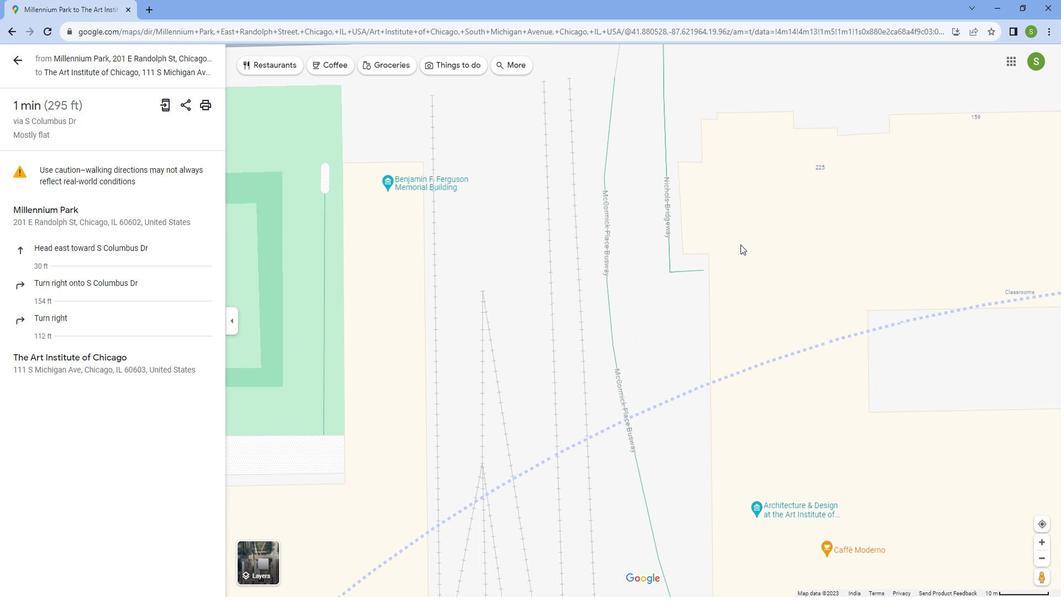 
Action: Mouse scrolled (753, 247) with delta (0, 0)
Screenshot: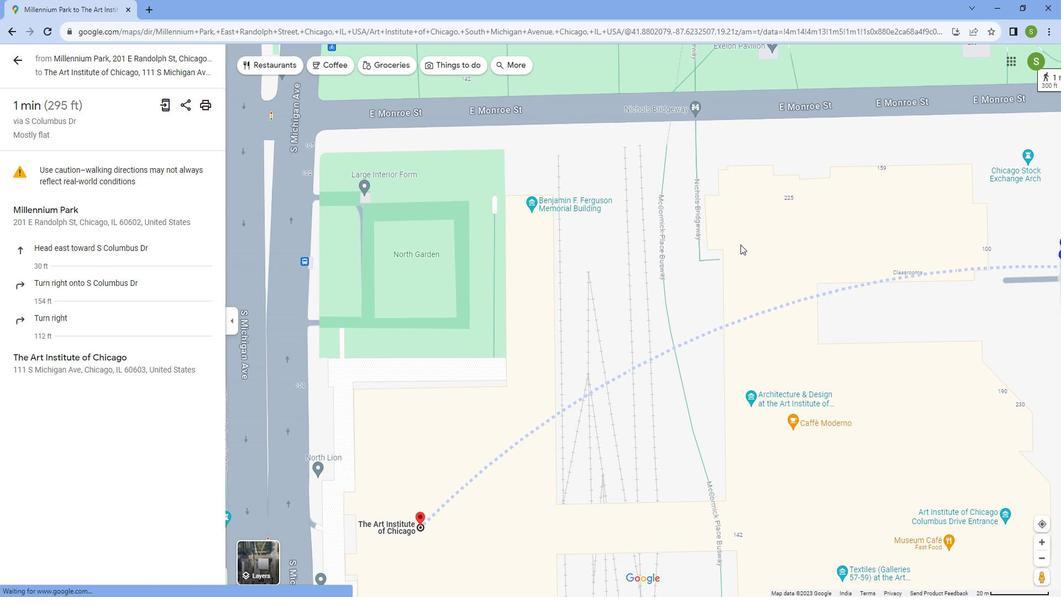 
Action: Mouse scrolled (753, 247) with delta (0, 0)
Screenshot: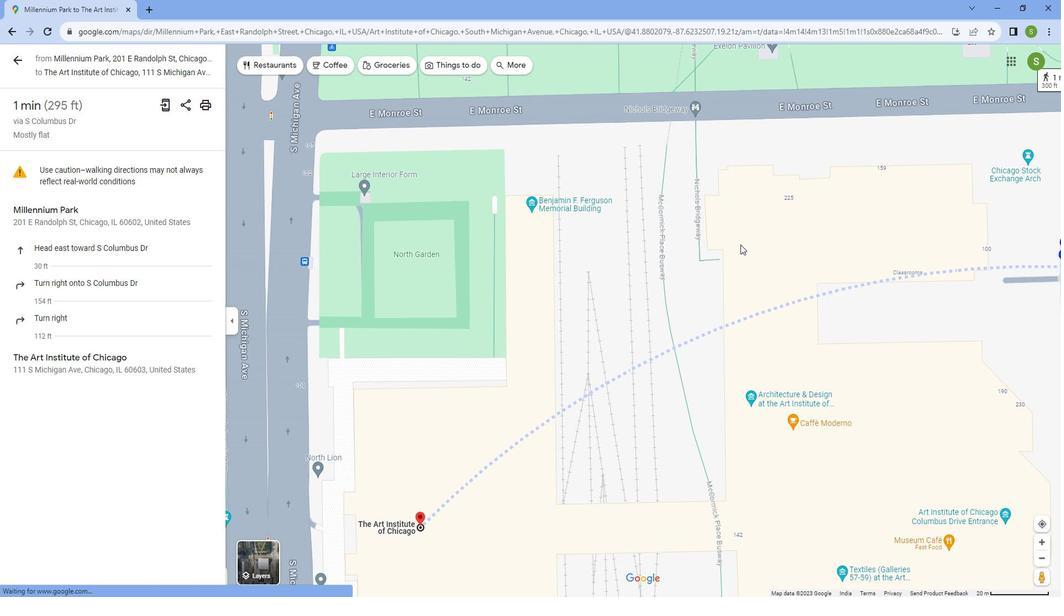 
Action: Mouse scrolled (753, 247) with delta (0, 0)
Screenshot: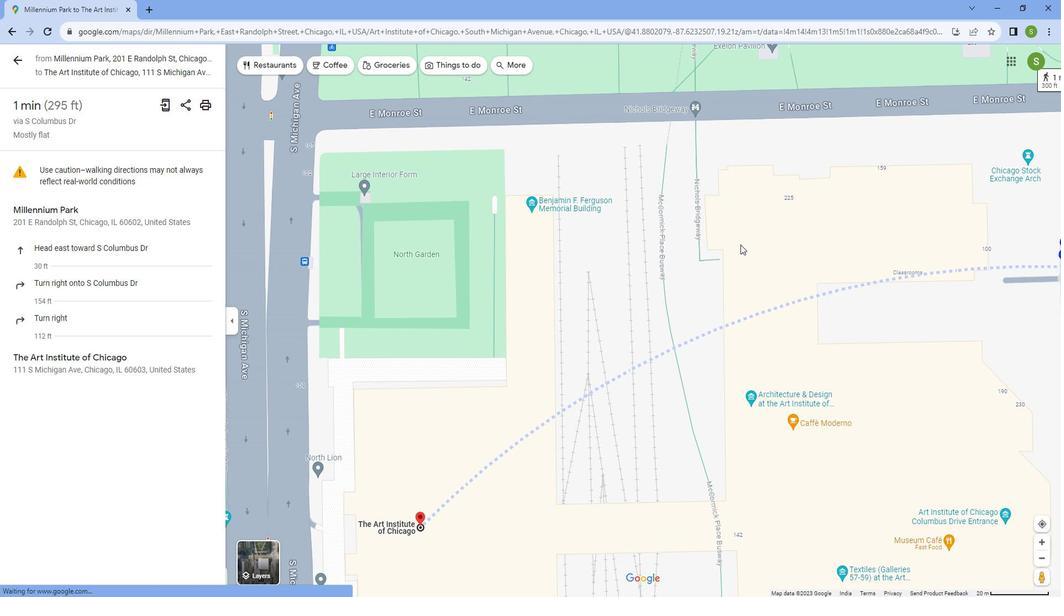 
Action: Mouse scrolled (753, 247) with delta (0, 0)
Screenshot: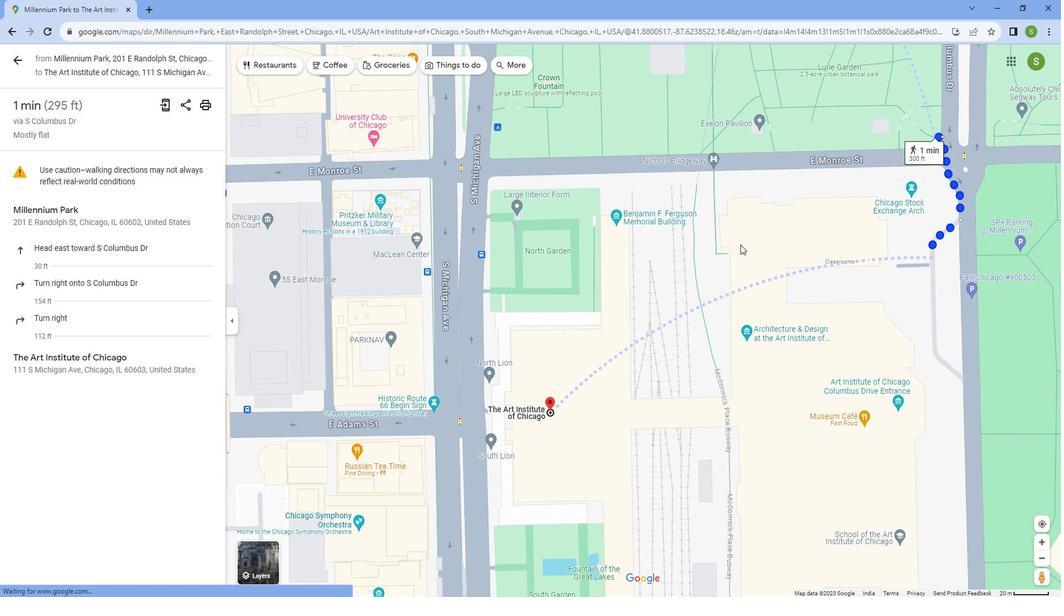 
